 Task: Create a green & black  abstract letterhead template design..
Action: Mouse moved to (338, 101)
Screenshot: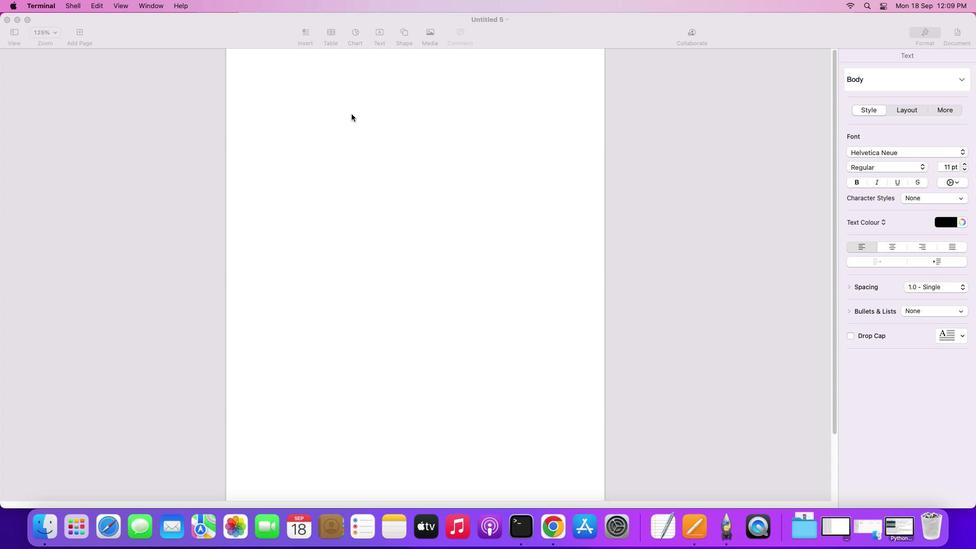 
Action: Mouse pressed left at (338, 101)
Screenshot: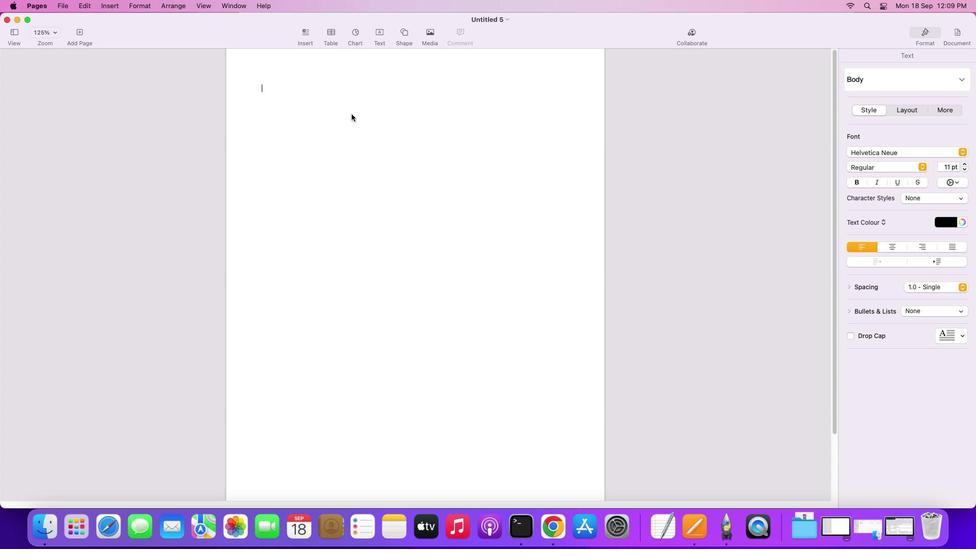
Action: Mouse moved to (389, 19)
Screenshot: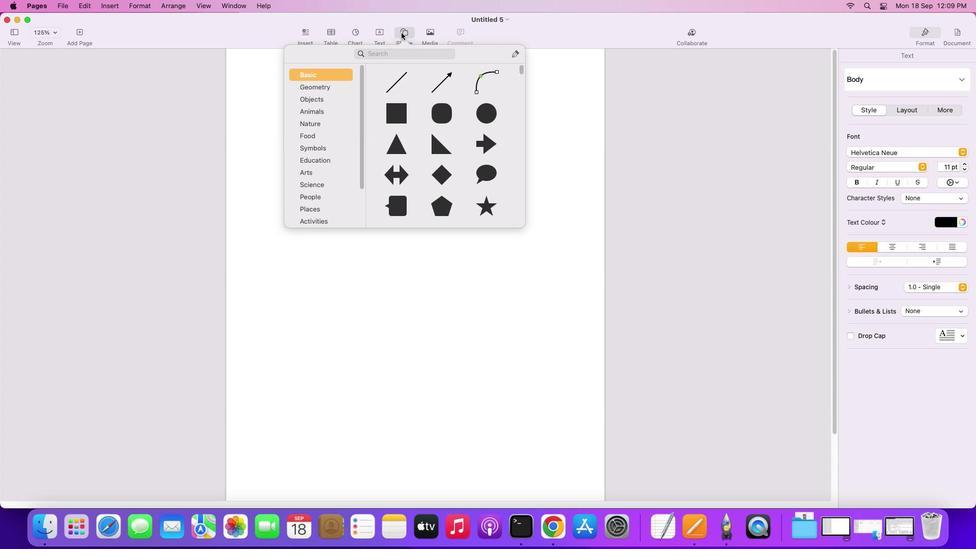 
Action: Mouse pressed left at (389, 19)
Screenshot: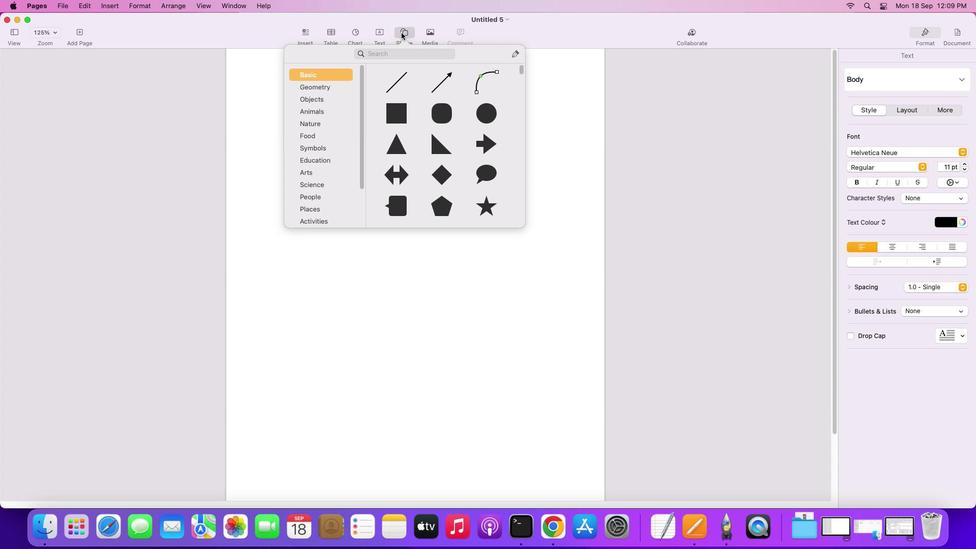 
Action: Mouse moved to (381, 102)
Screenshot: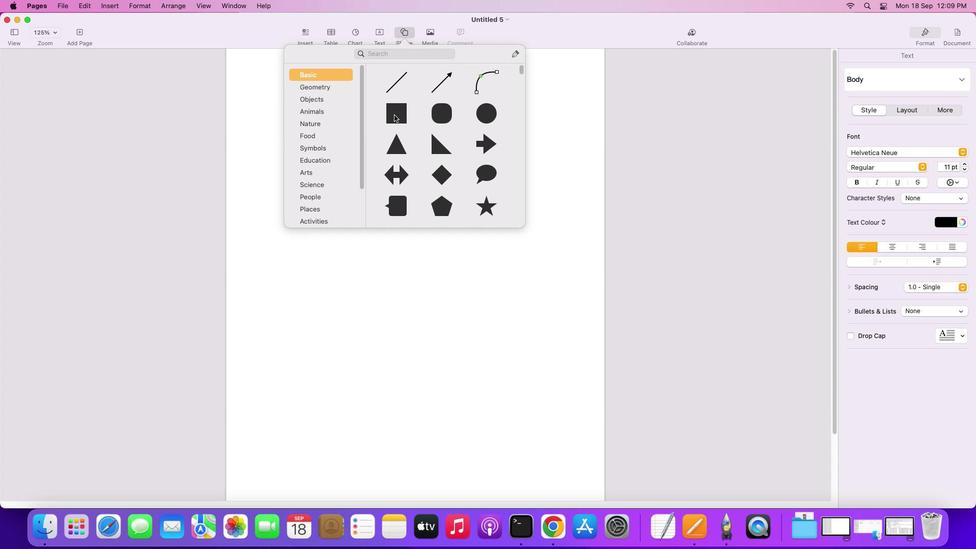 
Action: Mouse pressed left at (381, 102)
Screenshot: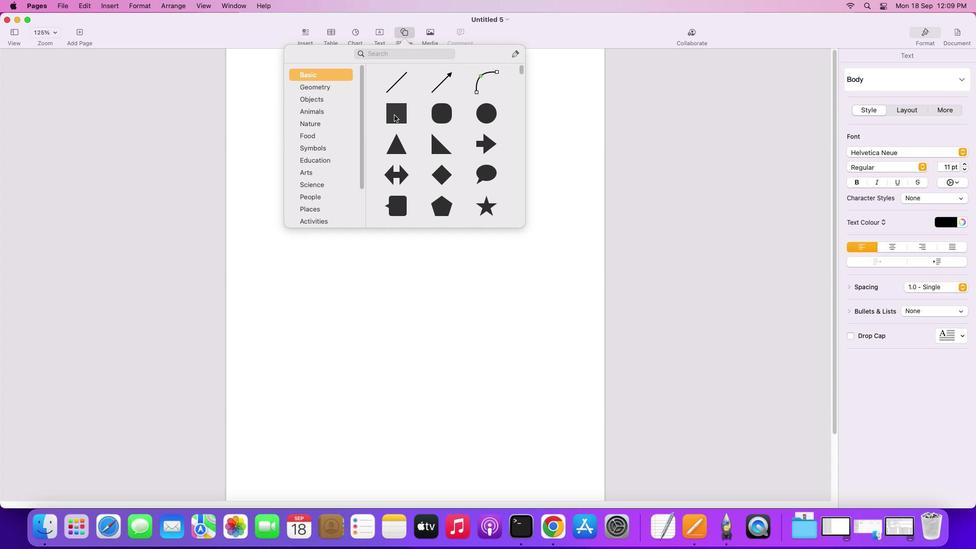 
Action: Mouse moved to (406, 114)
Screenshot: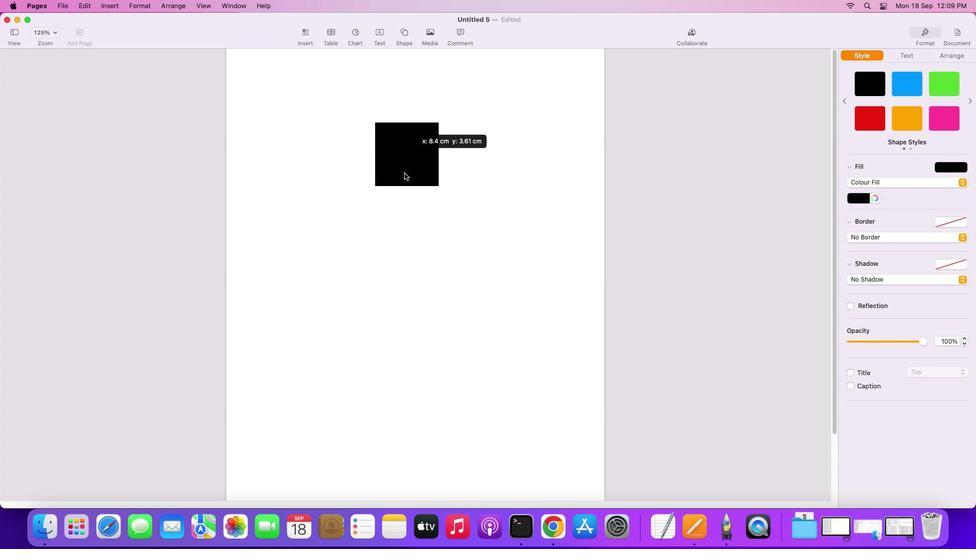 
Action: Mouse pressed left at (406, 114)
Screenshot: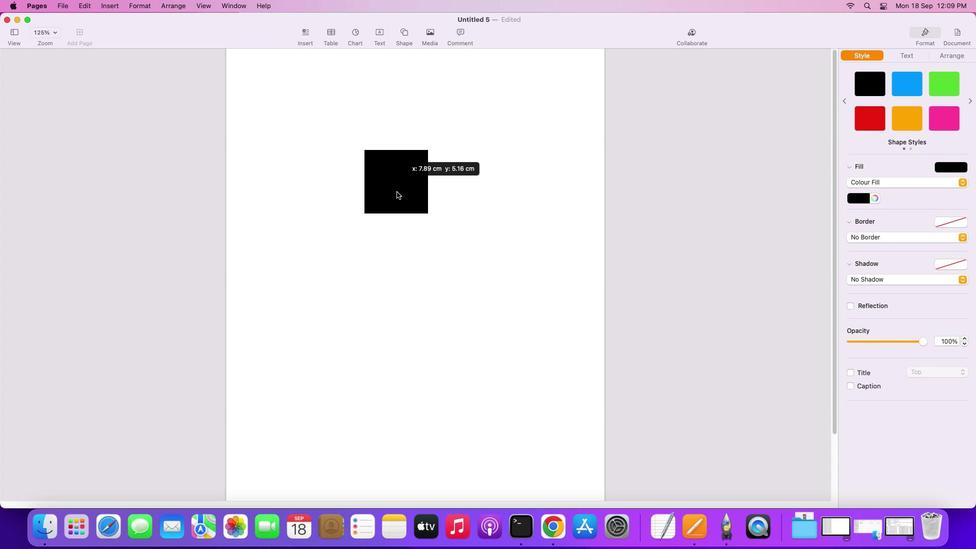 
Action: Mouse moved to (360, 166)
Screenshot: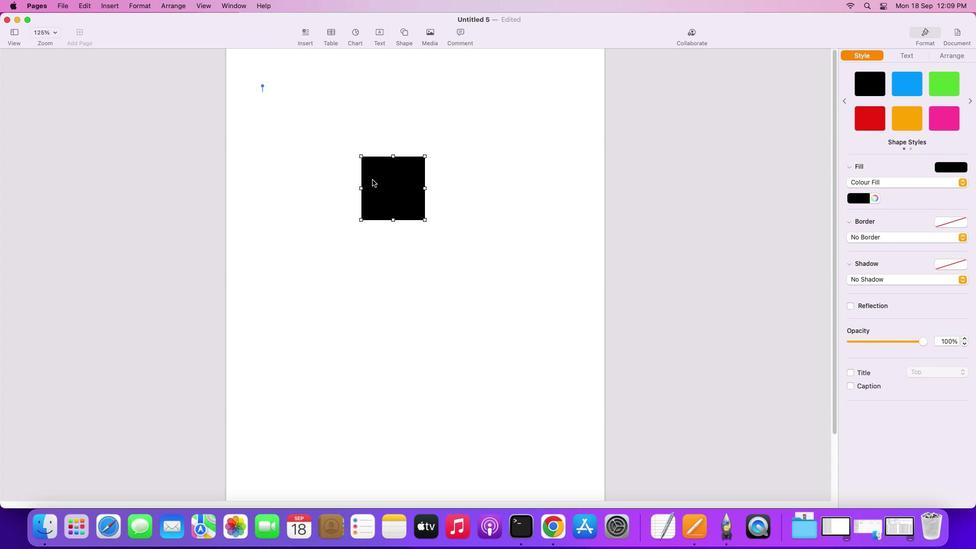 
Action: Mouse scrolled (360, 166) with delta (-12, -11)
Screenshot: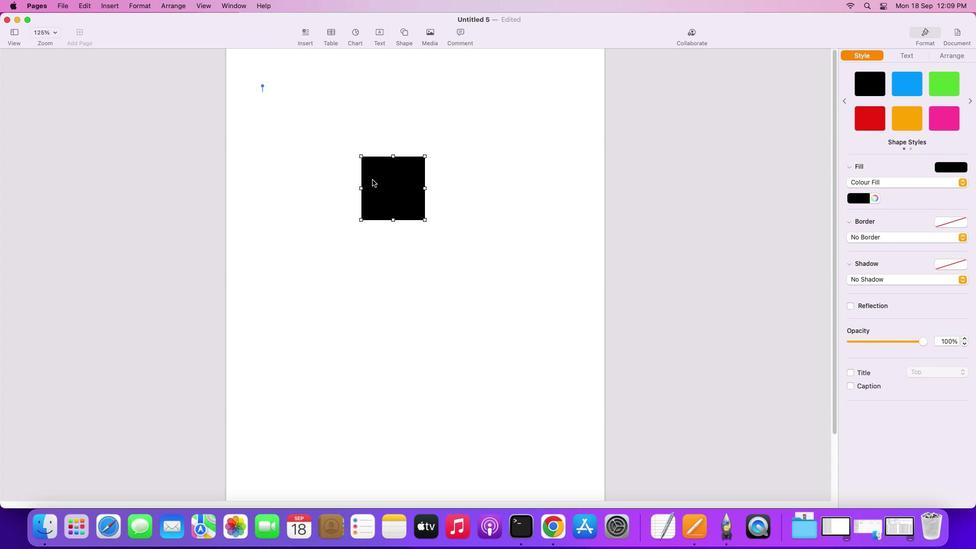 
Action: Mouse moved to (359, 167)
Screenshot: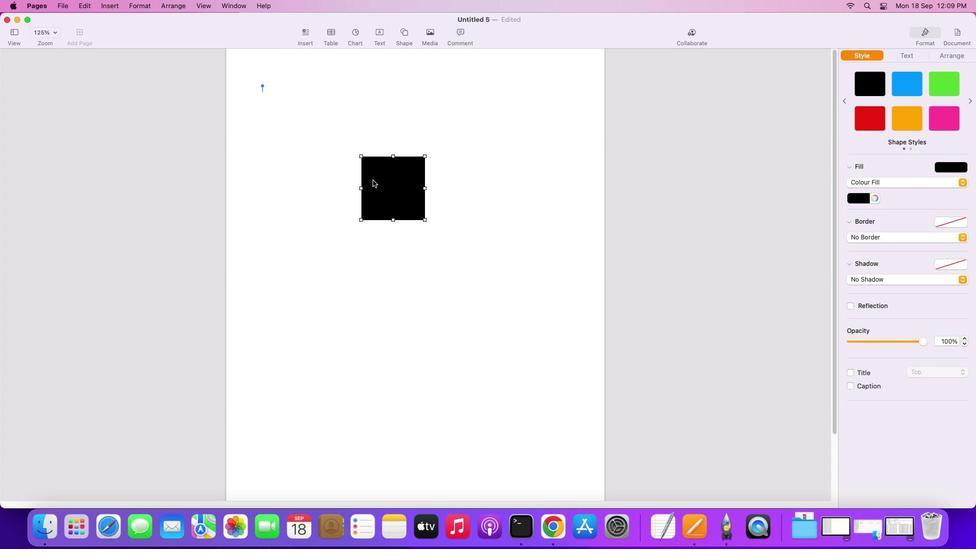 
Action: Mouse scrolled (359, 167) with delta (-12, -11)
Screenshot: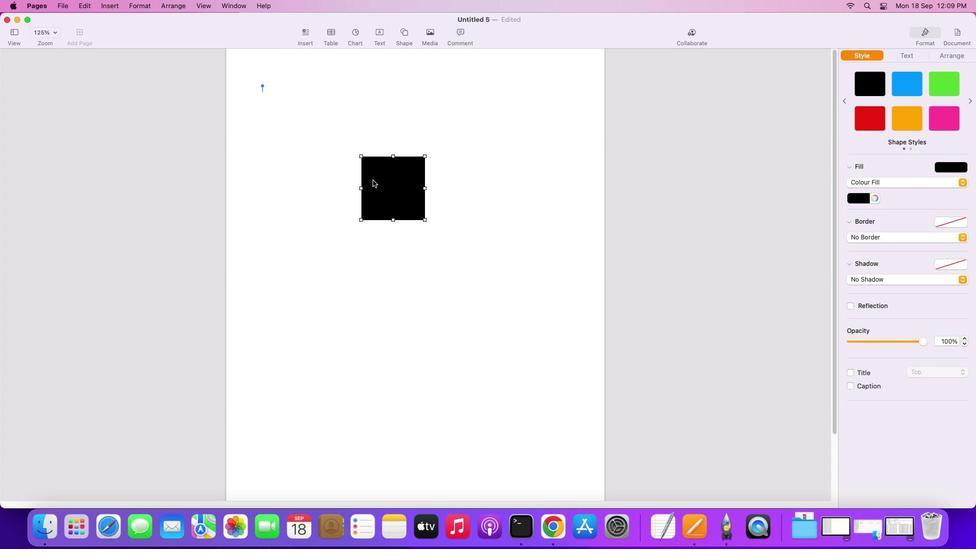 
Action: Mouse scrolled (359, 167) with delta (-12, -10)
Screenshot: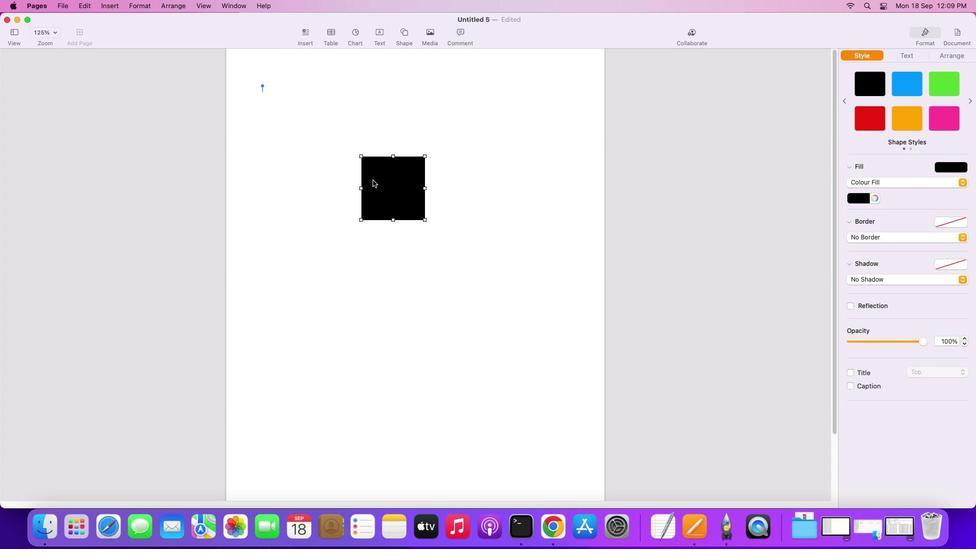 
Action: Mouse scrolled (359, 167) with delta (-12, -9)
Screenshot: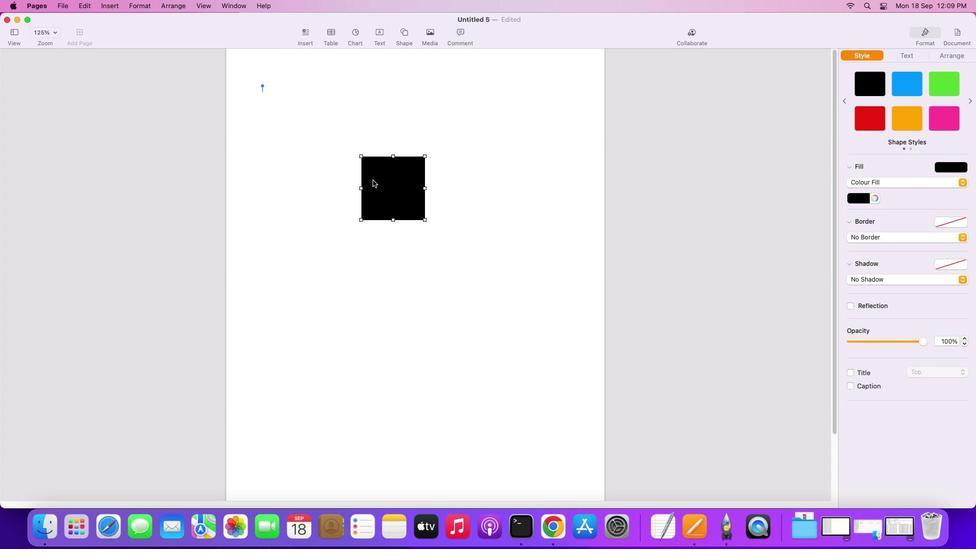 
Action: Mouse scrolled (359, 167) with delta (-12, -9)
Screenshot: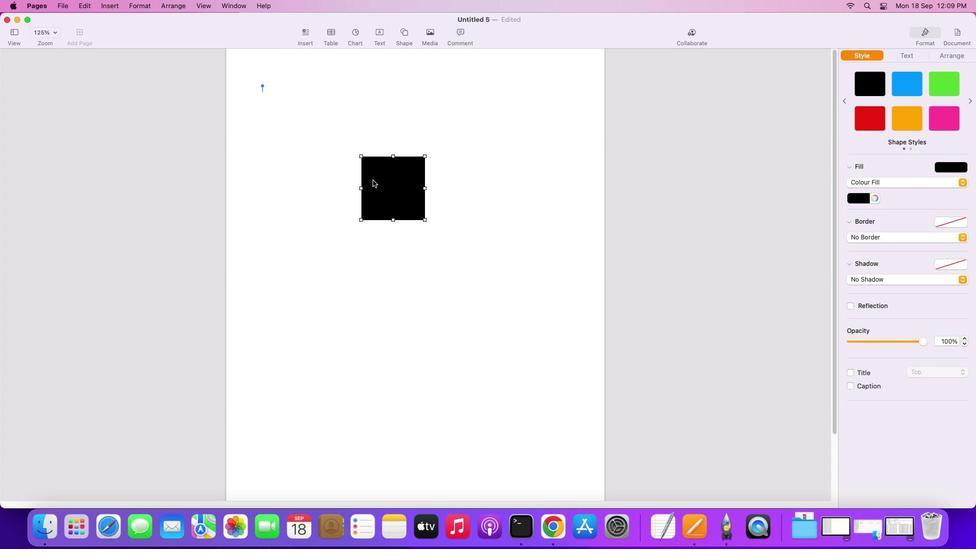 
Action: Mouse scrolled (359, 167) with delta (-12, -8)
Screenshot: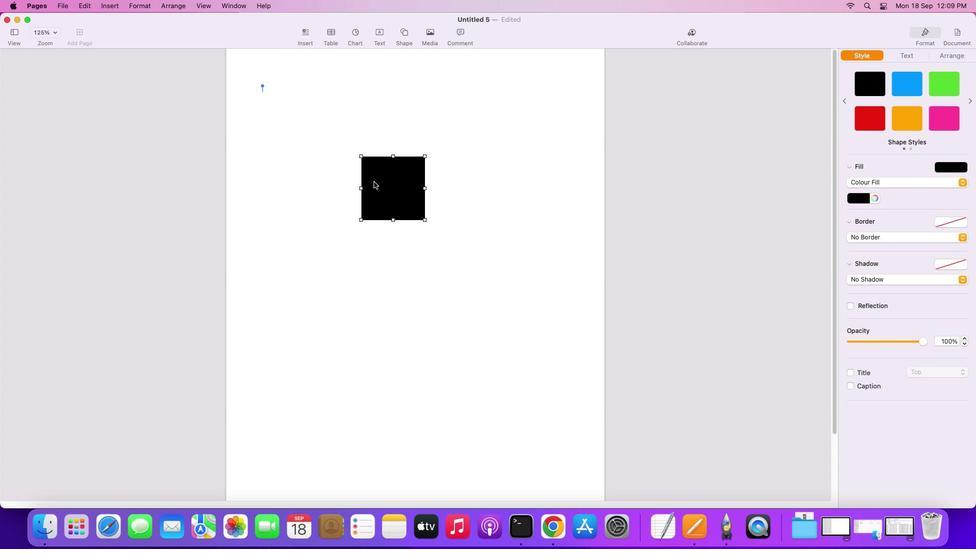 
Action: Mouse moved to (360, 167)
Screenshot: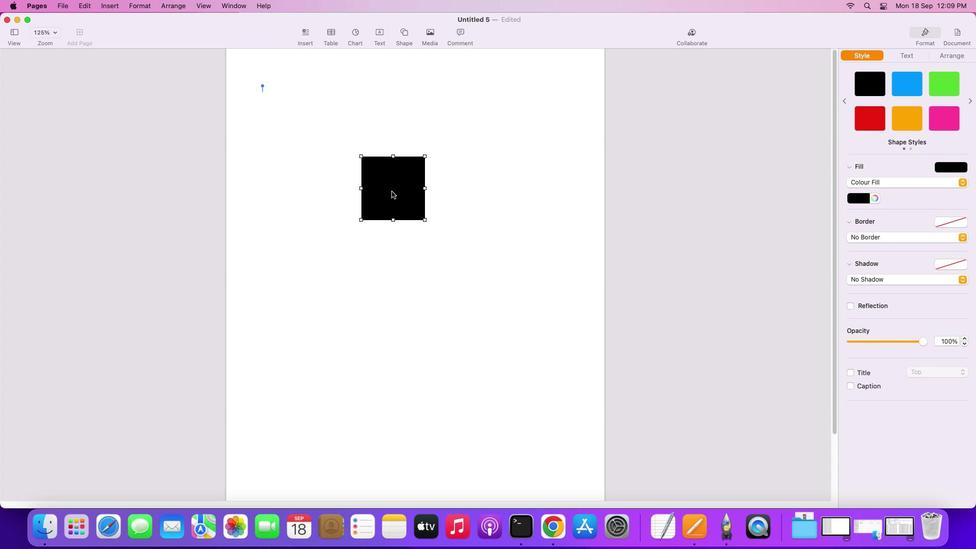 
Action: Mouse scrolled (360, 167) with delta (-12, -11)
Screenshot: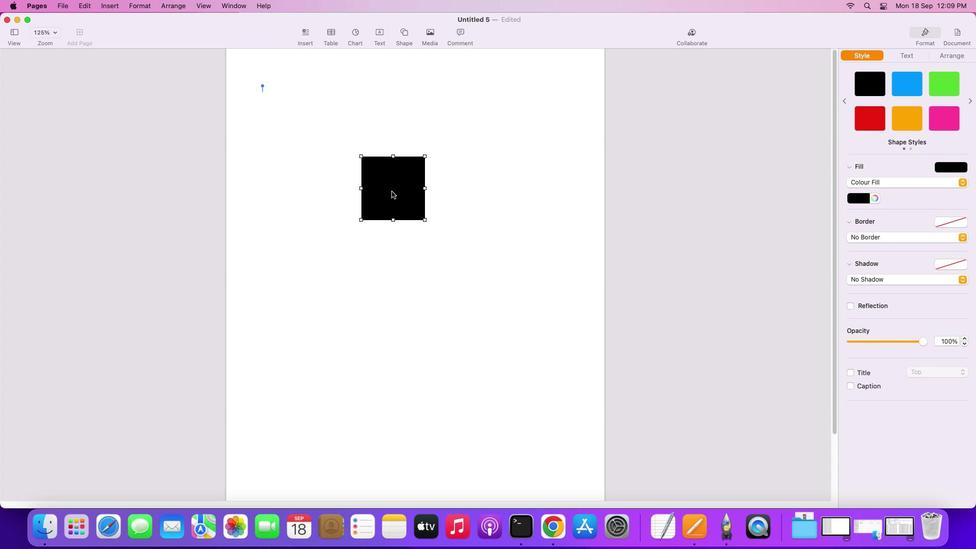 
Action: Mouse moved to (360, 167)
Screenshot: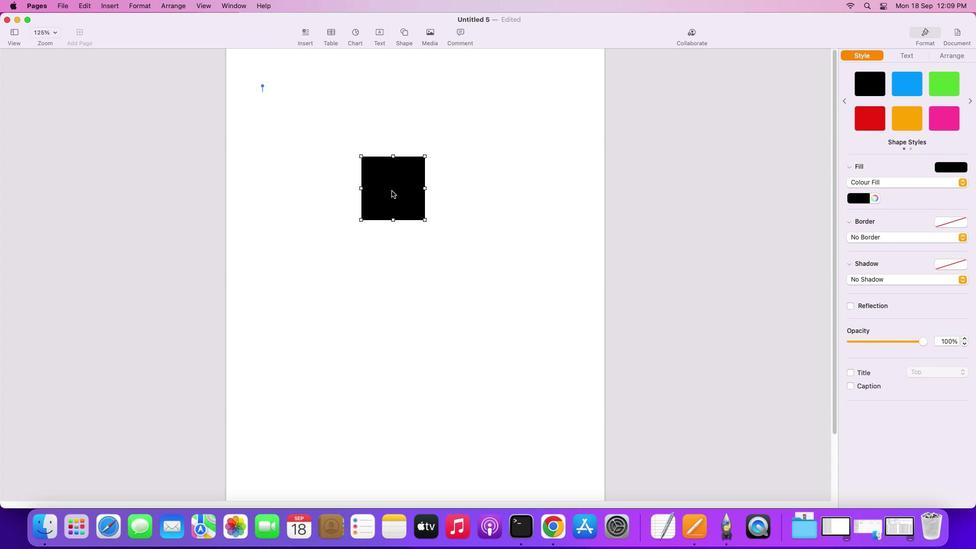 
Action: Mouse scrolled (360, 167) with delta (-12, -11)
Screenshot: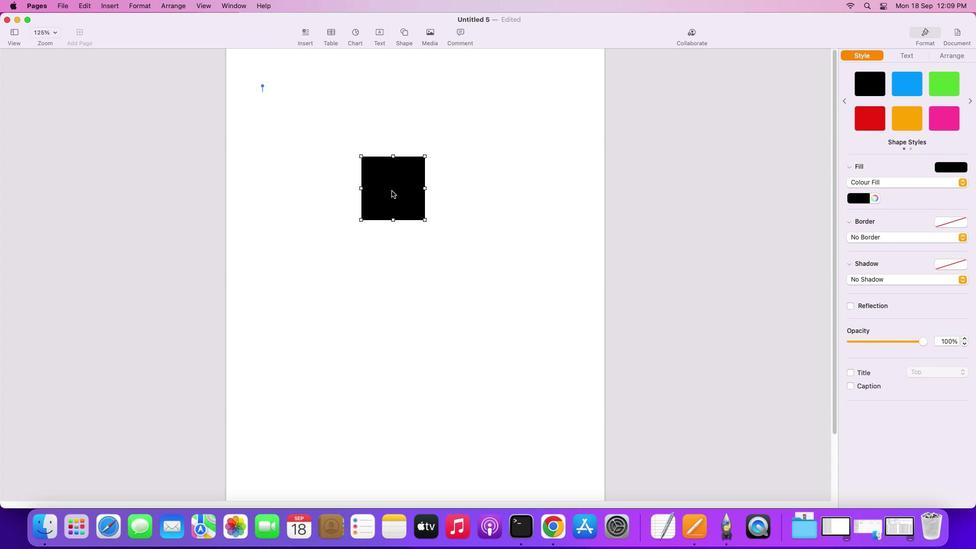 
Action: Mouse moved to (352, 152)
Screenshot: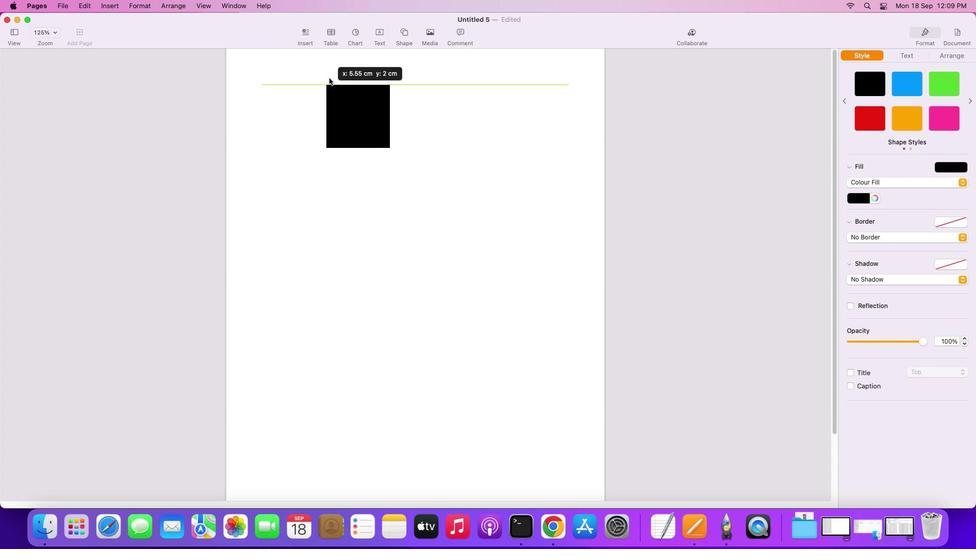
Action: Mouse pressed left at (352, 152)
Screenshot: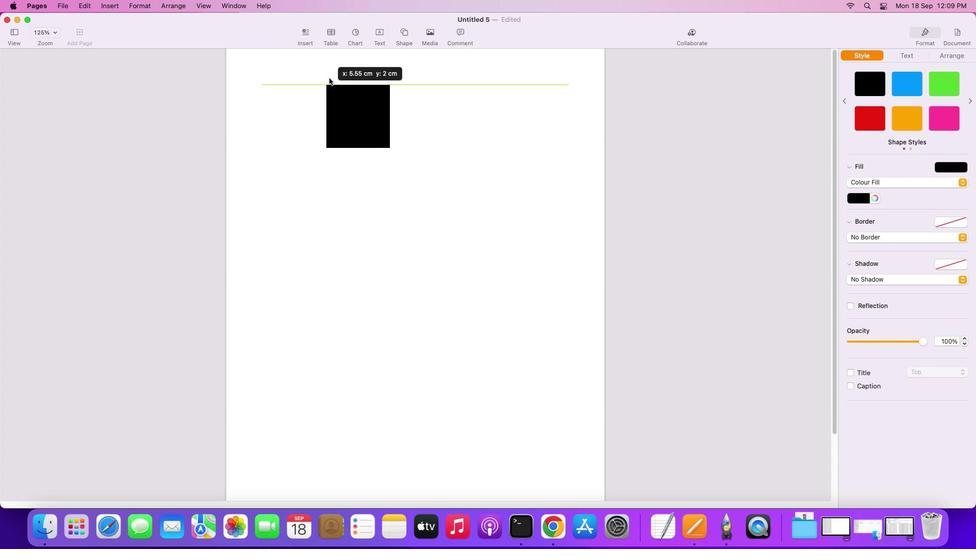 
Action: Mouse moved to (277, 68)
Screenshot: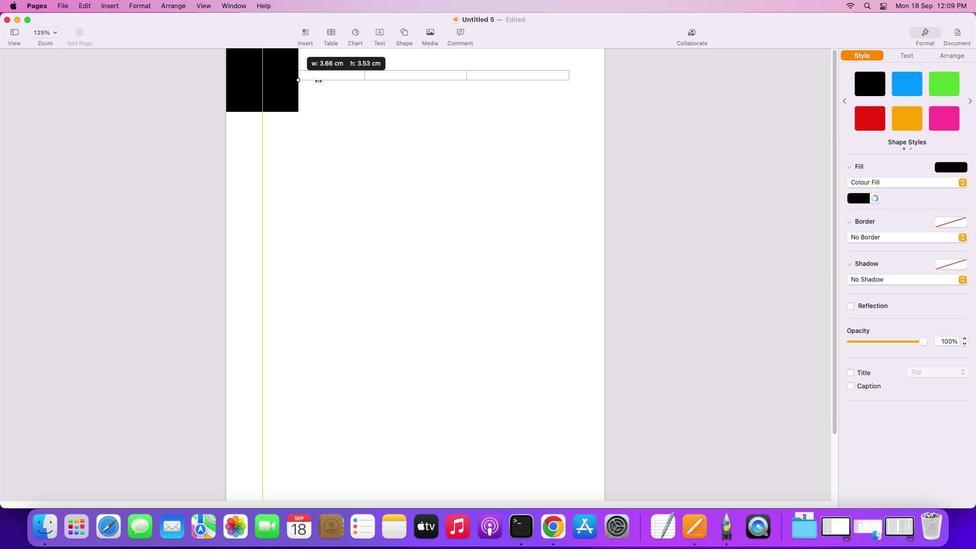 
Action: Mouse pressed left at (277, 68)
Screenshot: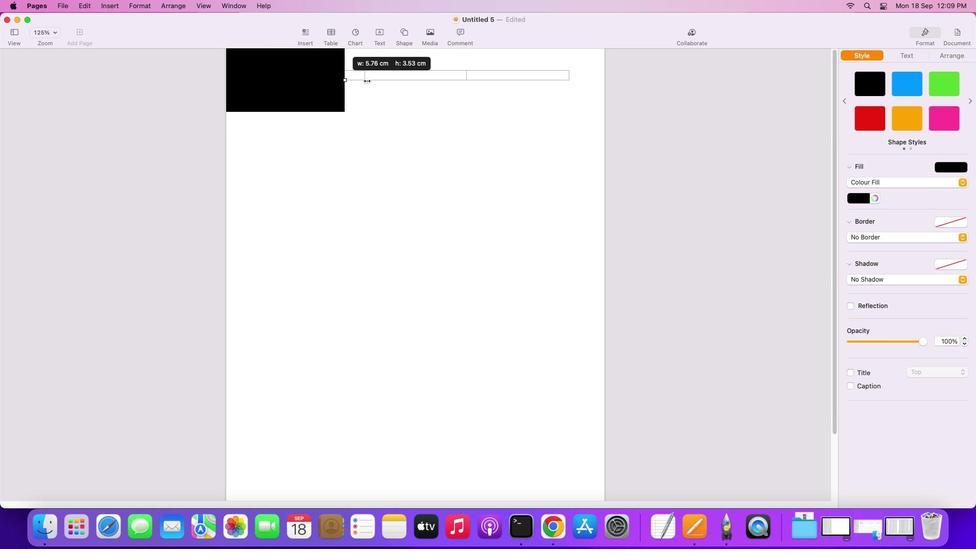 
Action: Mouse moved to (402, 100)
Screenshot: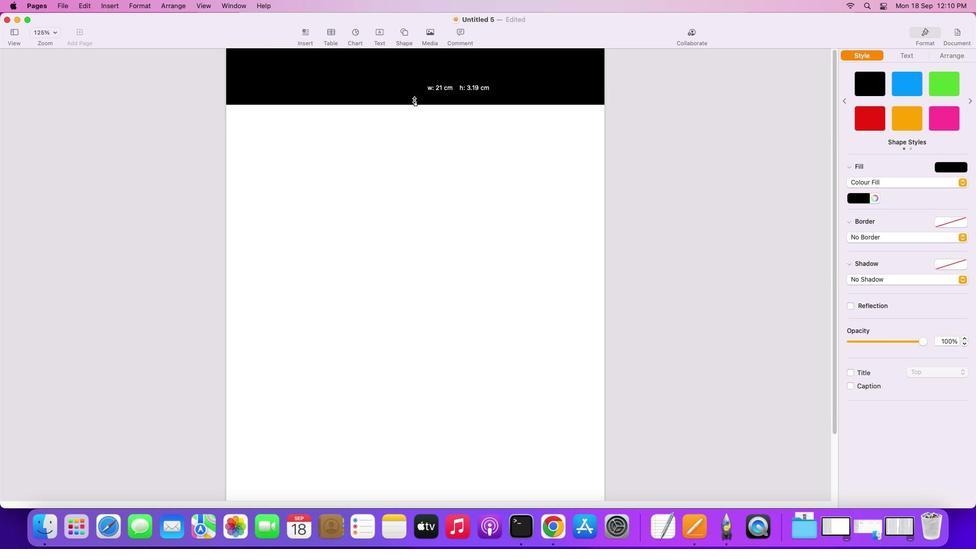 
Action: Mouse pressed left at (402, 100)
Screenshot: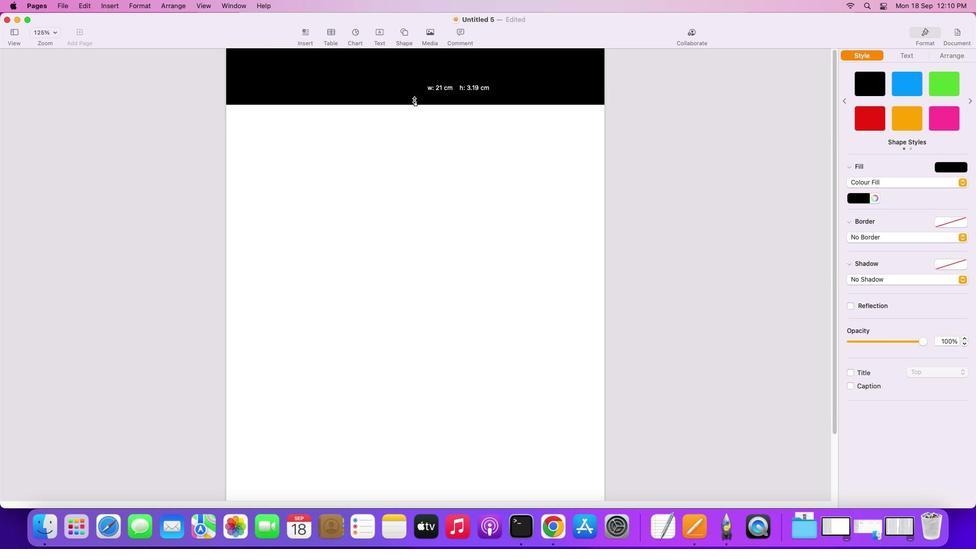 
Action: Mouse moved to (419, 85)
Screenshot: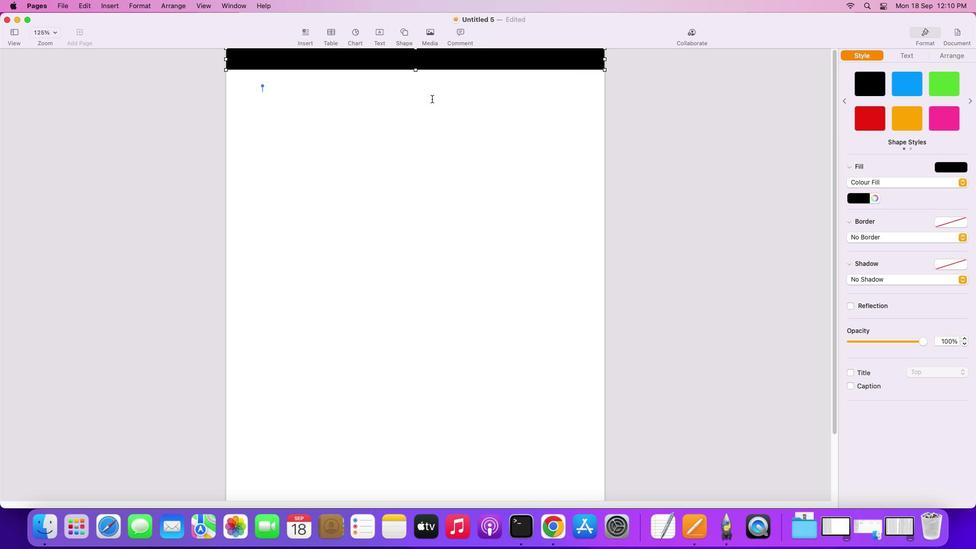 
Action: Mouse pressed left at (419, 85)
Screenshot: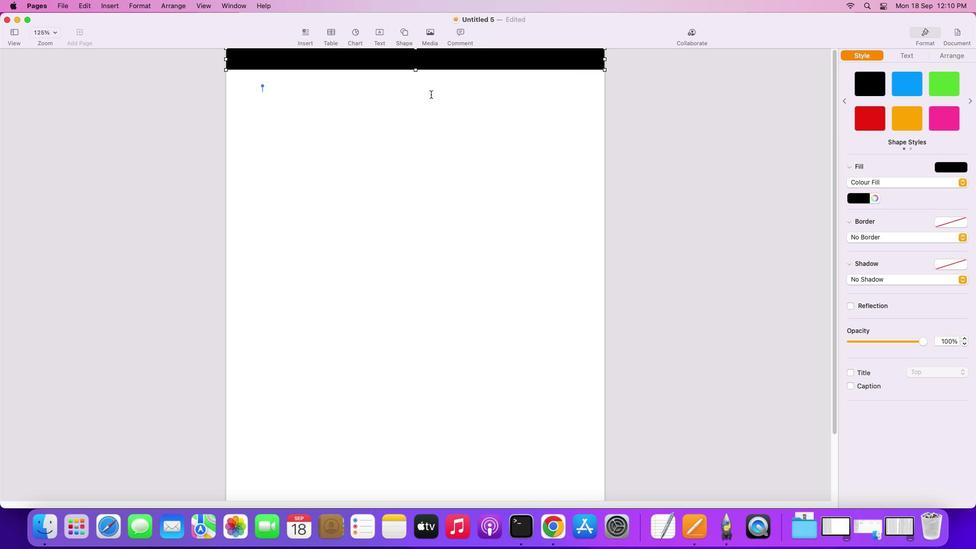 
Action: Mouse moved to (431, 46)
Screenshot: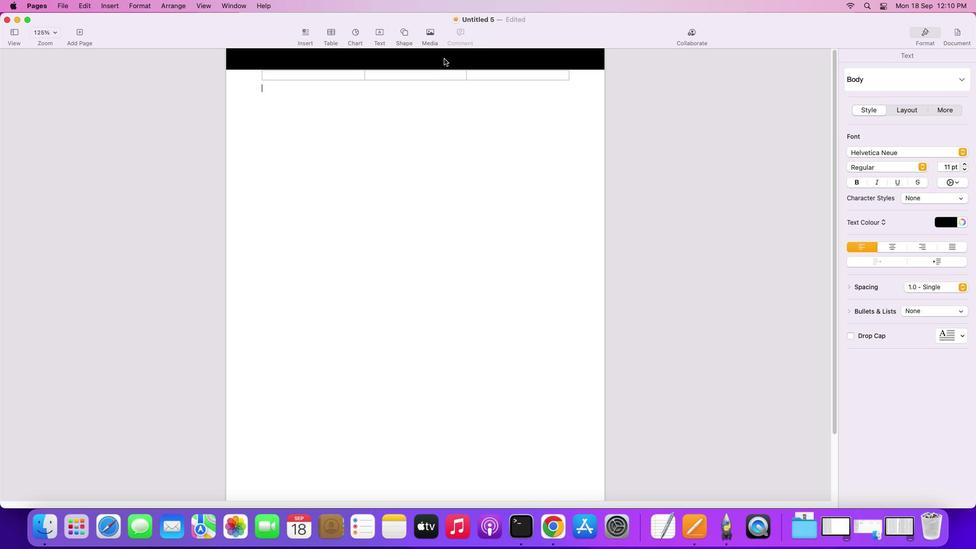 
Action: Mouse pressed left at (431, 46)
Screenshot: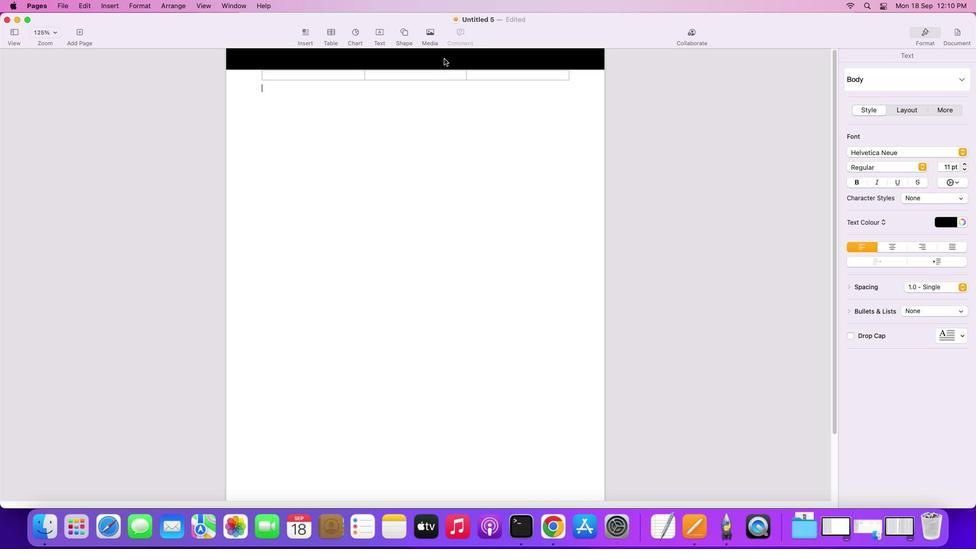 
Action: Mouse moved to (431, 45)
Screenshot: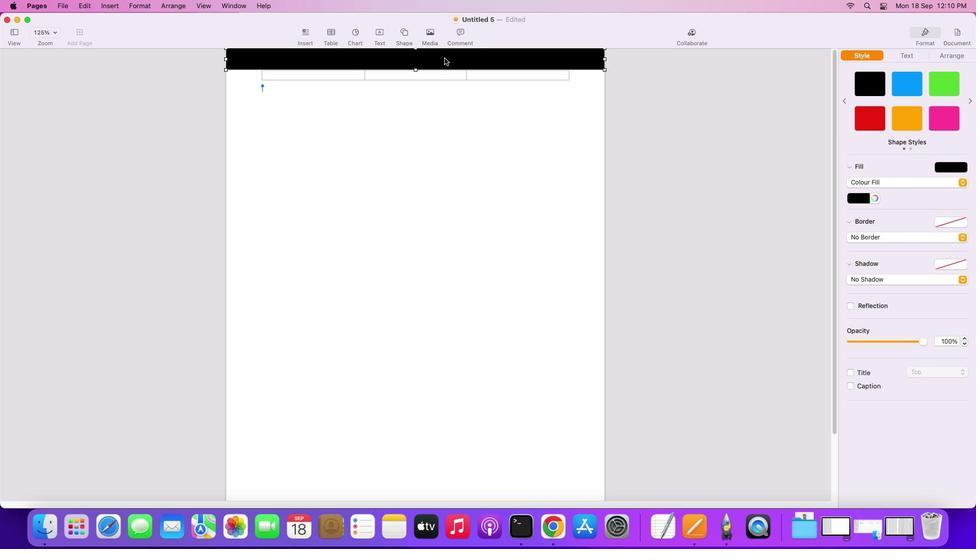 
Action: Key pressed Key.alt
Screenshot: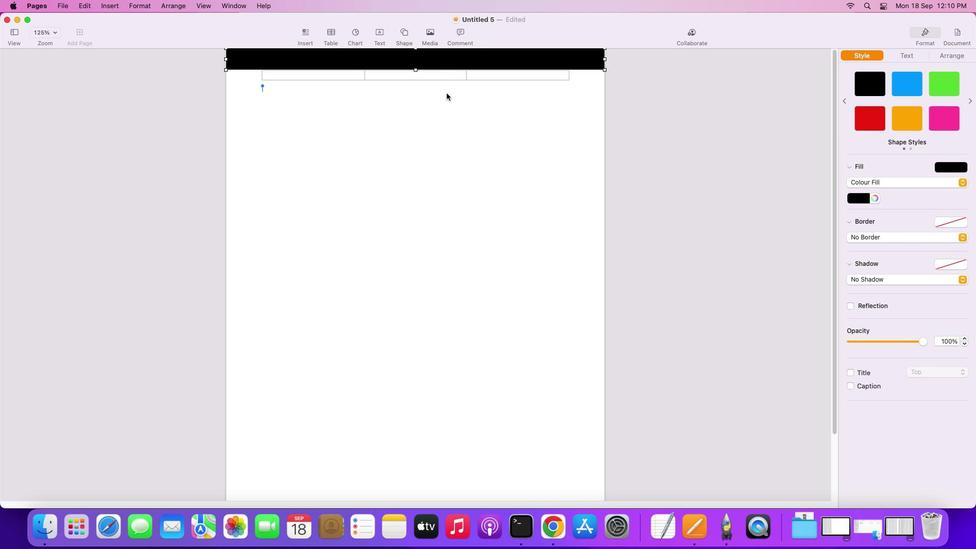 
Action: Mouse pressed left at (431, 45)
Screenshot: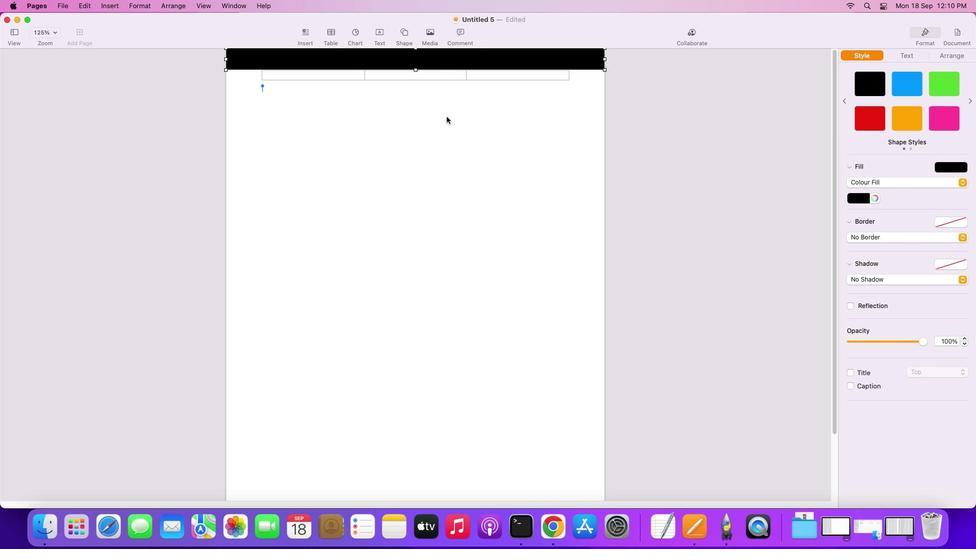 
Action: Mouse moved to (431, 449)
Screenshot: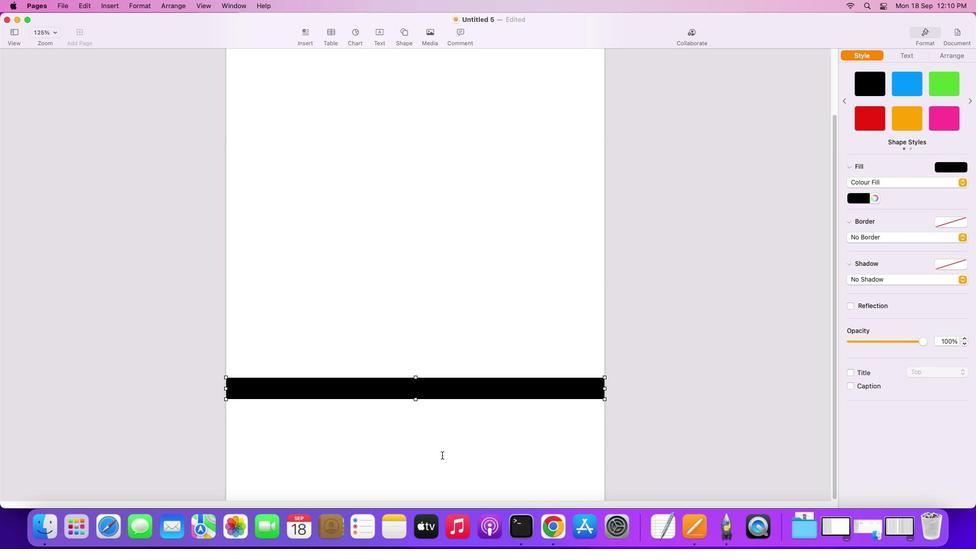 
Action: Mouse scrolled (431, 449) with delta (-12, -12)
Screenshot: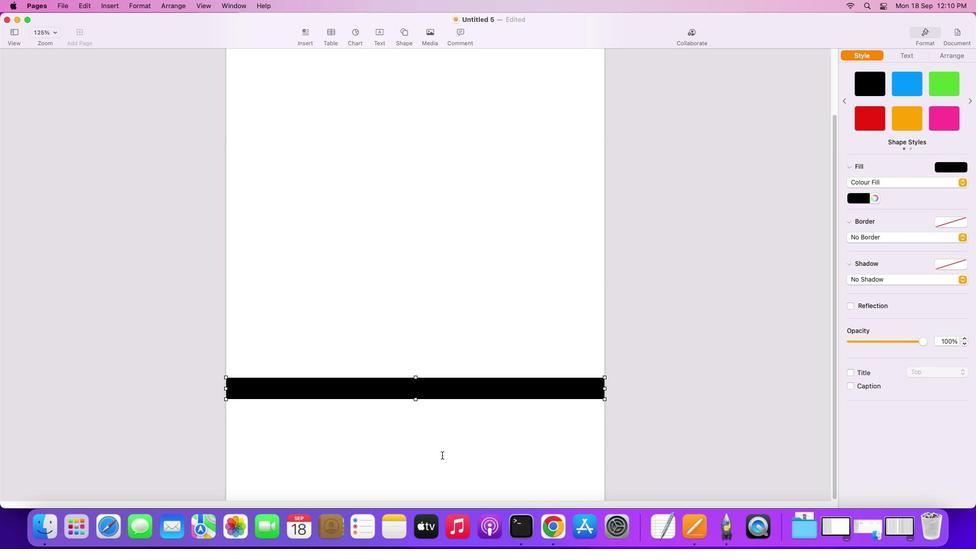 
Action: Mouse scrolled (431, 449) with delta (-12, -12)
Screenshot: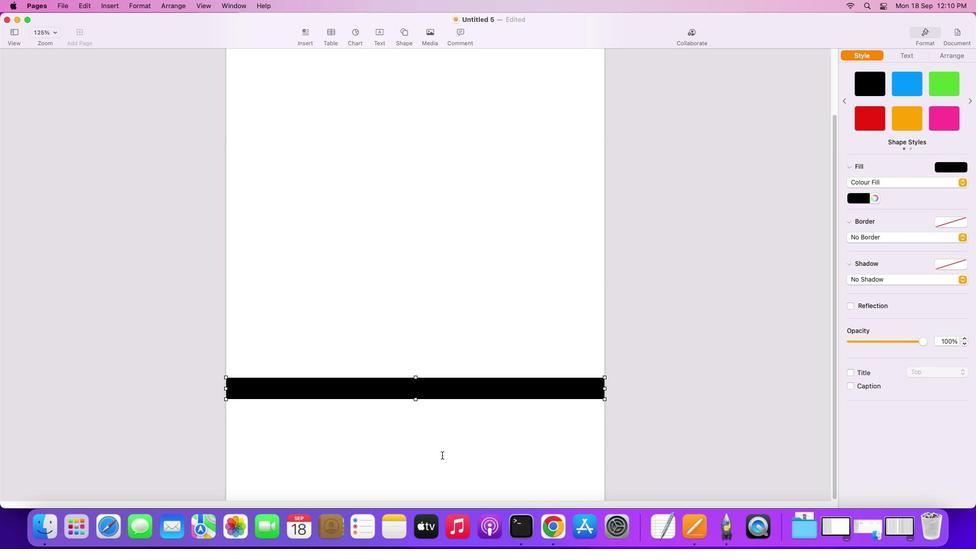 
Action: Mouse moved to (431, 448)
Screenshot: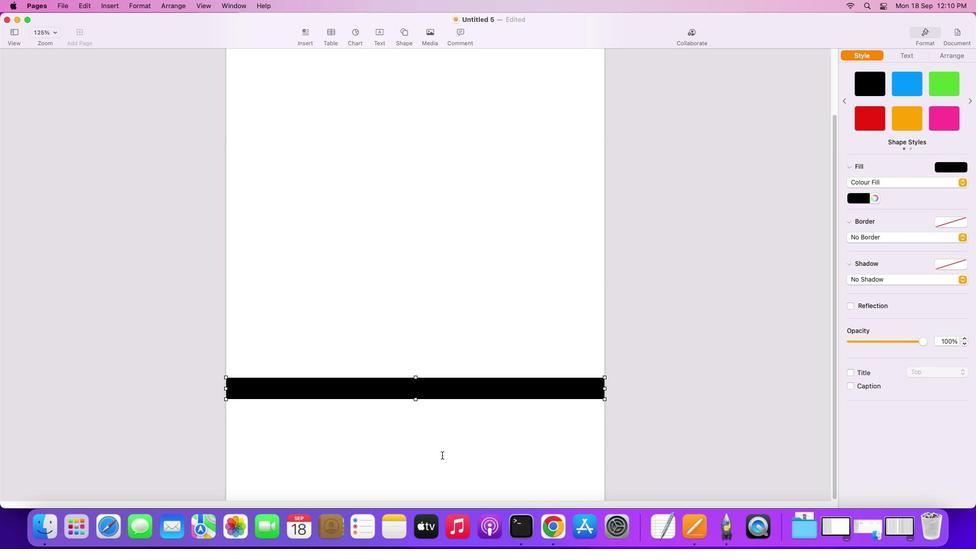 
Action: Mouse scrolled (431, 448) with delta (-12, -14)
Screenshot: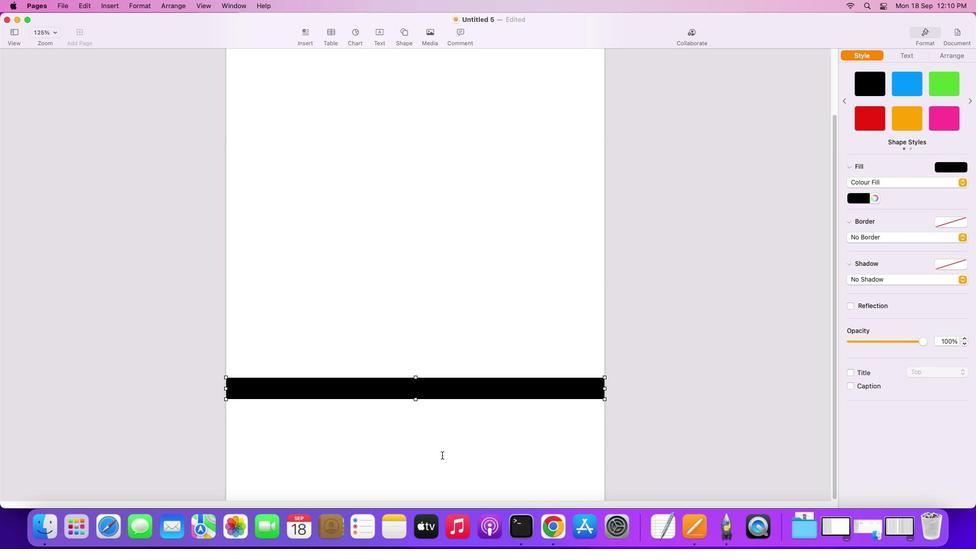 
Action: Mouse moved to (431, 448)
Screenshot: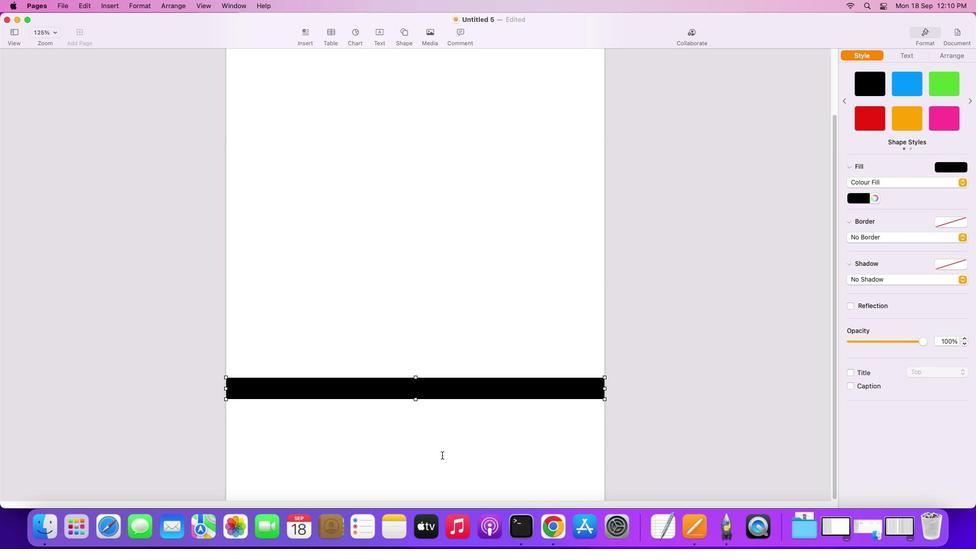 
Action: Mouse scrolled (431, 448) with delta (-12, -14)
Screenshot: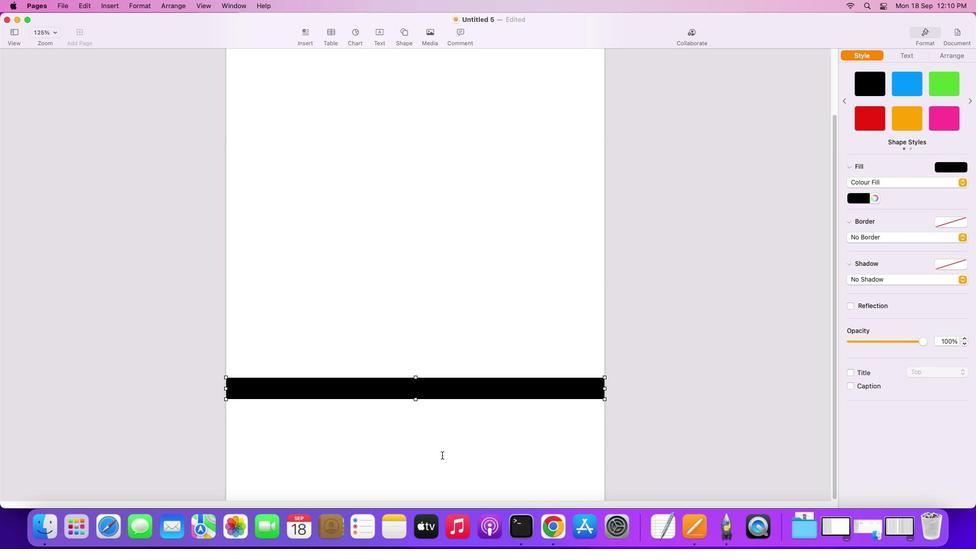 
Action: Mouse moved to (431, 448)
Screenshot: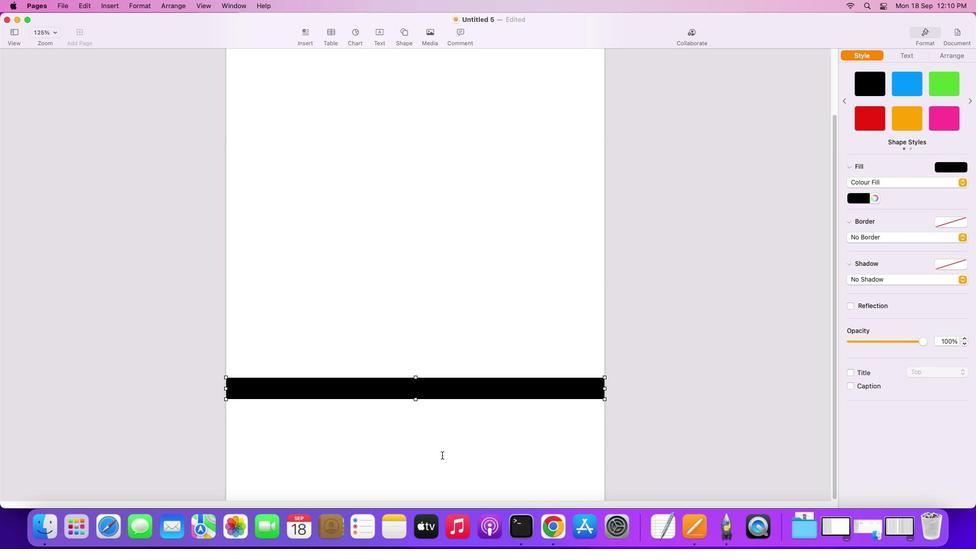 
Action: Mouse scrolled (431, 448) with delta (-12, -15)
Screenshot: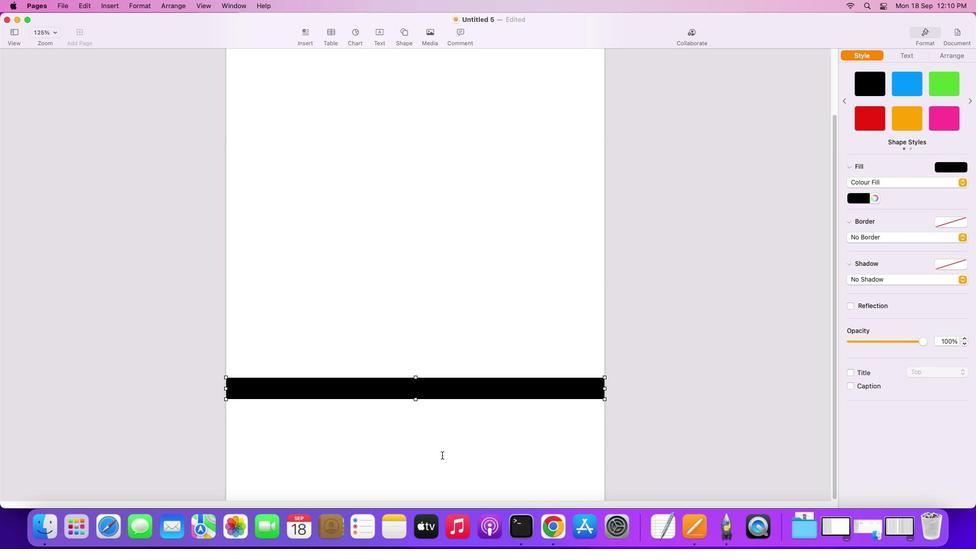
Action: Mouse moved to (431, 448)
Screenshot: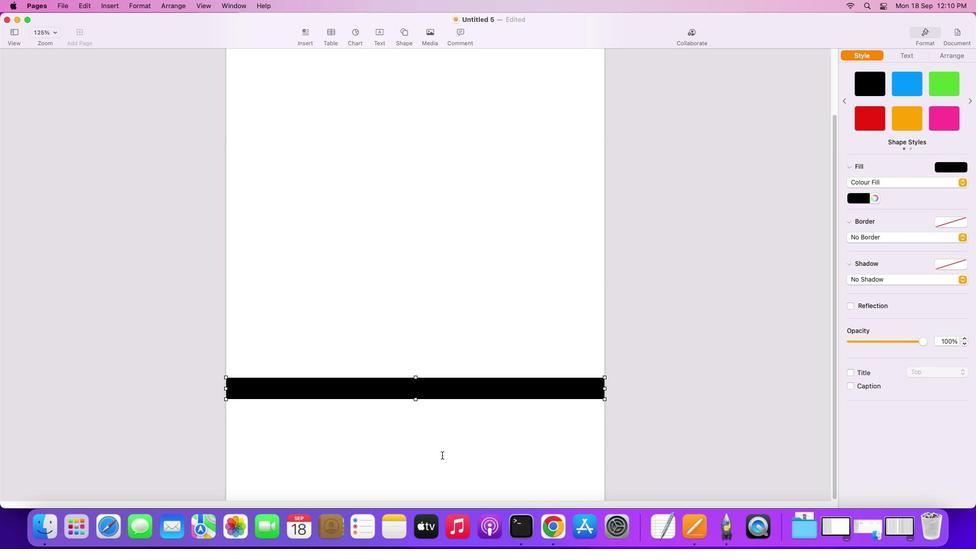 
Action: Mouse scrolled (431, 448) with delta (-12, -15)
Screenshot: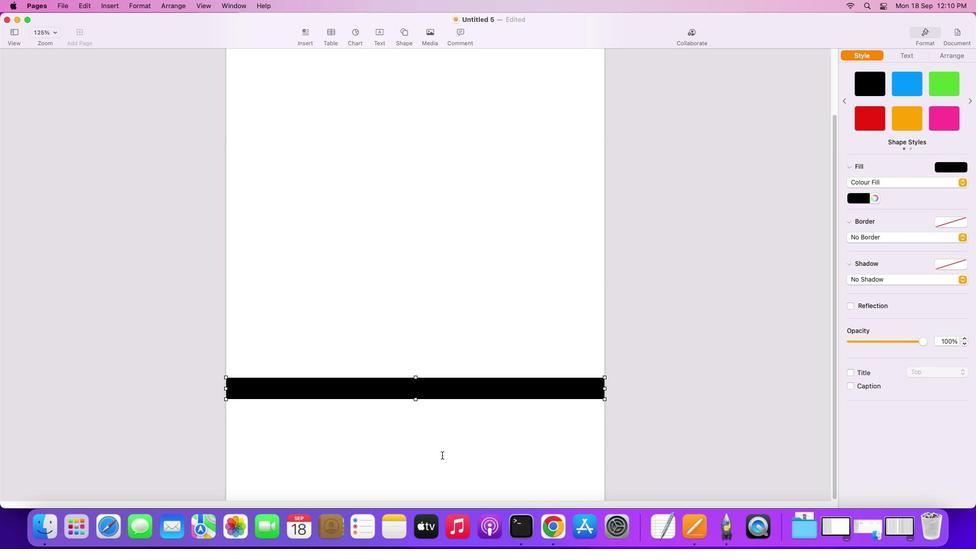 
Action: Mouse moved to (429, 443)
Screenshot: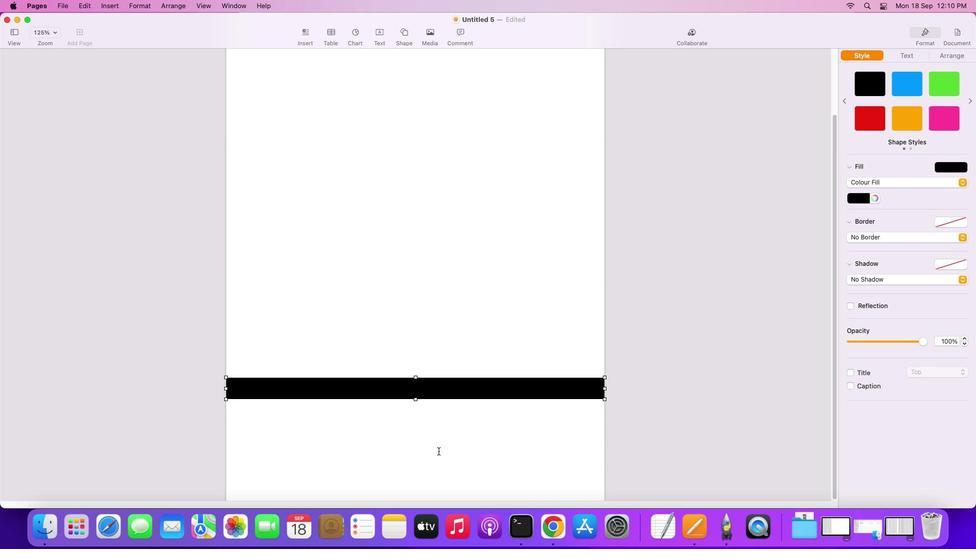 
Action: Mouse scrolled (429, 443) with delta (-12, -12)
Screenshot: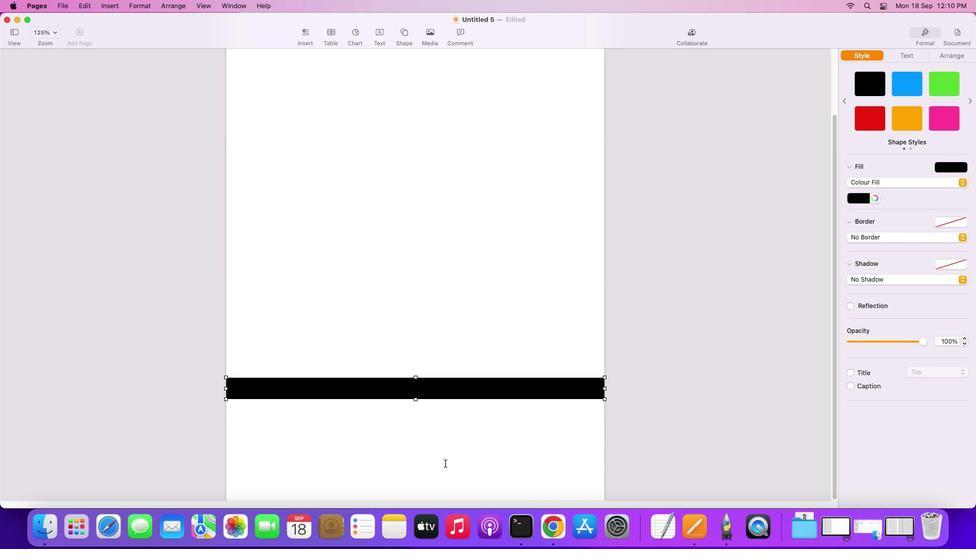 
Action: Mouse moved to (429, 442)
Screenshot: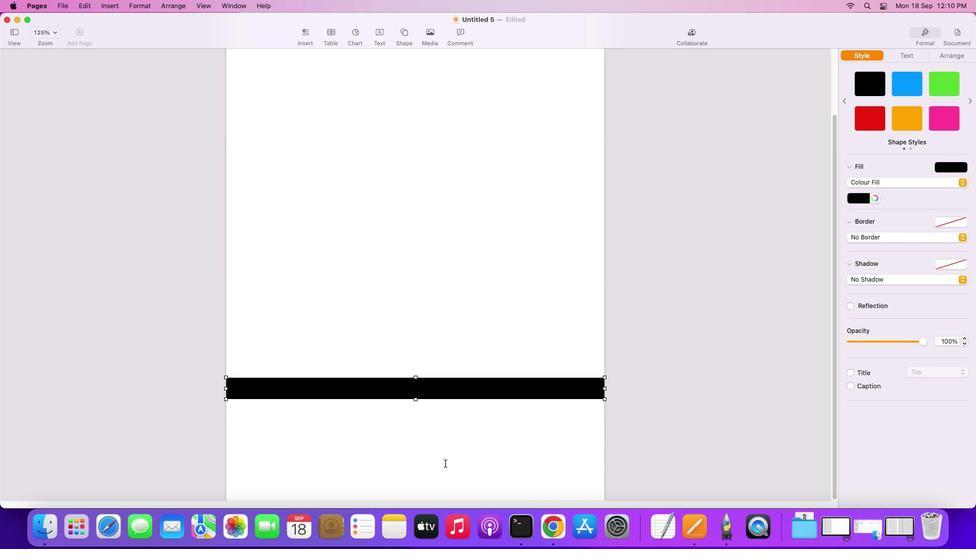 
Action: Mouse scrolled (429, 442) with delta (-12, -12)
Screenshot: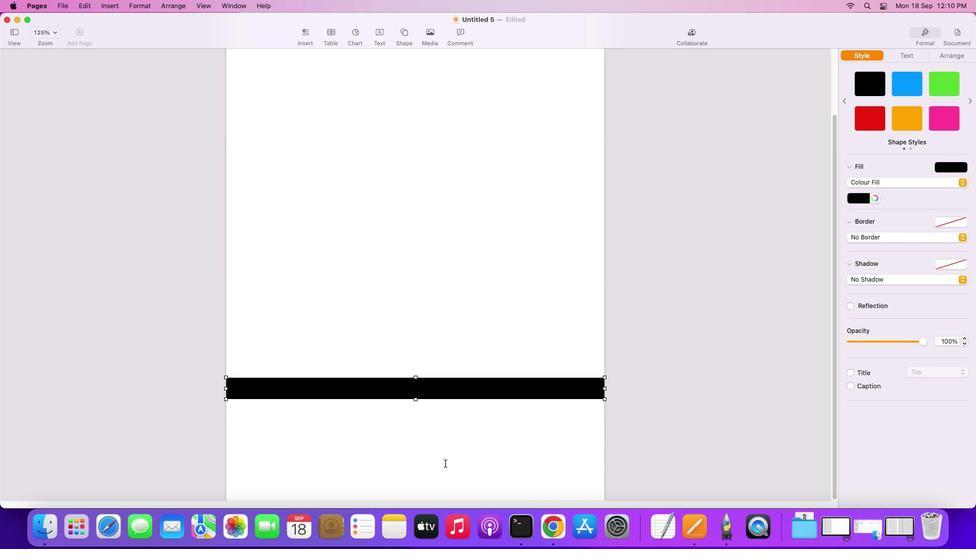 
Action: Mouse scrolled (429, 442) with delta (-12, -14)
Screenshot: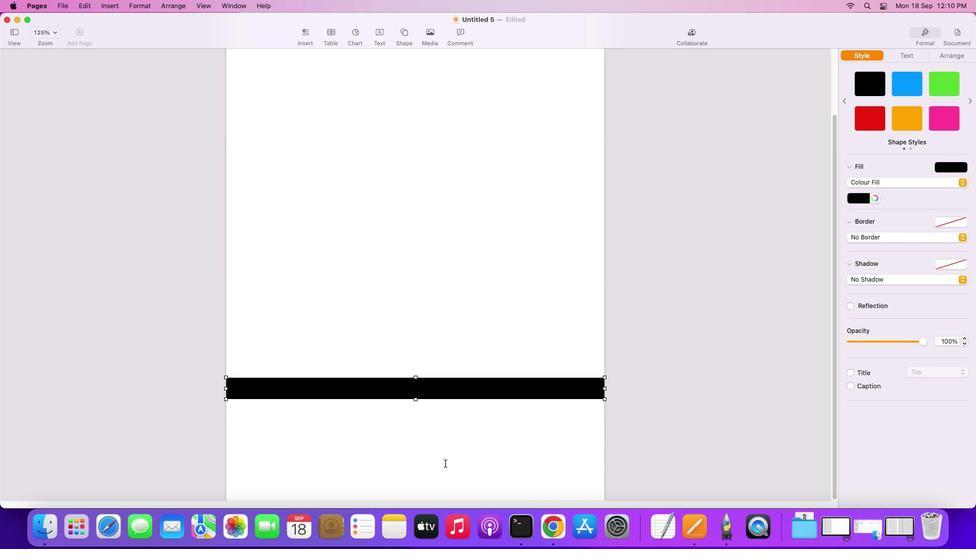 
Action: Mouse scrolled (429, 442) with delta (-12, -14)
Screenshot: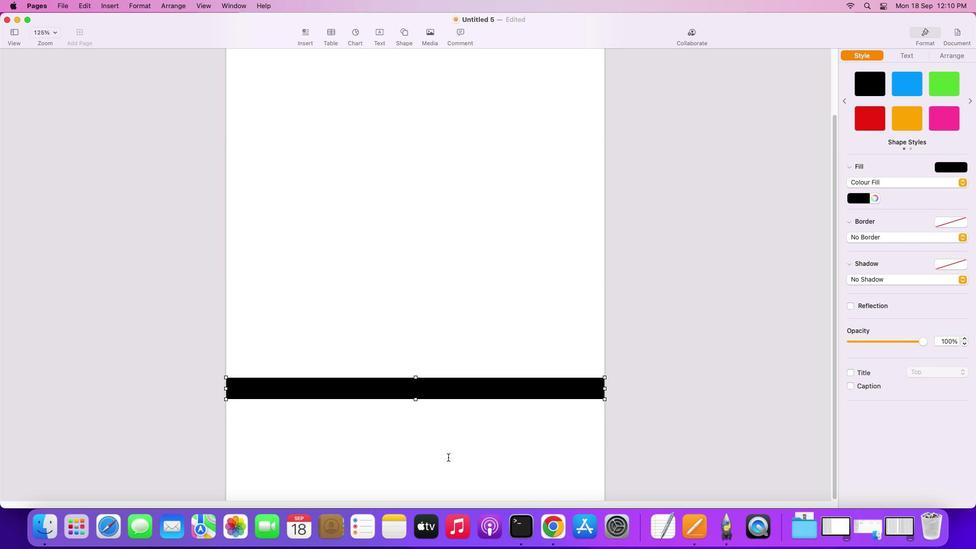 
Action: Mouse scrolled (429, 442) with delta (-12, -15)
Screenshot: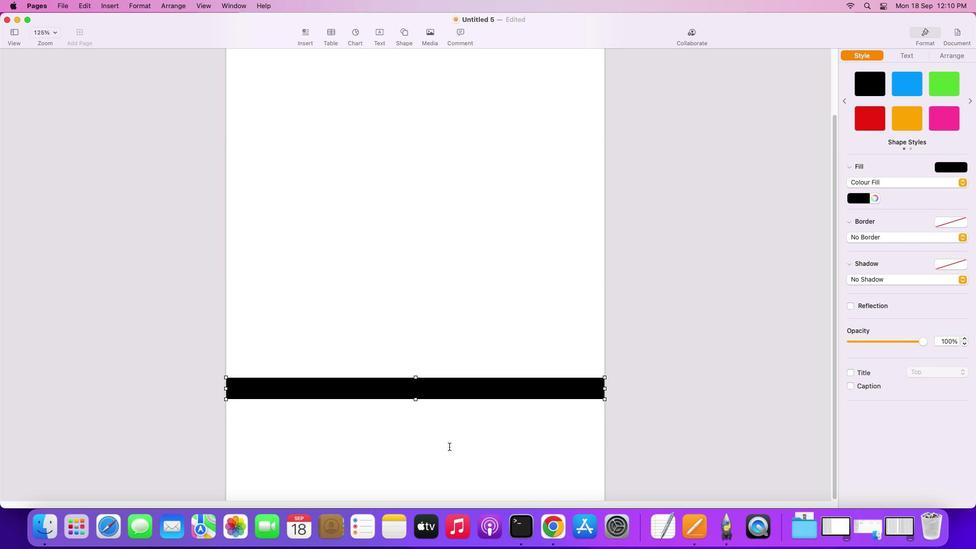 
Action: Mouse moved to (441, 384)
Screenshot: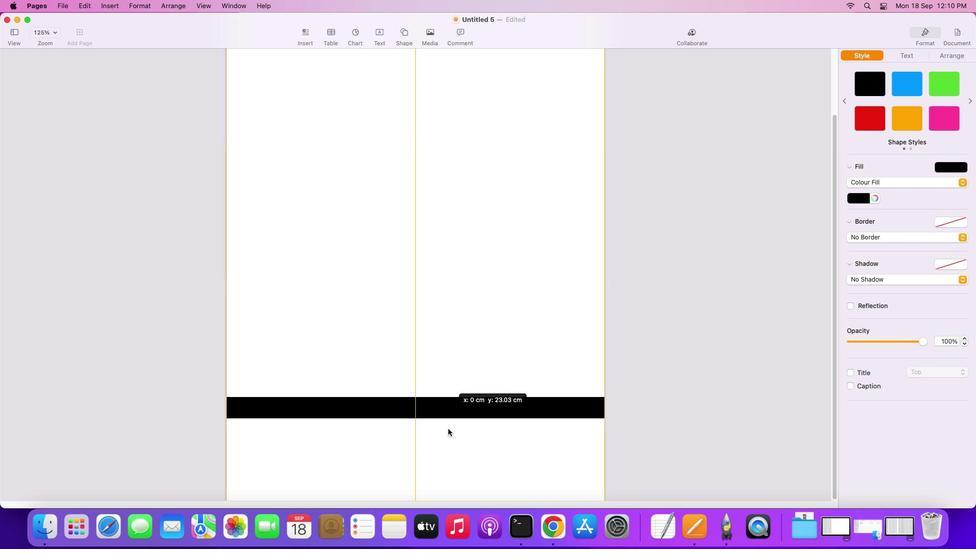 
Action: Mouse pressed left at (441, 384)
Screenshot: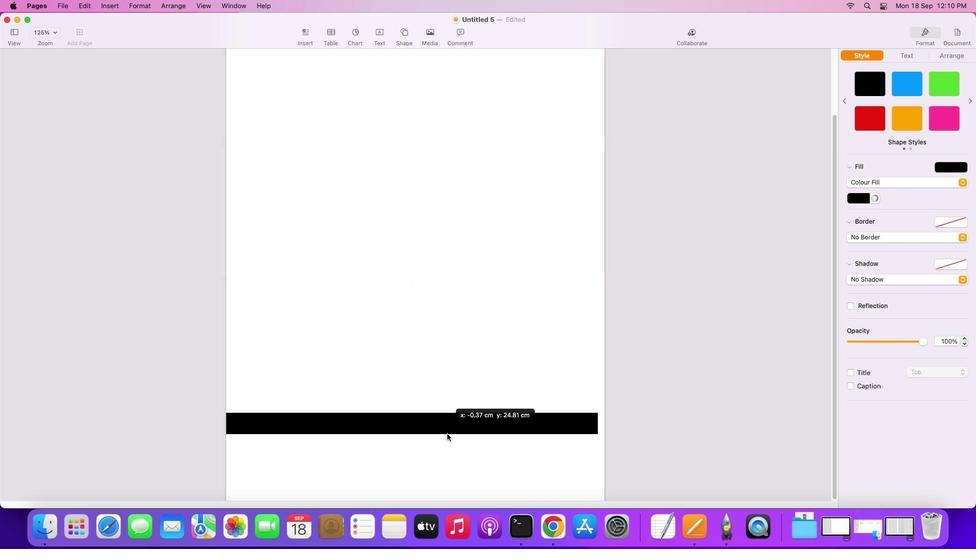 
Action: Mouse moved to (445, 350)
Screenshot: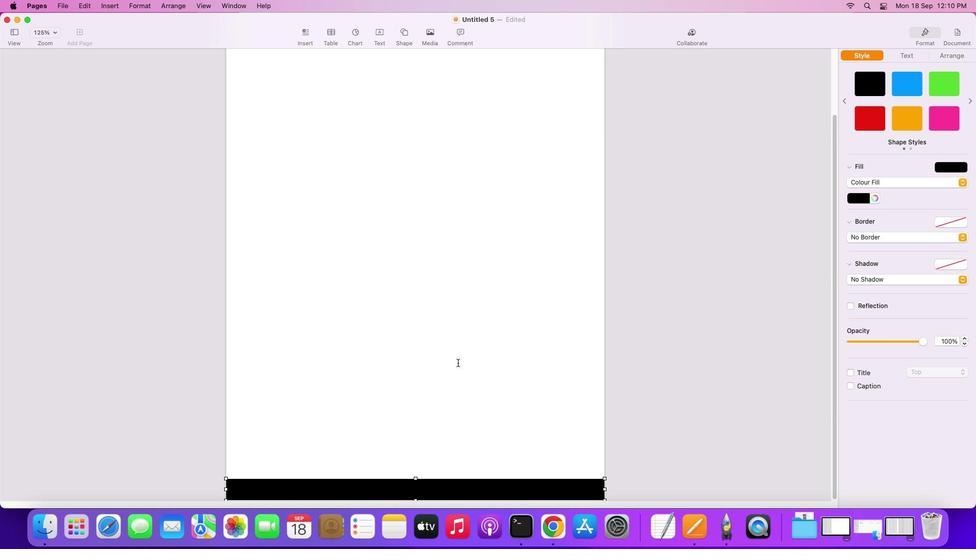 
Action: Mouse pressed left at (445, 350)
Screenshot: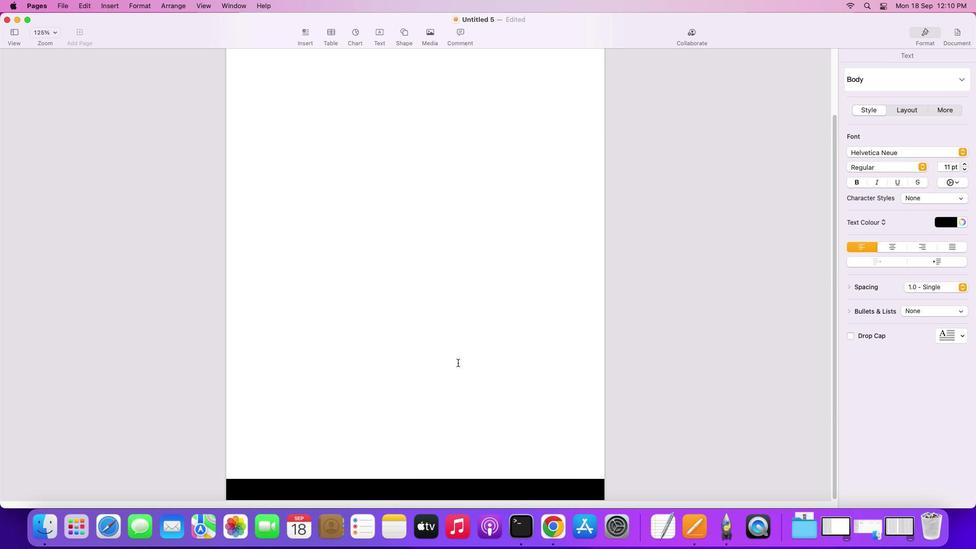 
Action: Mouse moved to (395, 123)
Screenshot: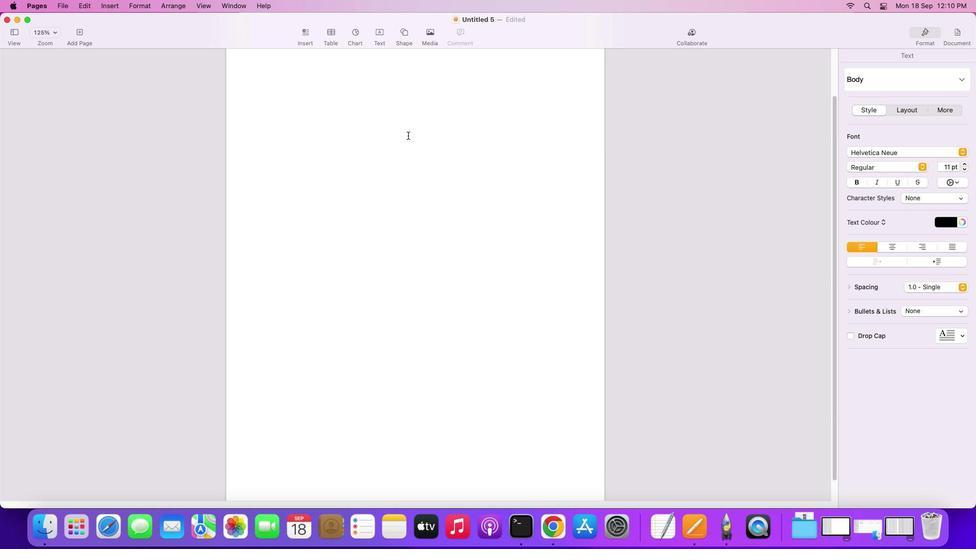 
Action: Mouse scrolled (395, 123) with delta (-12, -11)
Screenshot: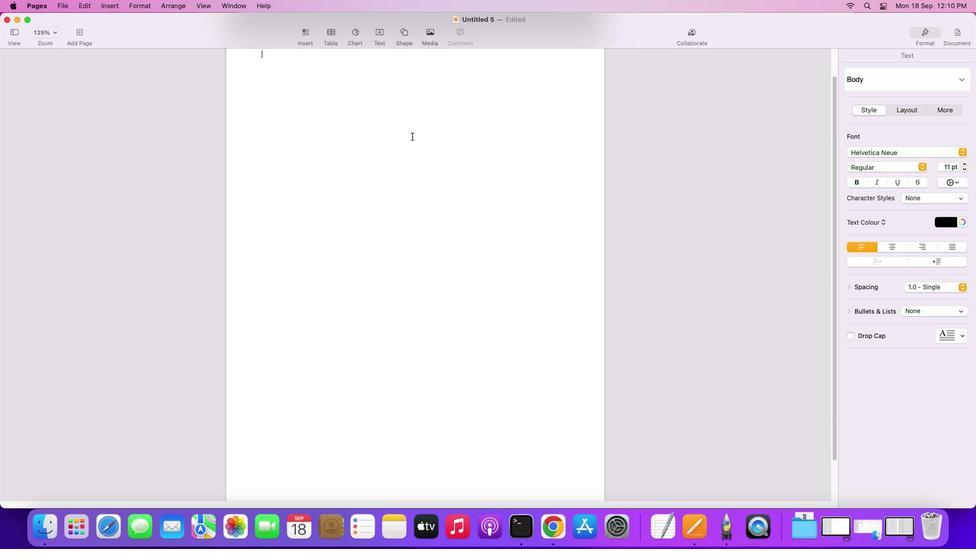 
Action: Mouse scrolled (395, 123) with delta (-12, -11)
Screenshot: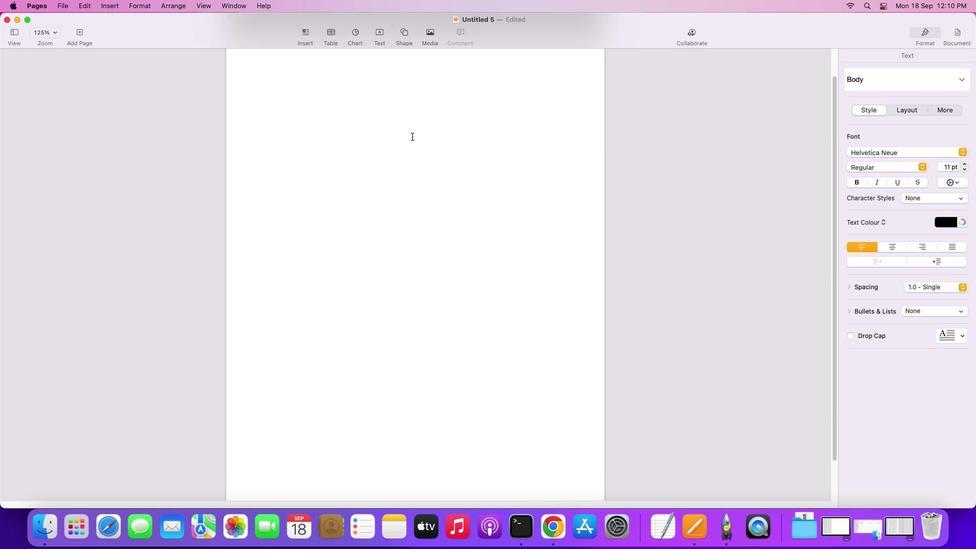 
Action: Mouse scrolled (395, 123) with delta (-12, -10)
Screenshot: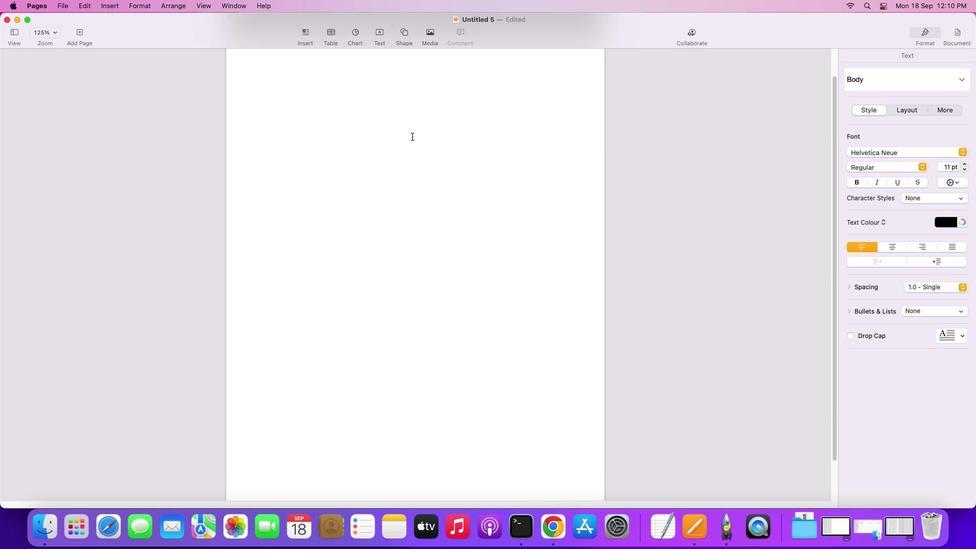 
Action: Mouse scrolled (395, 123) with delta (-12, -10)
Screenshot: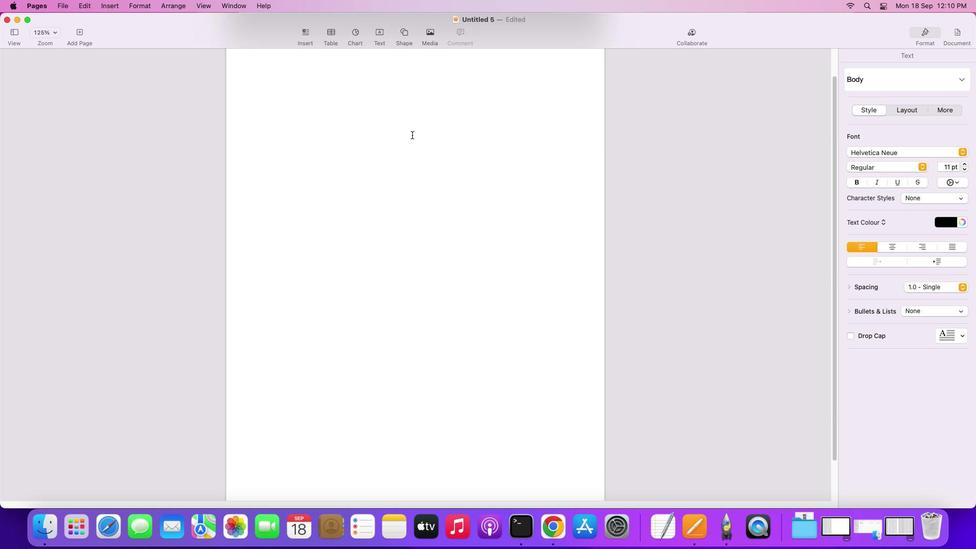
Action: Mouse moved to (393, 20)
Screenshot: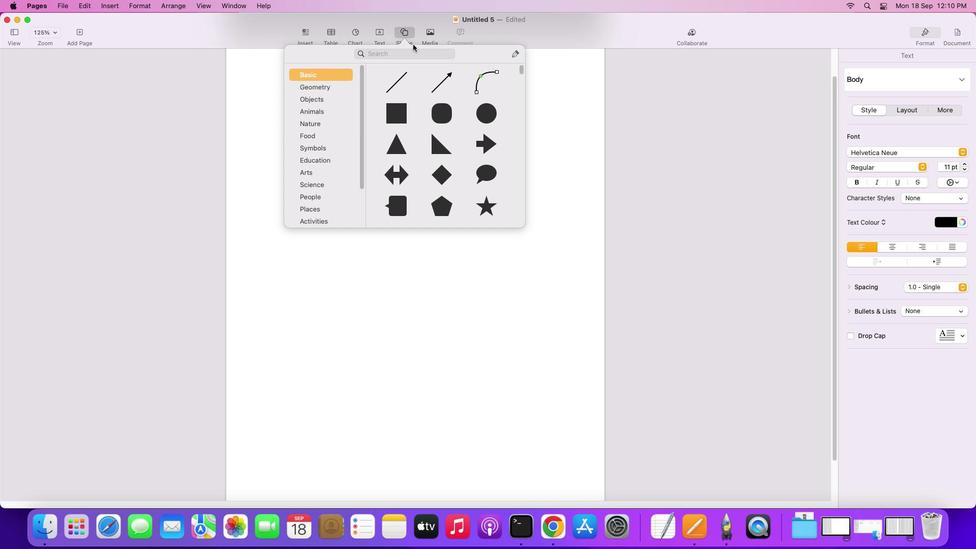 
Action: Mouse pressed left at (393, 20)
Screenshot: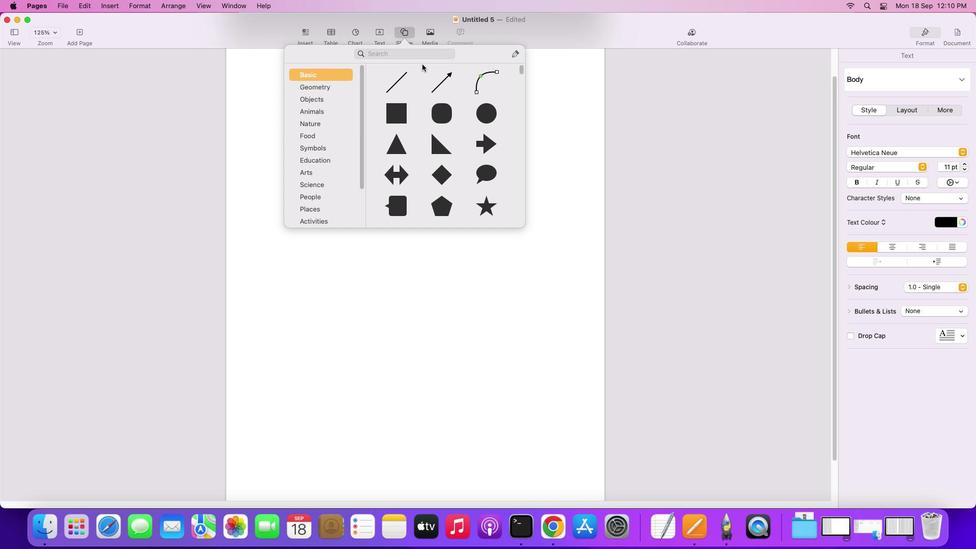 
Action: Mouse moved to (425, 130)
Screenshot: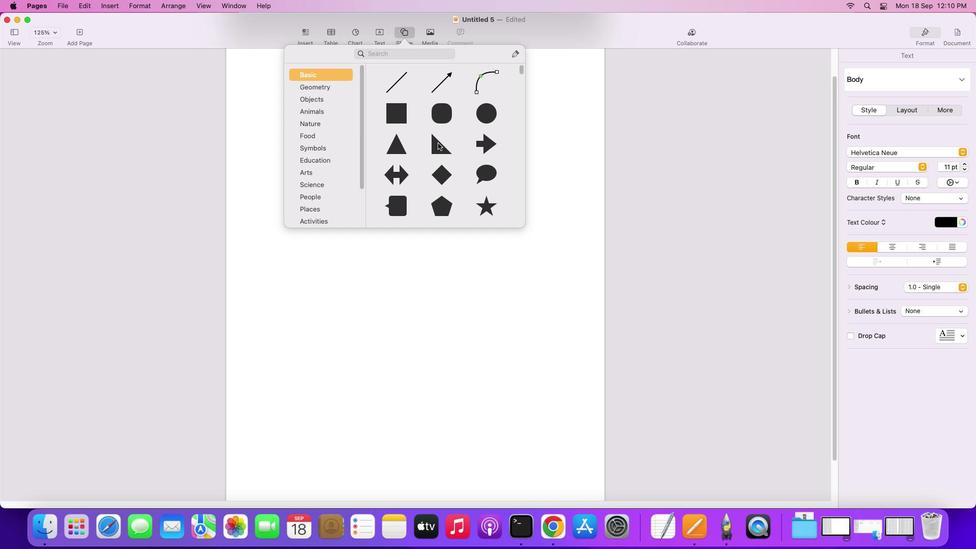 
Action: Mouse pressed left at (425, 130)
Screenshot: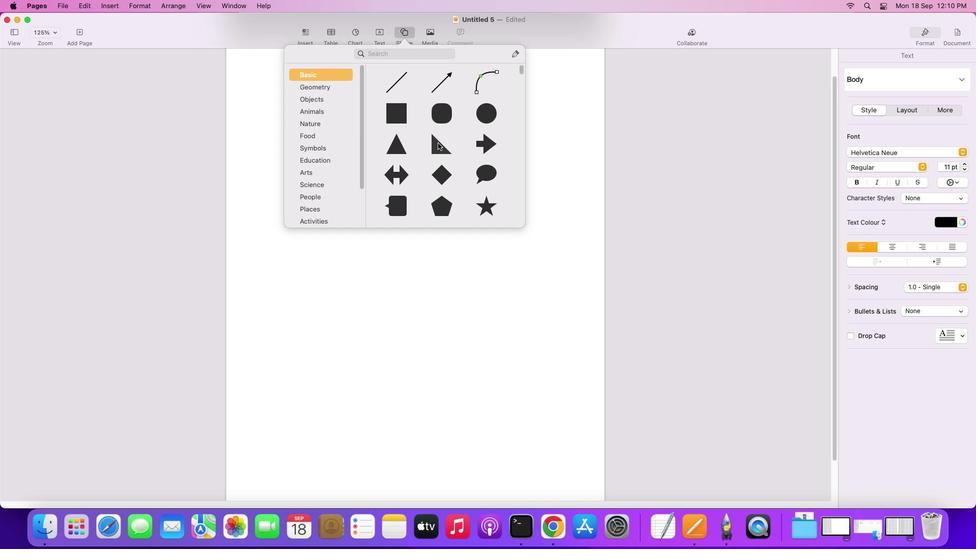 
Action: Mouse moved to (384, 101)
Screenshot: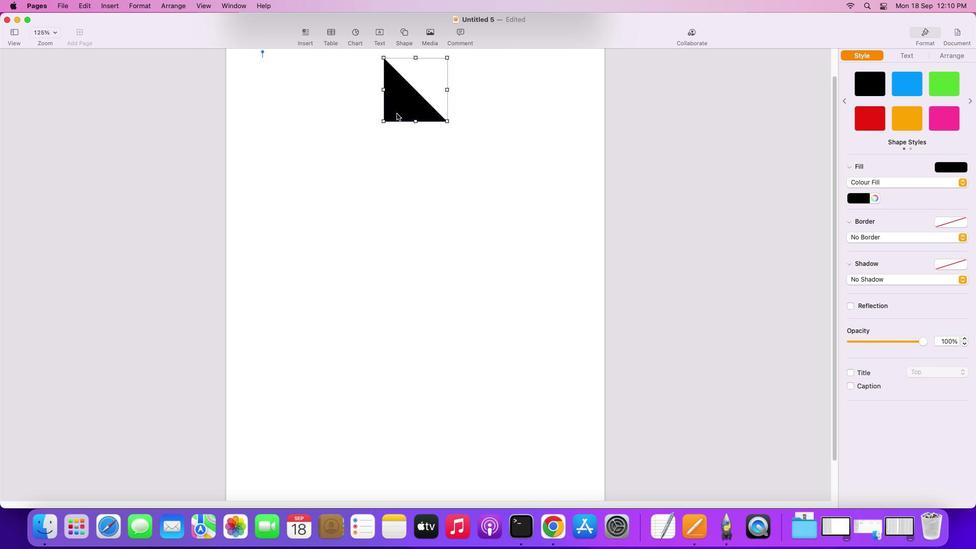 
Action: Mouse pressed left at (384, 101)
Screenshot: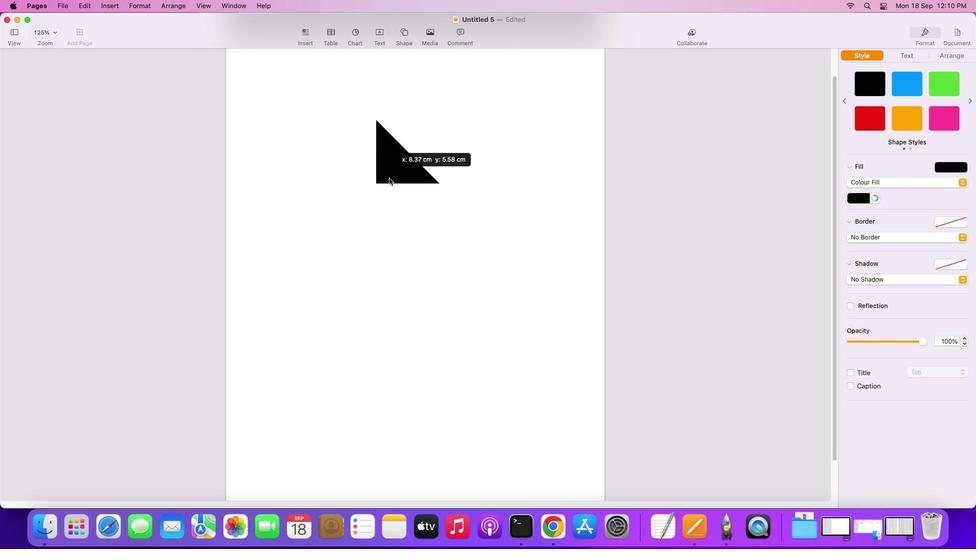 
Action: Mouse moved to (945, 42)
Screenshot: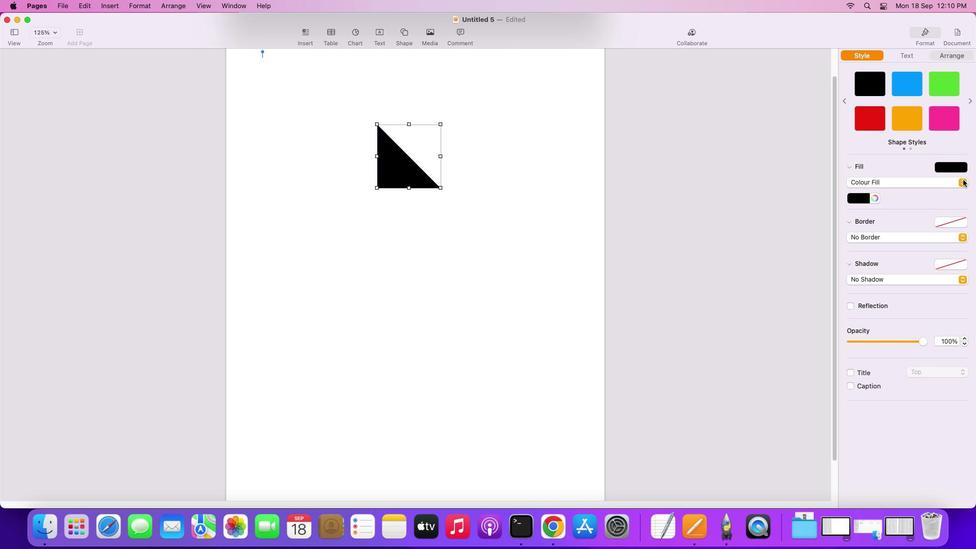 
Action: Mouse pressed left at (945, 42)
Screenshot: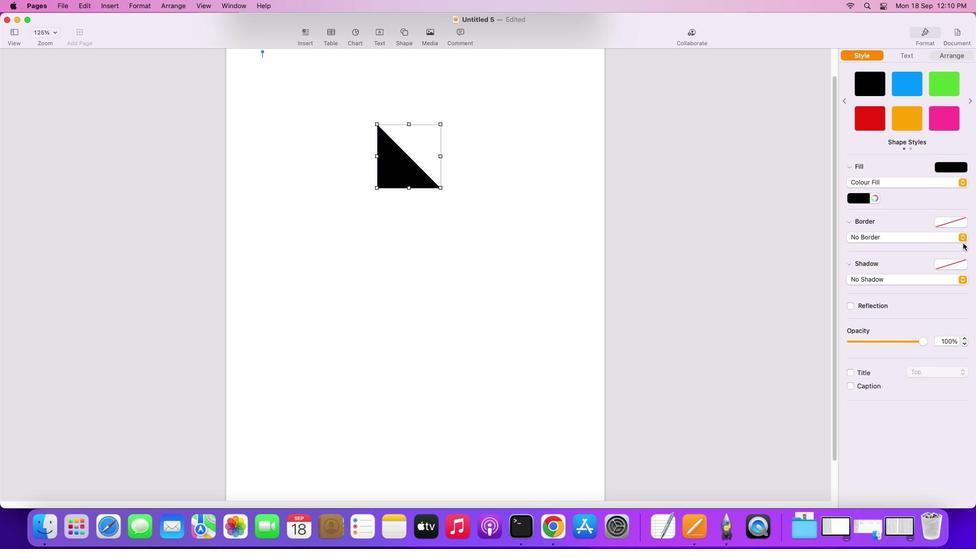 
Action: Mouse moved to (944, 304)
Screenshot: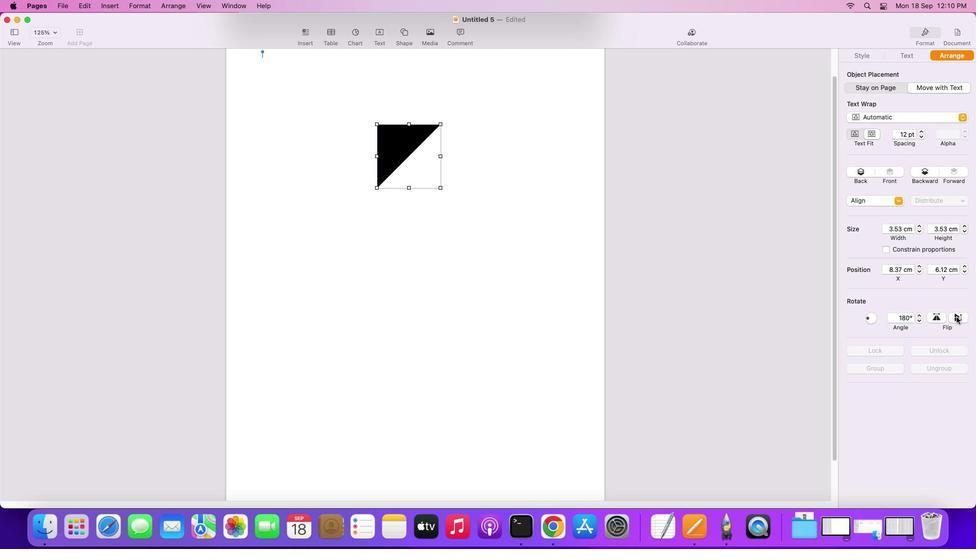 
Action: Mouse pressed left at (944, 304)
Screenshot: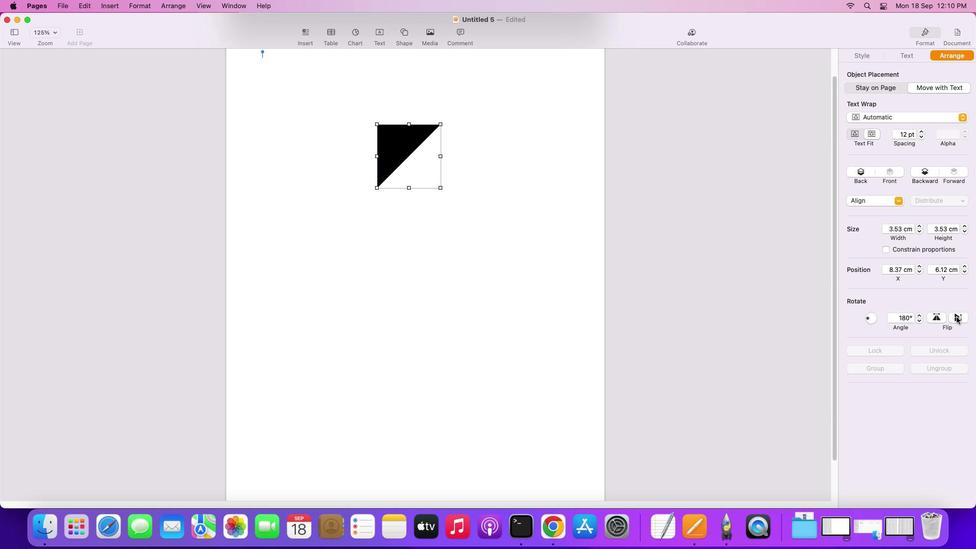 
Action: Mouse moved to (923, 307)
Screenshot: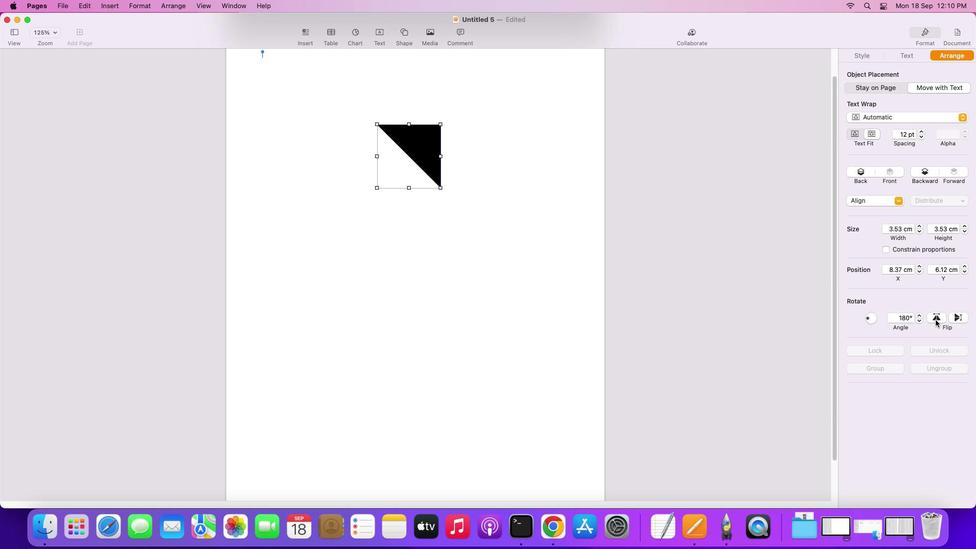 
Action: Mouse pressed left at (923, 307)
Screenshot: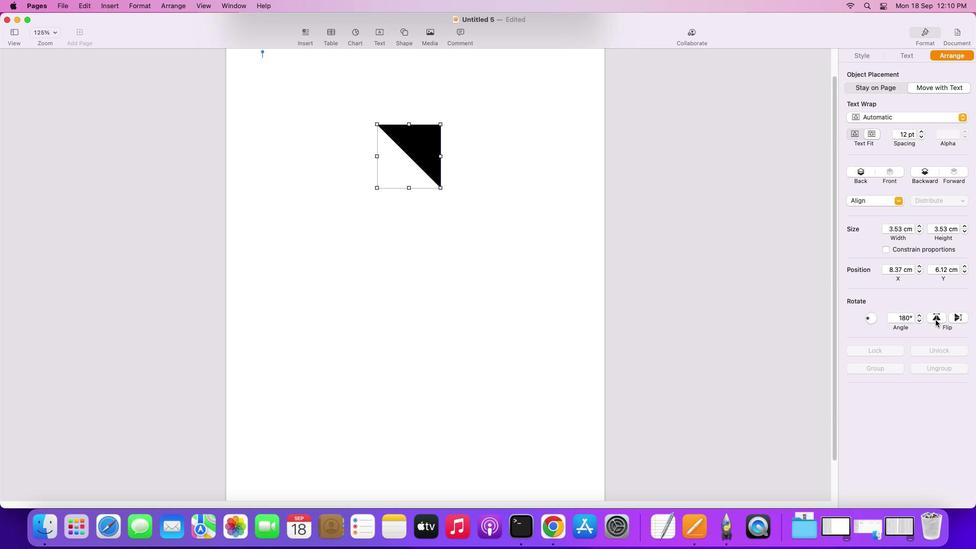 
Action: Mouse moved to (949, 303)
Screenshot: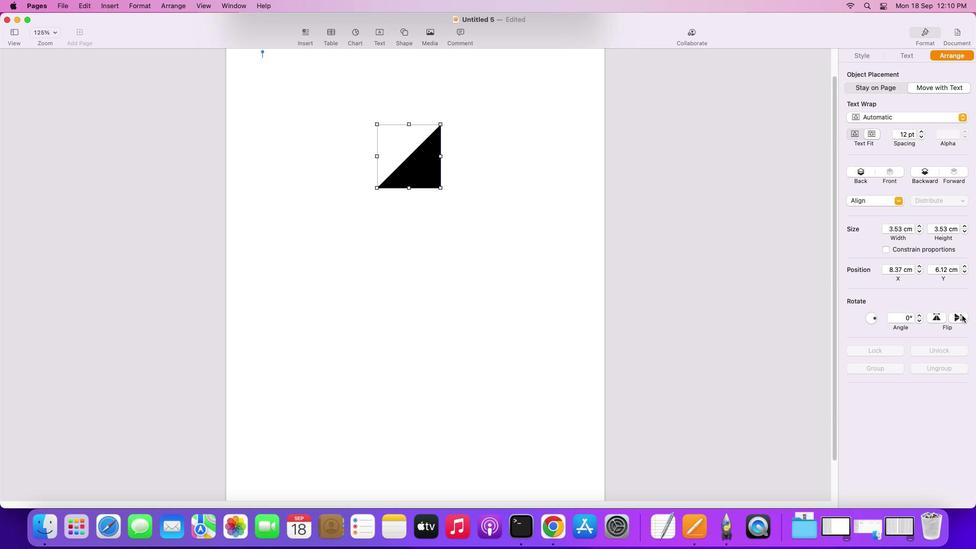 
Action: Mouse pressed left at (949, 303)
Screenshot: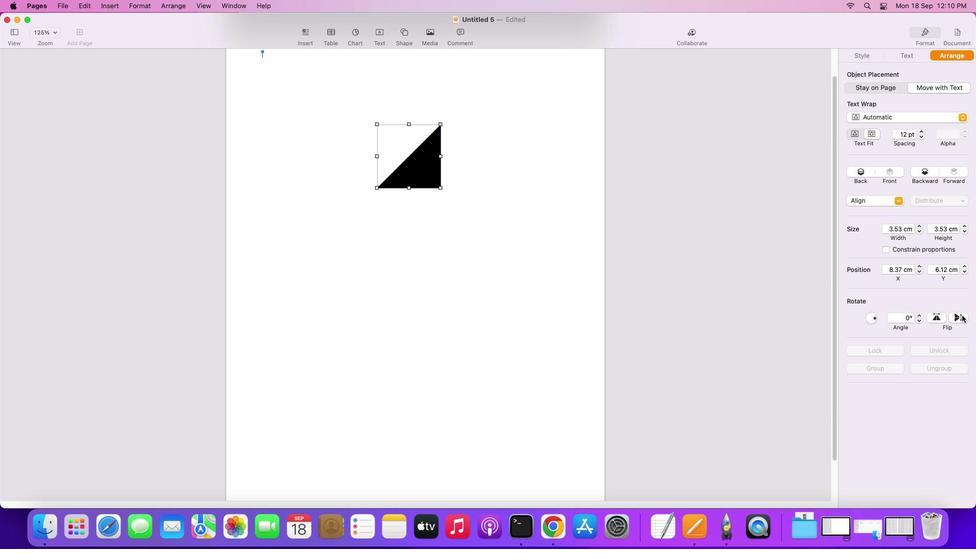 
Action: Mouse moved to (406, 161)
Screenshot: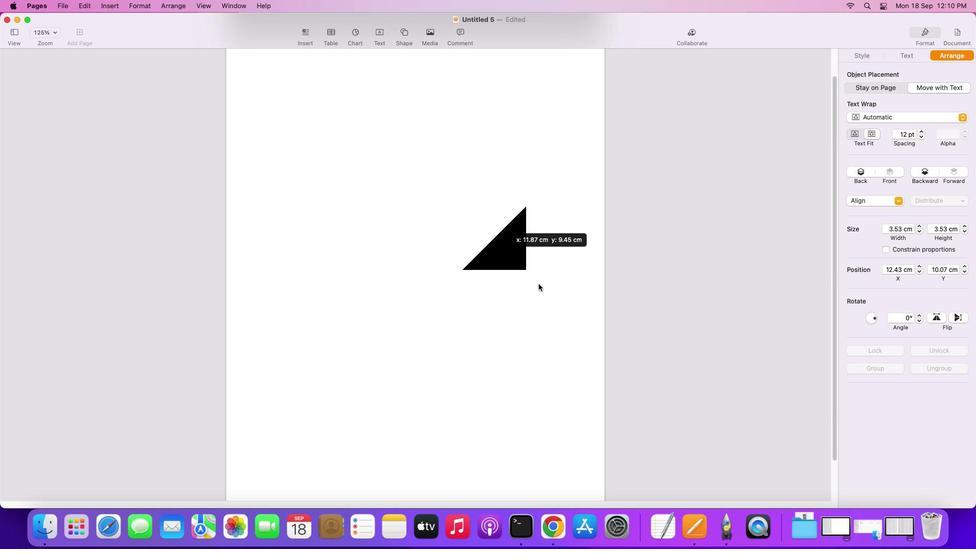
Action: Mouse pressed left at (406, 161)
Screenshot: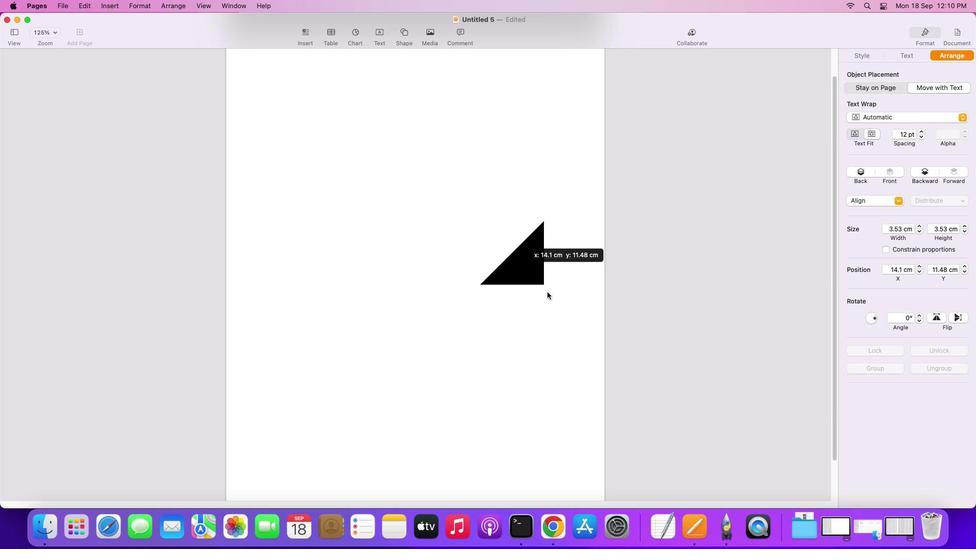 
Action: Mouse moved to (538, 324)
Screenshot: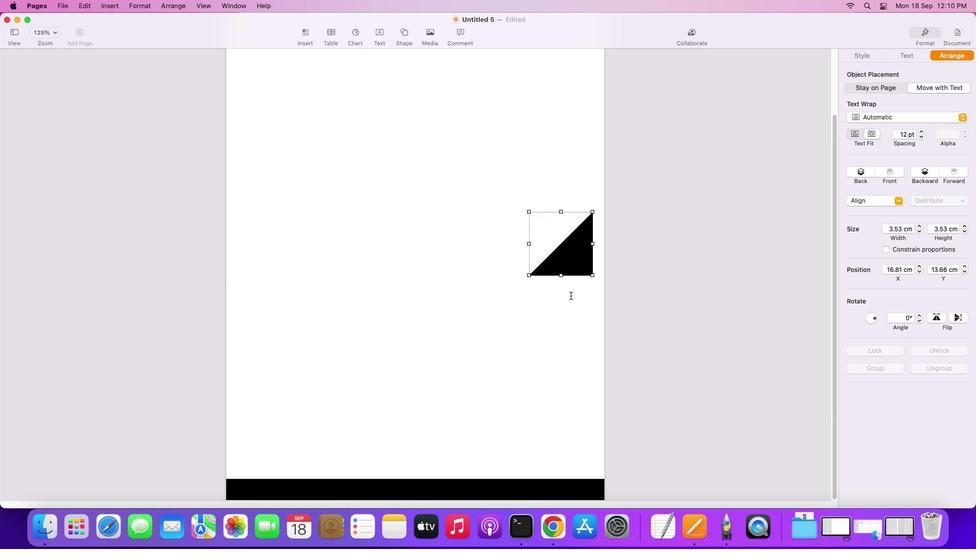 
Action: Mouse scrolled (538, 324) with delta (-12, -12)
Screenshot: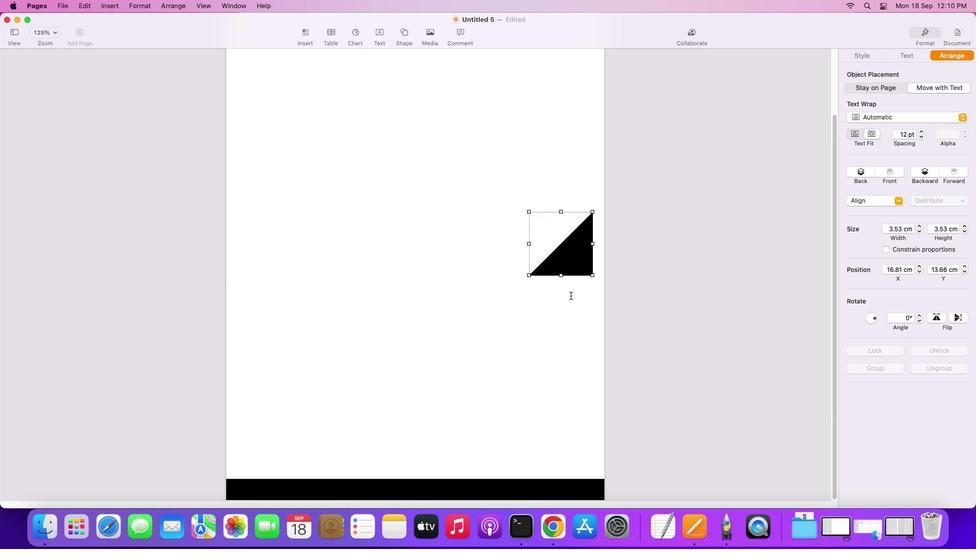 
Action: Mouse scrolled (538, 324) with delta (-12, -12)
Screenshot: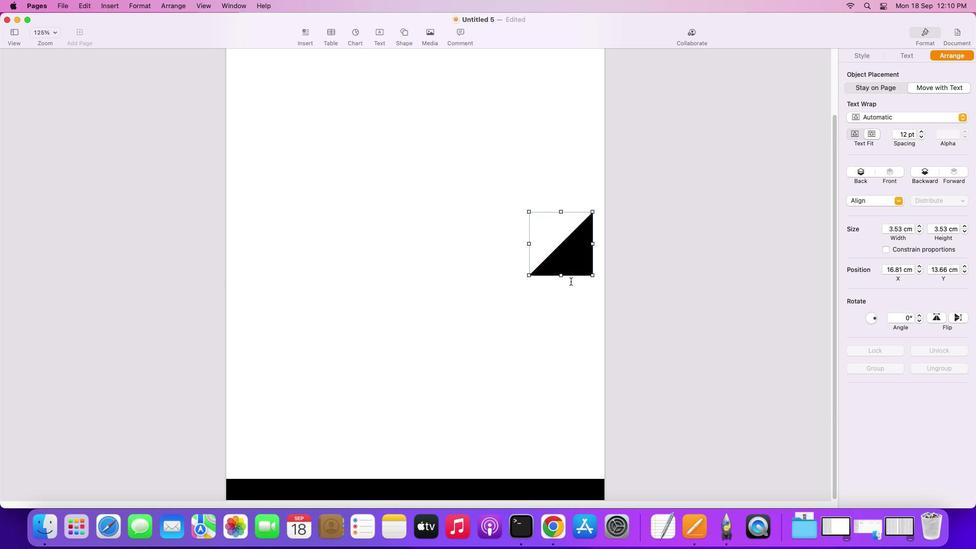 
Action: Mouse scrolled (538, 324) with delta (-12, -14)
Screenshot: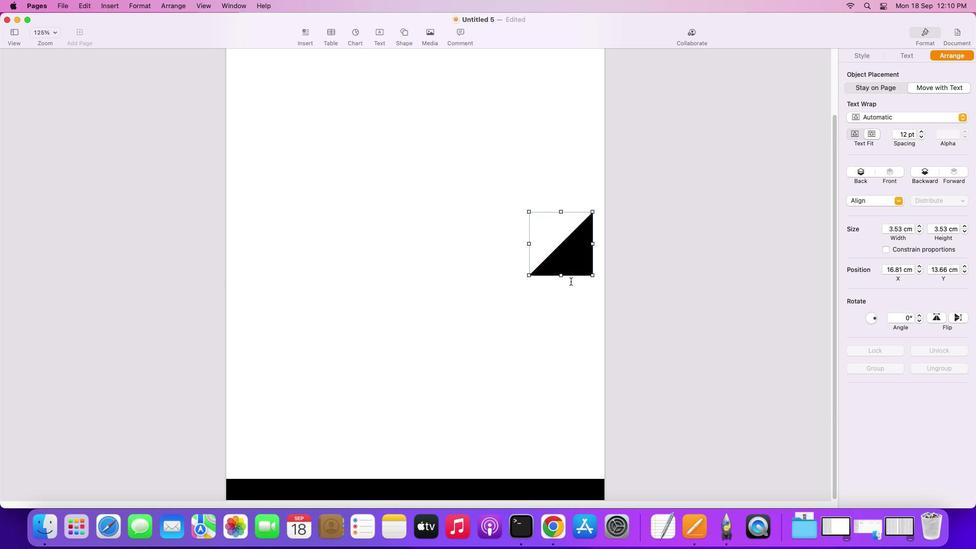 
Action: Mouse scrolled (538, 324) with delta (-12, -14)
Screenshot: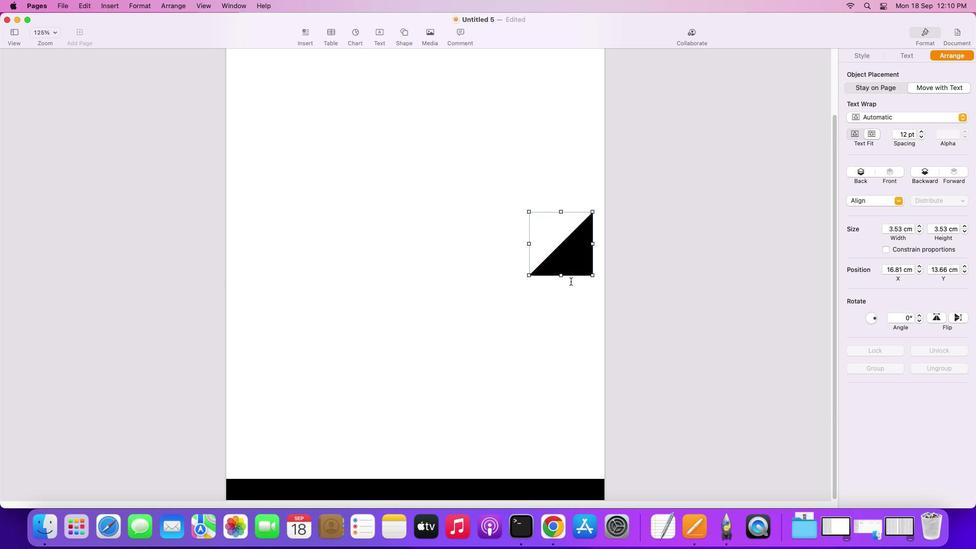 
Action: Mouse moved to (538, 324)
Screenshot: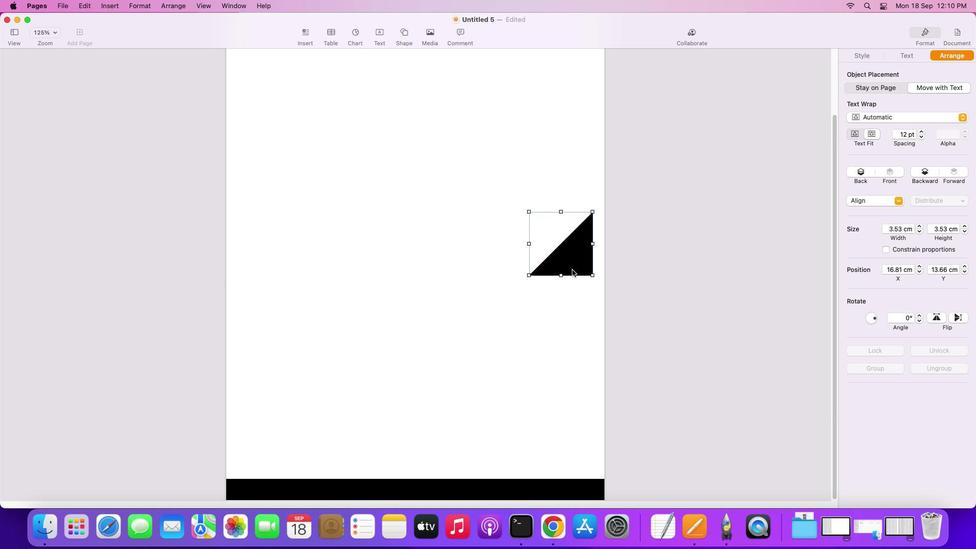 
Action: Mouse scrolled (538, 324) with delta (-12, -15)
Screenshot: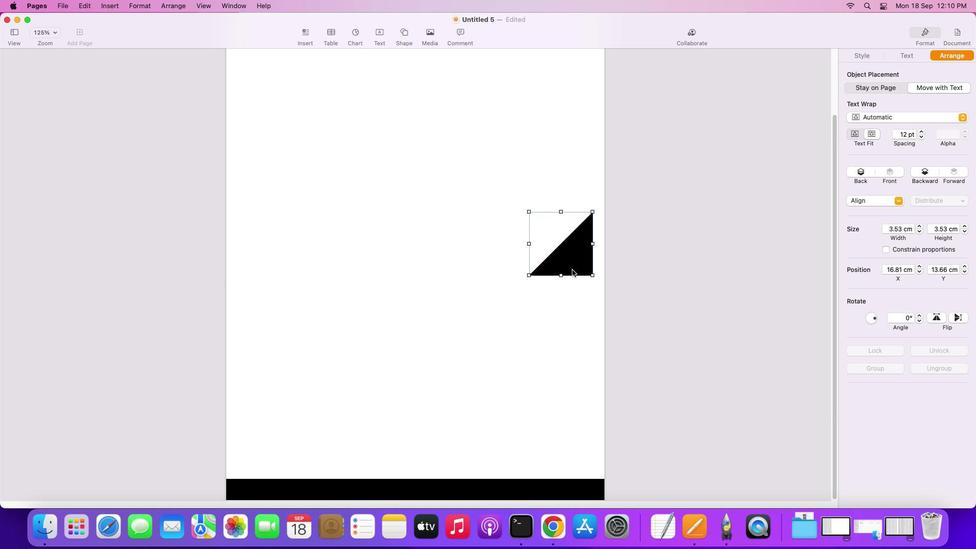 
Action: Mouse moved to (537, 324)
Screenshot: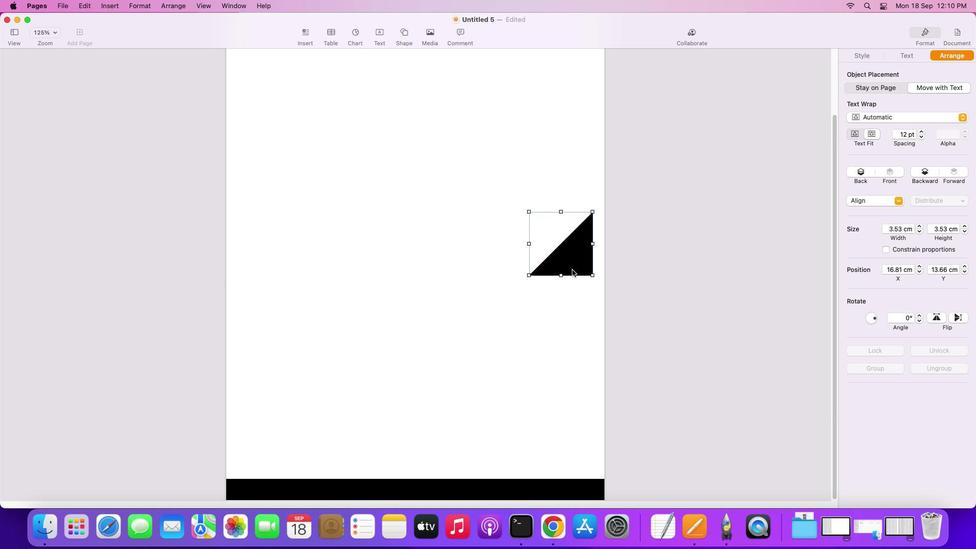 
Action: Mouse scrolled (537, 324) with delta (-12, -15)
Screenshot: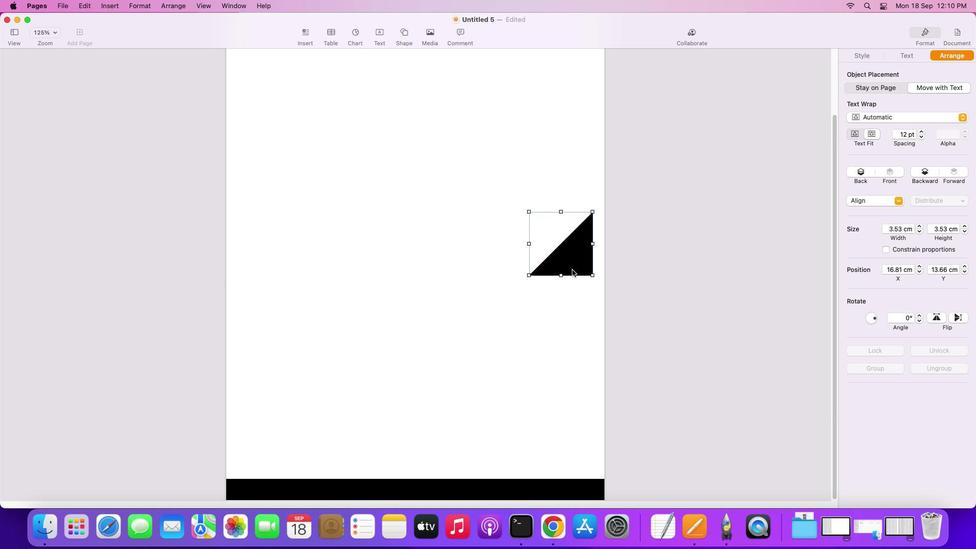 
Action: Mouse moved to (561, 247)
Screenshot: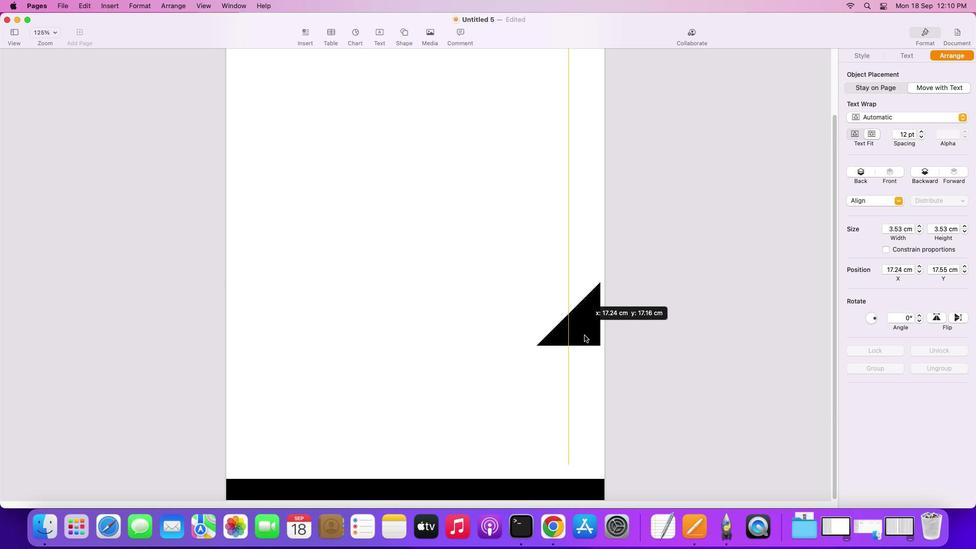 
Action: Mouse pressed left at (561, 247)
Screenshot: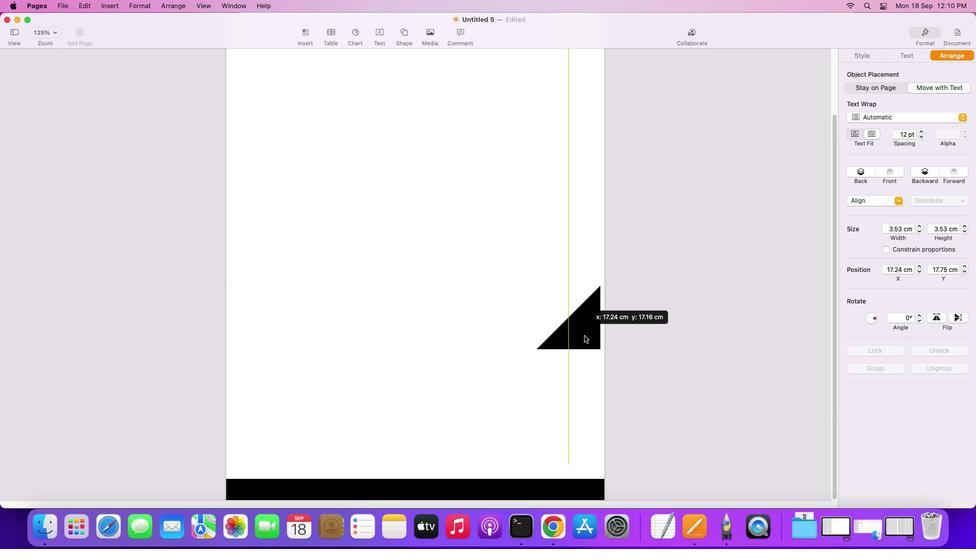 
Action: Mouse moved to (519, 360)
Screenshot: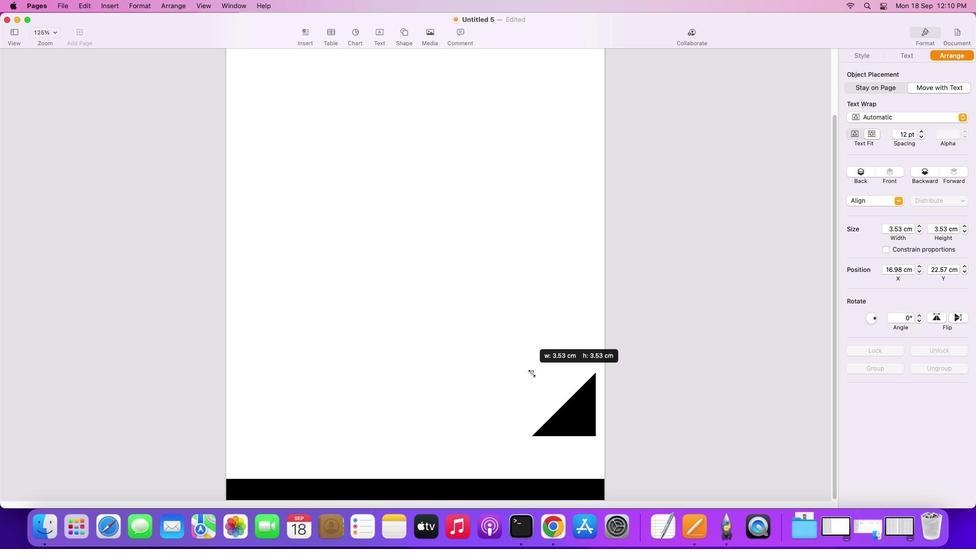 
Action: Mouse pressed left at (519, 360)
Screenshot: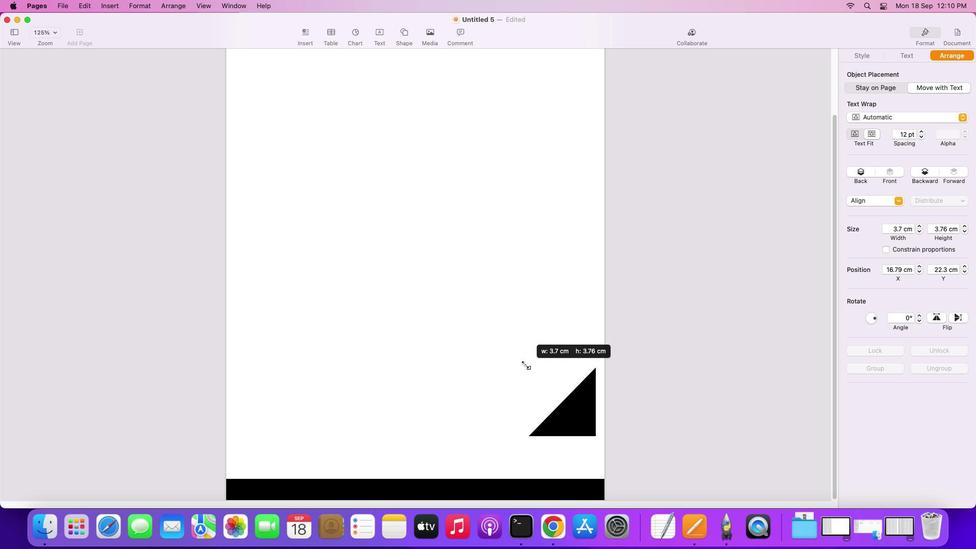 
Action: Mouse moved to (569, 373)
Screenshot: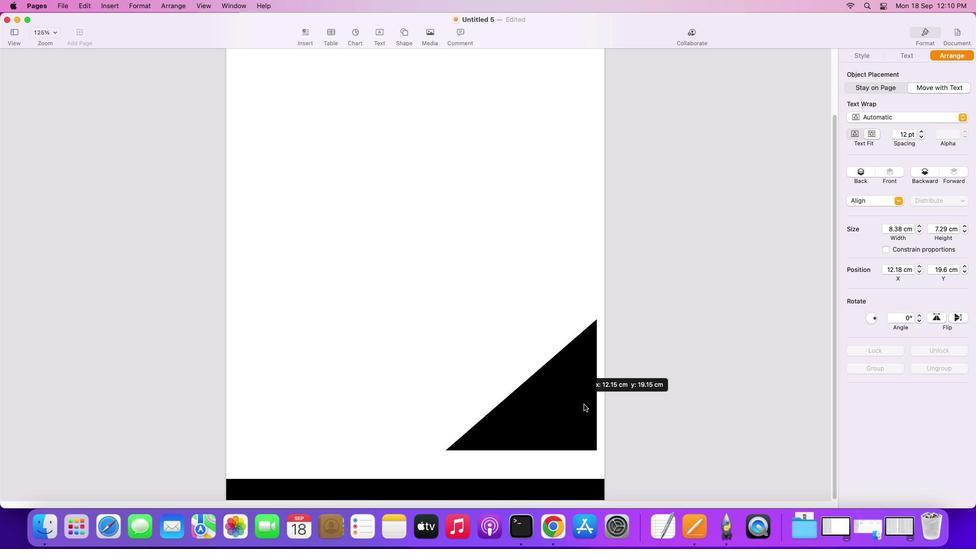 
Action: Mouse pressed left at (569, 373)
Screenshot: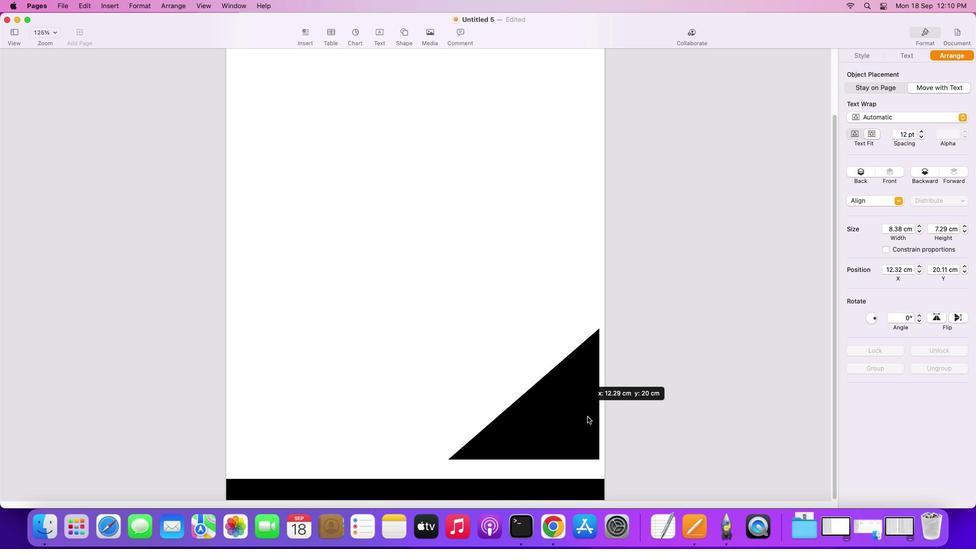 
Action: Mouse moved to (412, 472)
Screenshot: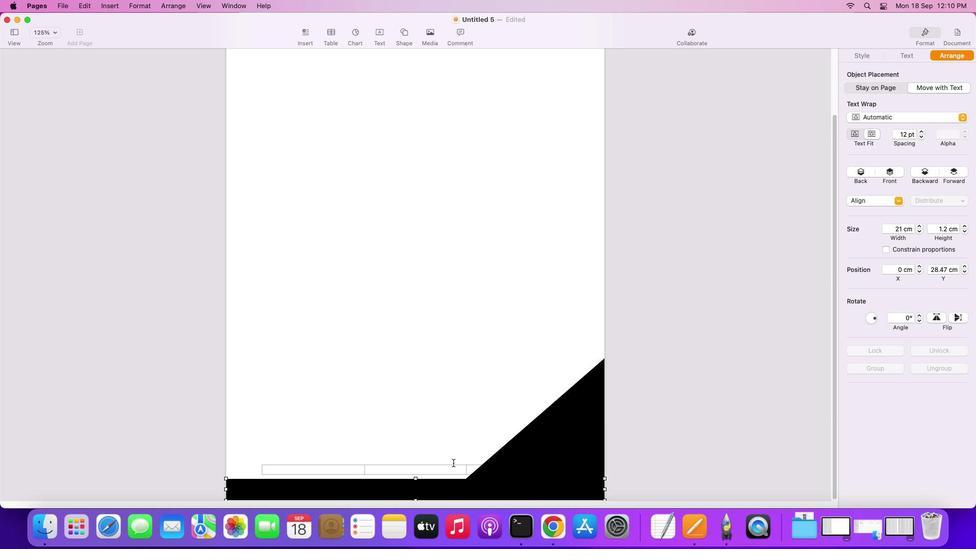 
Action: Mouse pressed left at (412, 472)
Screenshot: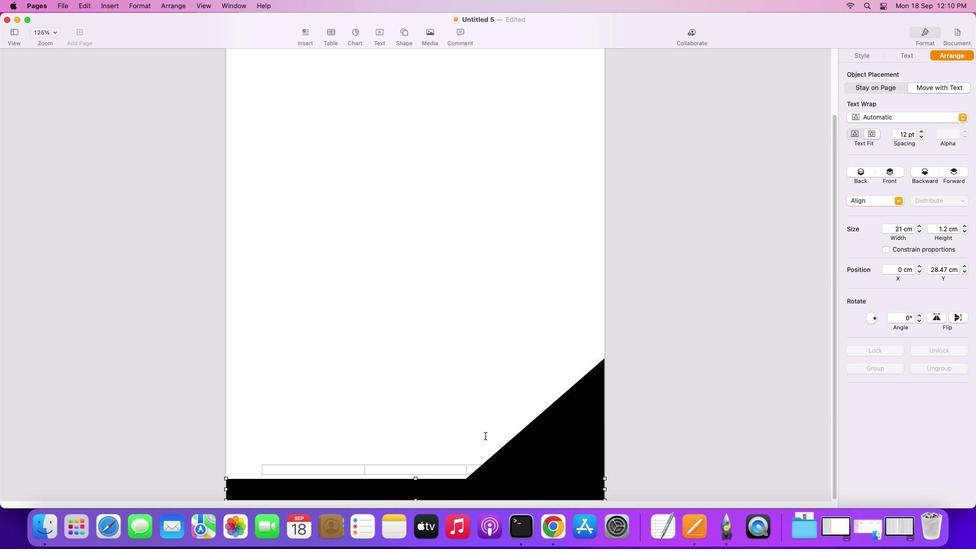 
Action: Mouse moved to (849, 42)
Screenshot: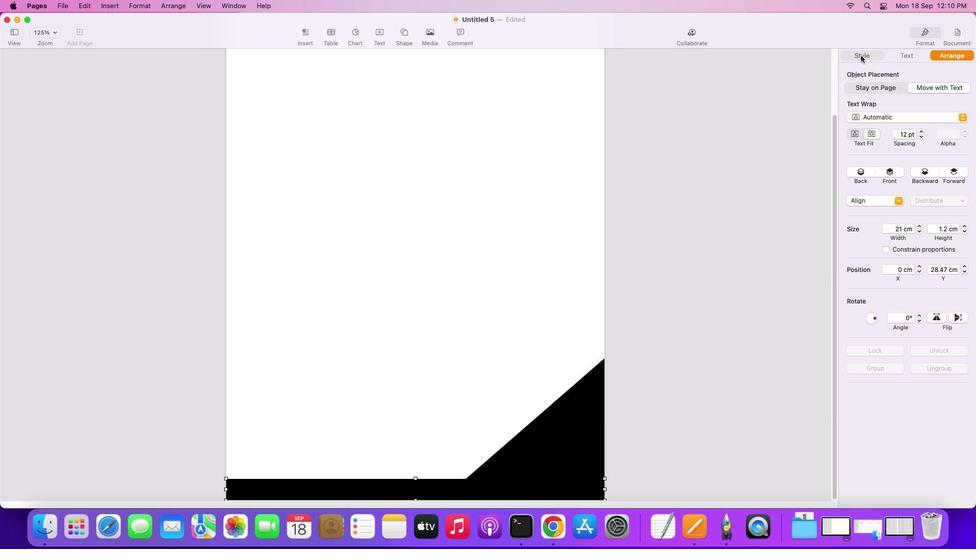 
Action: Mouse pressed left at (849, 42)
Screenshot: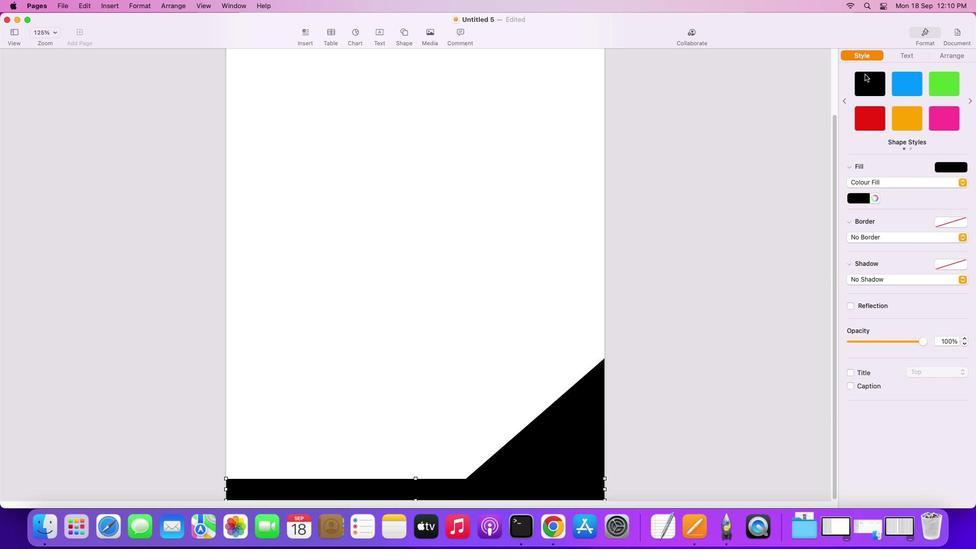 
Action: Mouse moved to (890, 70)
Screenshot: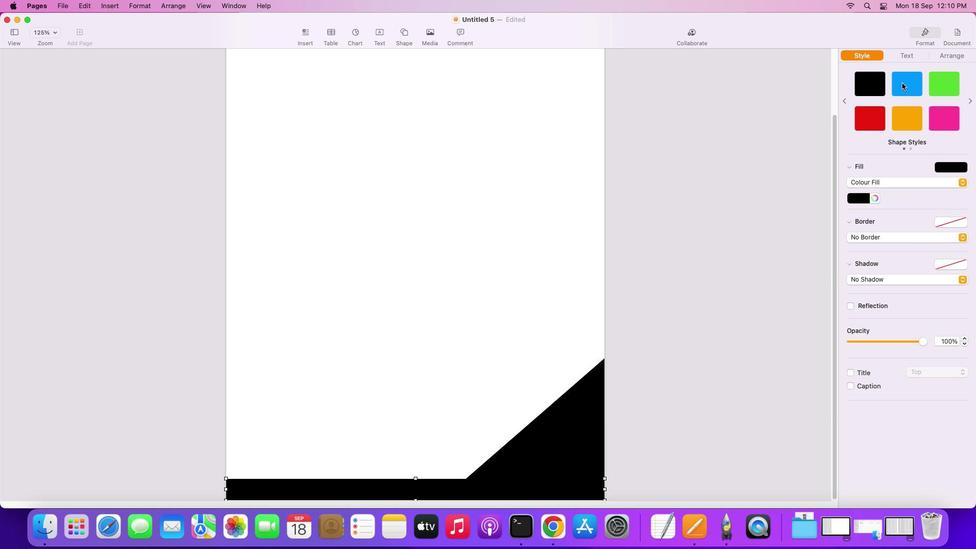 
Action: Mouse pressed left at (890, 70)
Screenshot: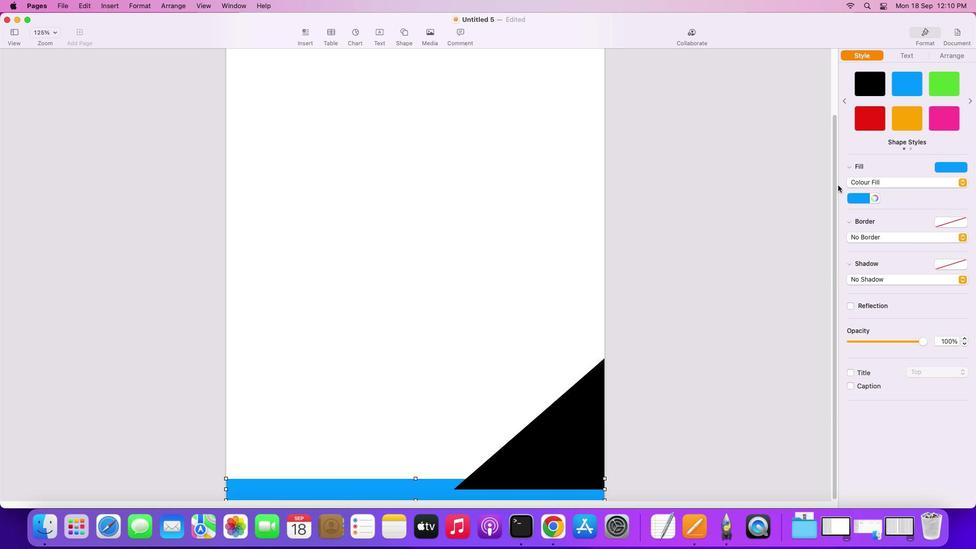 
Action: Mouse moved to (543, 438)
Screenshot: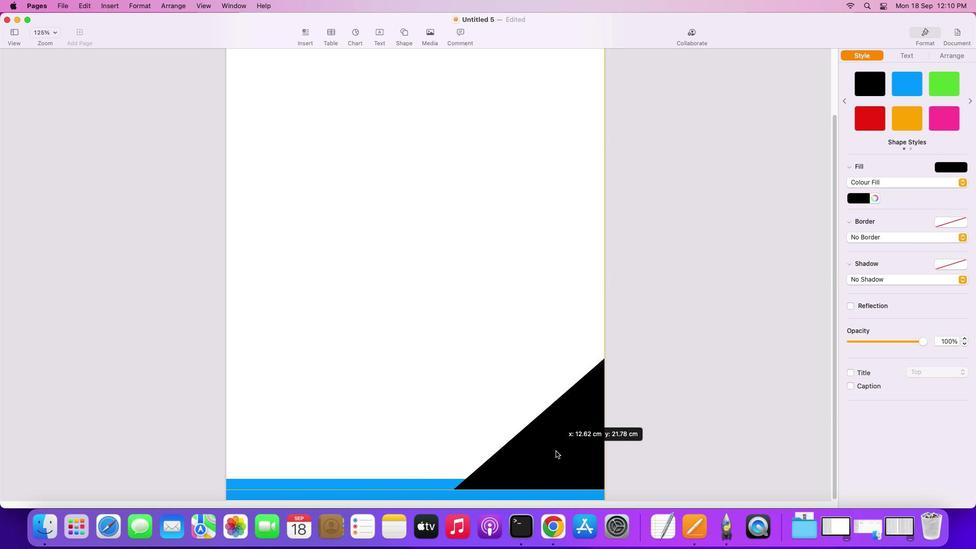 
Action: Mouse pressed left at (543, 438)
Screenshot: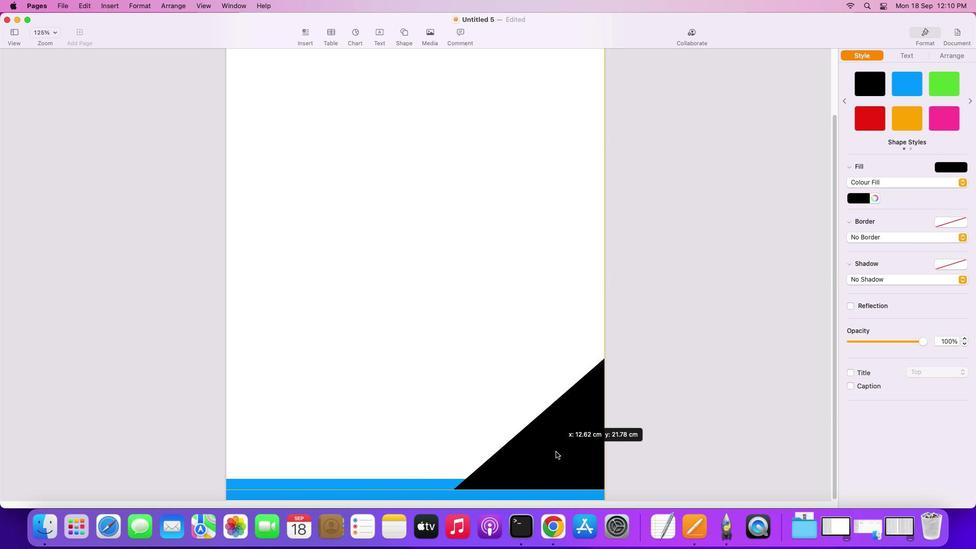
Action: Mouse moved to (527, 329)
Screenshot: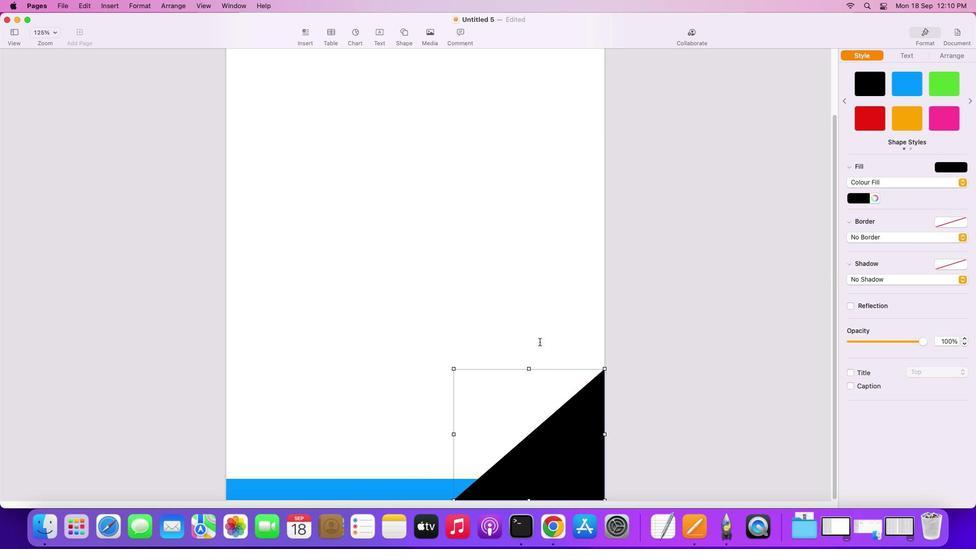 
Action: Mouse pressed left at (527, 329)
Screenshot: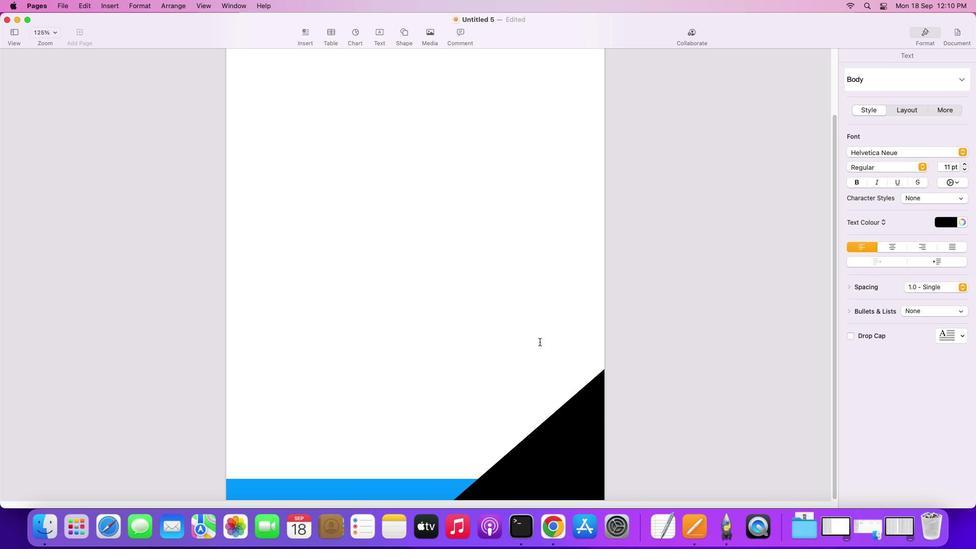 
Action: Mouse moved to (549, 418)
Screenshot: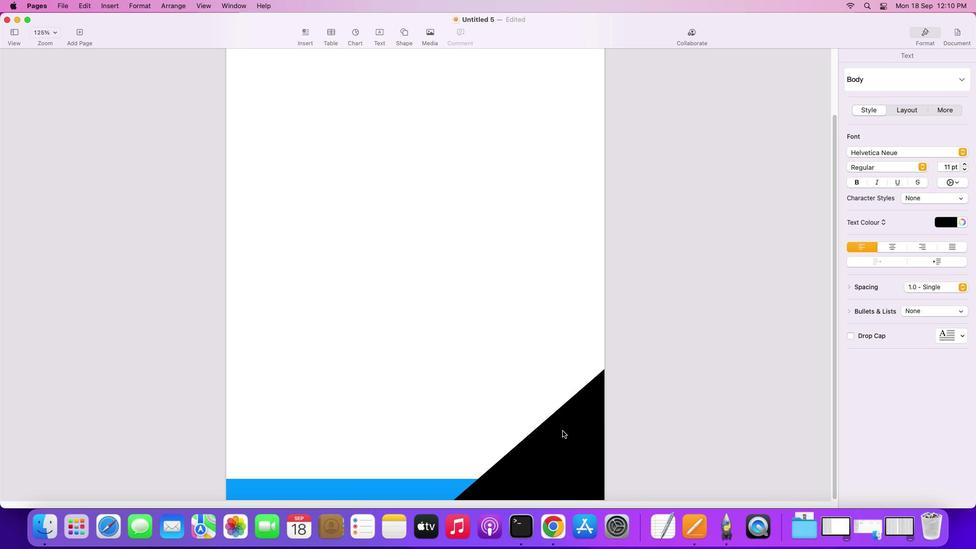 
Action: Mouse pressed left at (549, 418)
Screenshot: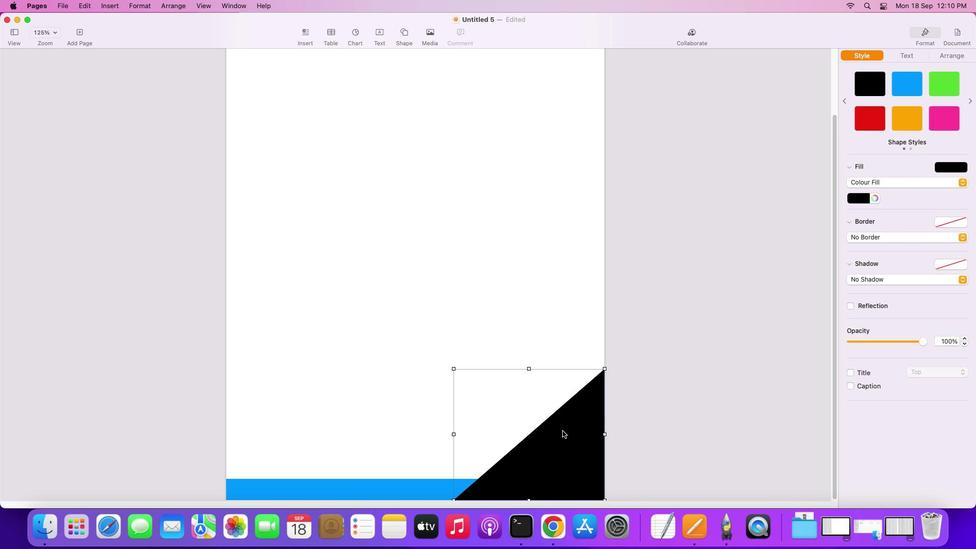 
Action: Mouse moved to (550, 418)
Screenshot: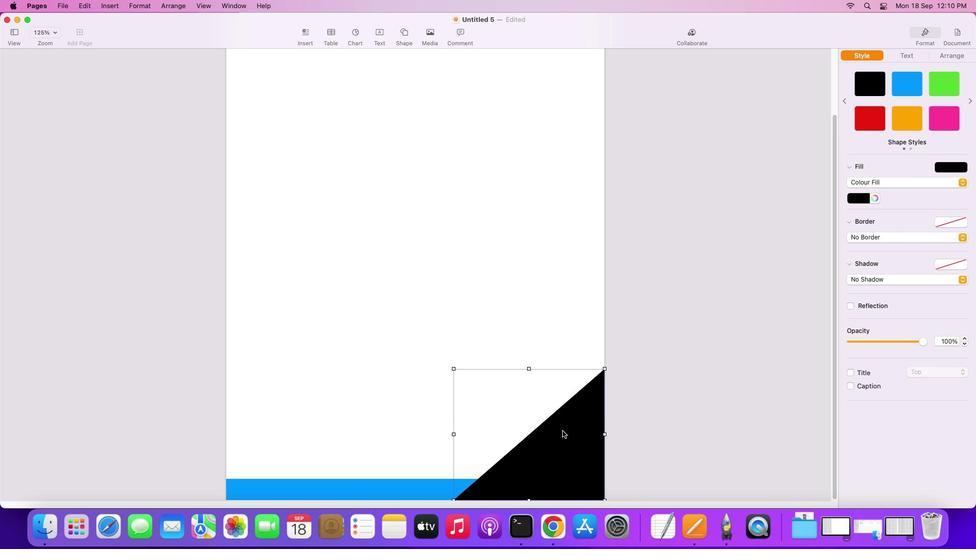 
Action: Key pressed Key.alt
Screenshot: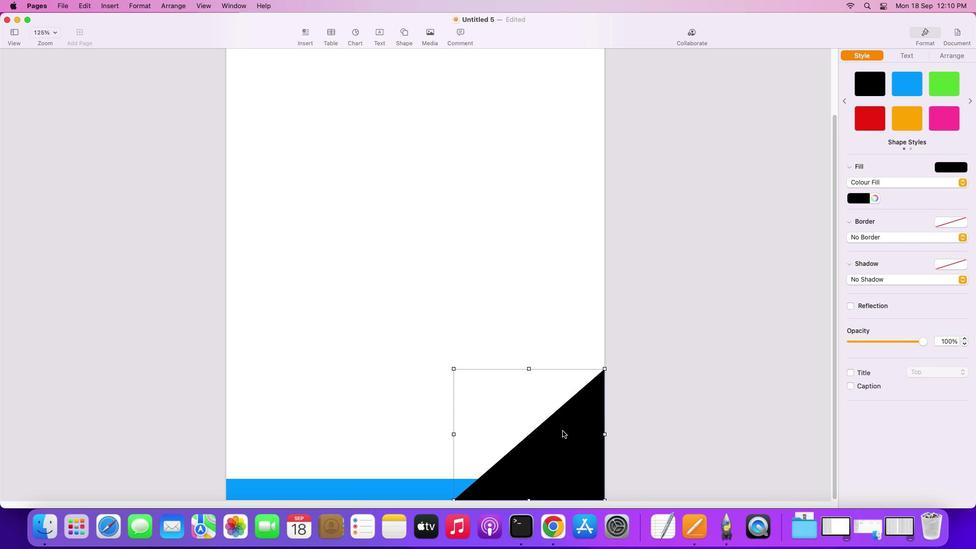 
Action: Mouse pressed left at (550, 418)
Screenshot: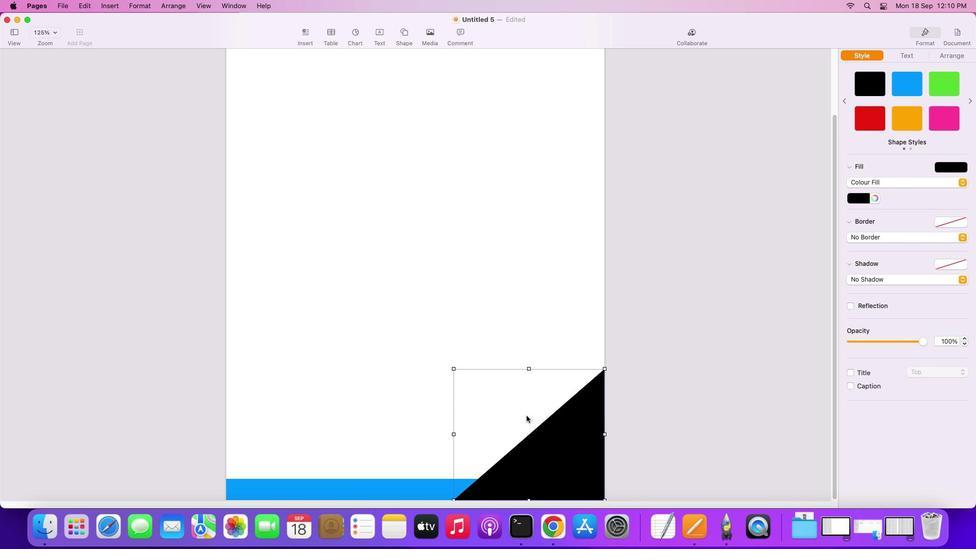 
Action: Mouse moved to (294, 239)
Screenshot: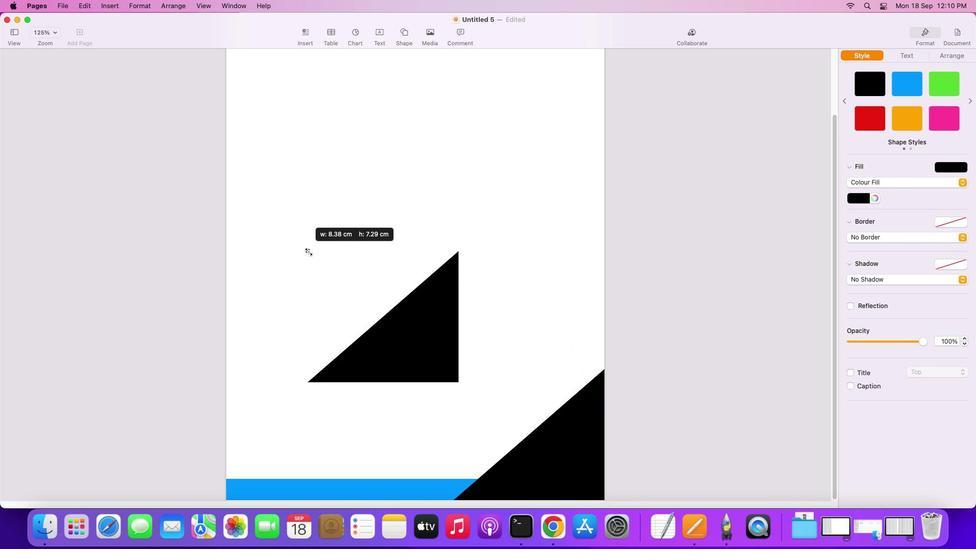 
Action: Mouse pressed left at (294, 239)
Screenshot: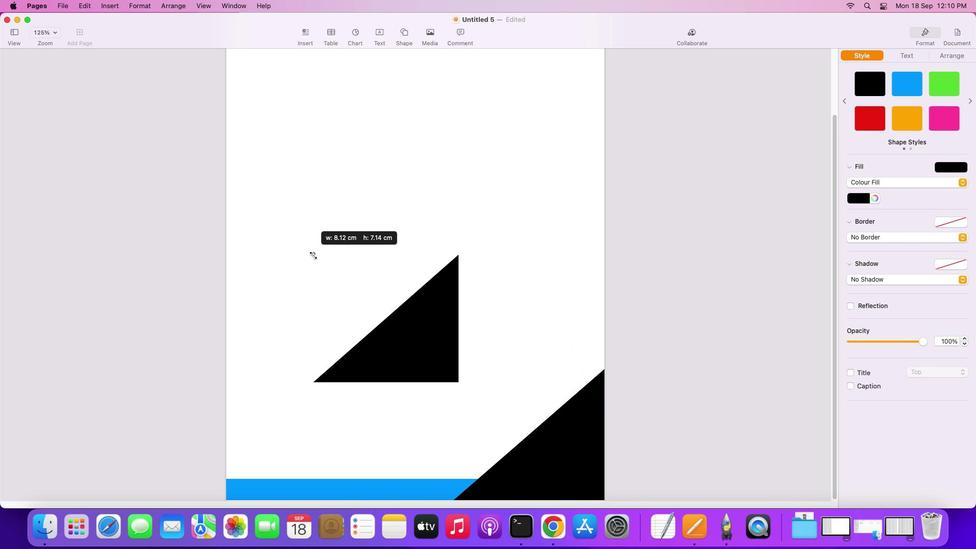 
Action: Mouse moved to (553, 281)
Screenshot: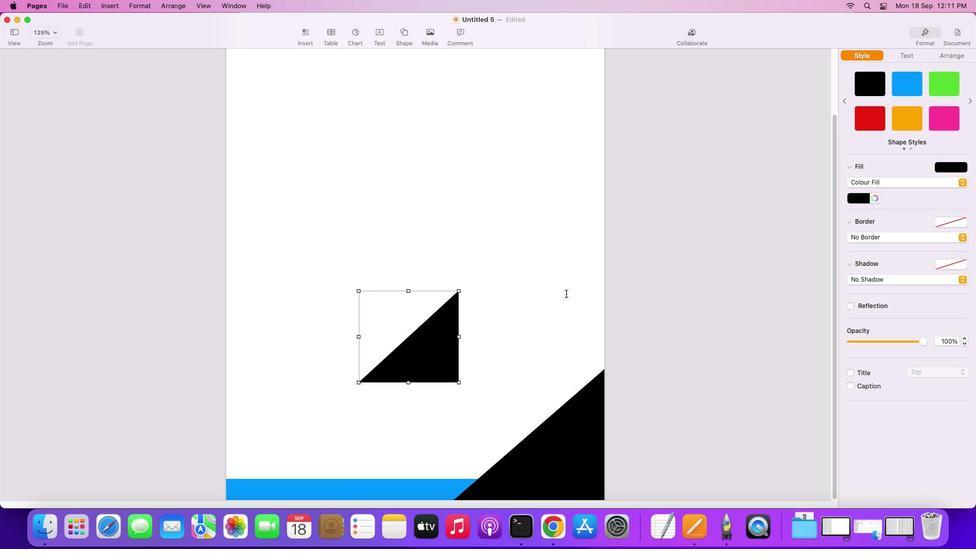 
Action: Mouse pressed left at (553, 281)
Screenshot: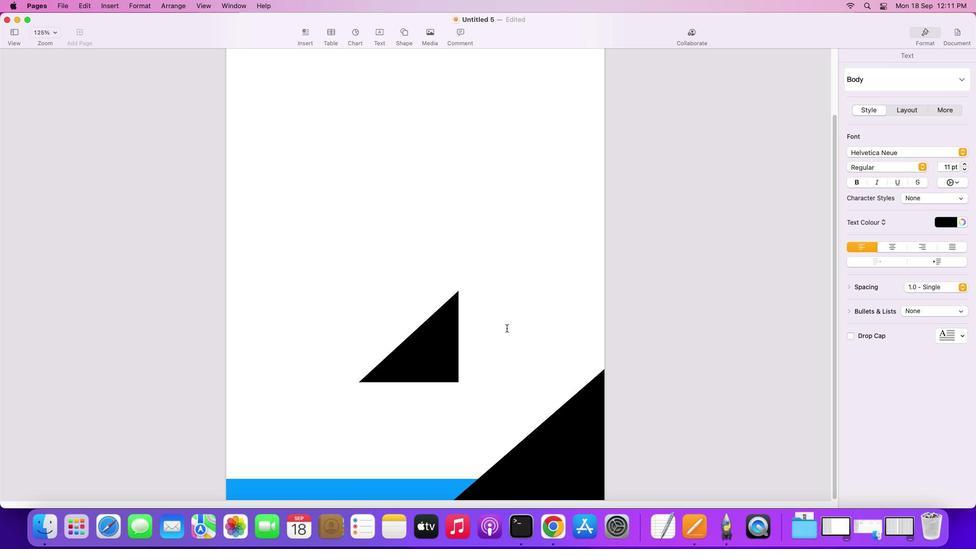 
Action: Mouse moved to (424, 340)
Screenshot: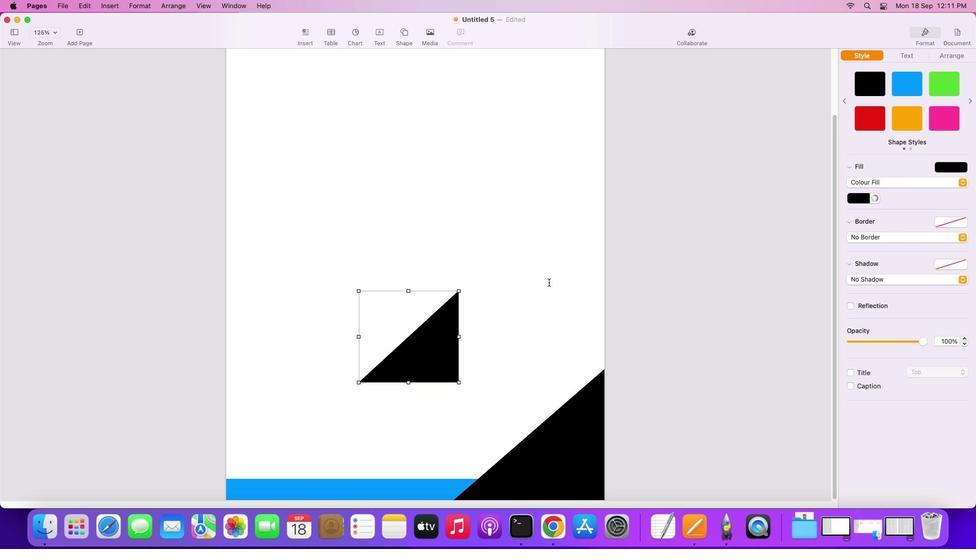 
Action: Mouse pressed left at (424, 340)
Screenshot: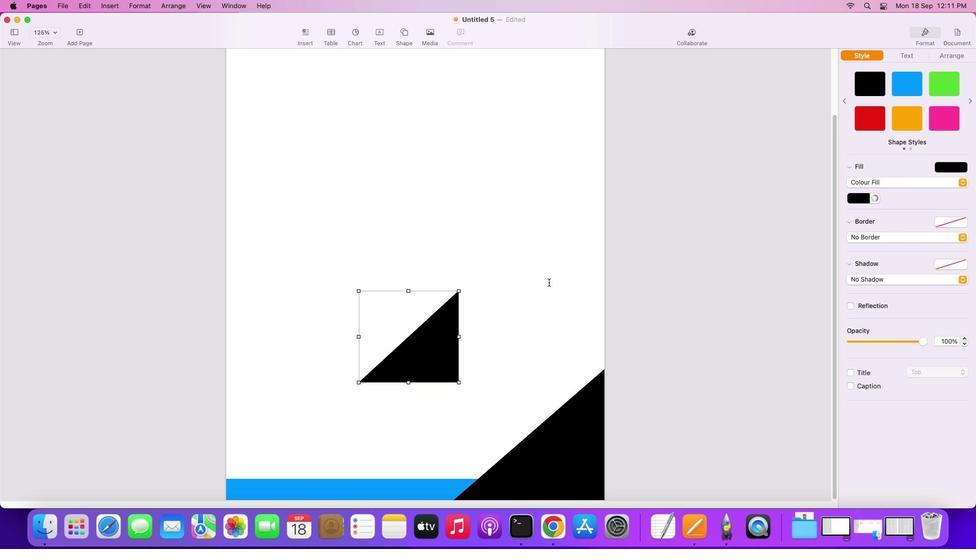 
Action: Mouse moved to (937, 73)
Screenshot: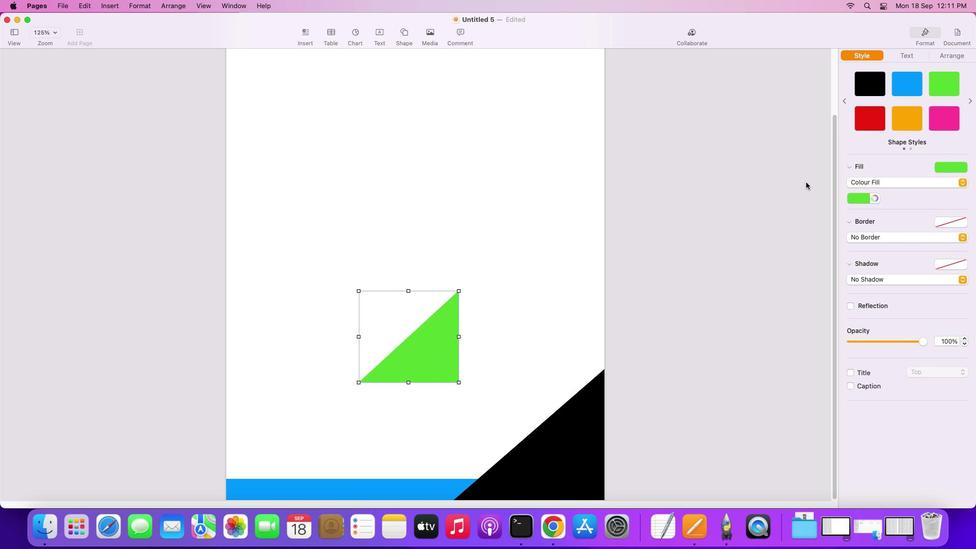 
Action: Mouse pressed left at (937, 73)
Screenshot: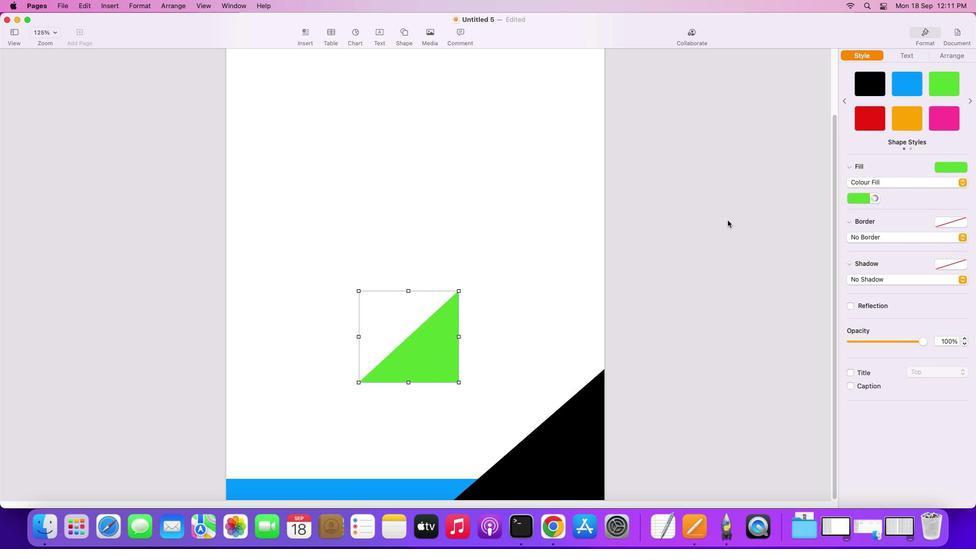 
Action: Mouse moved to (425, 337)
Screenshot: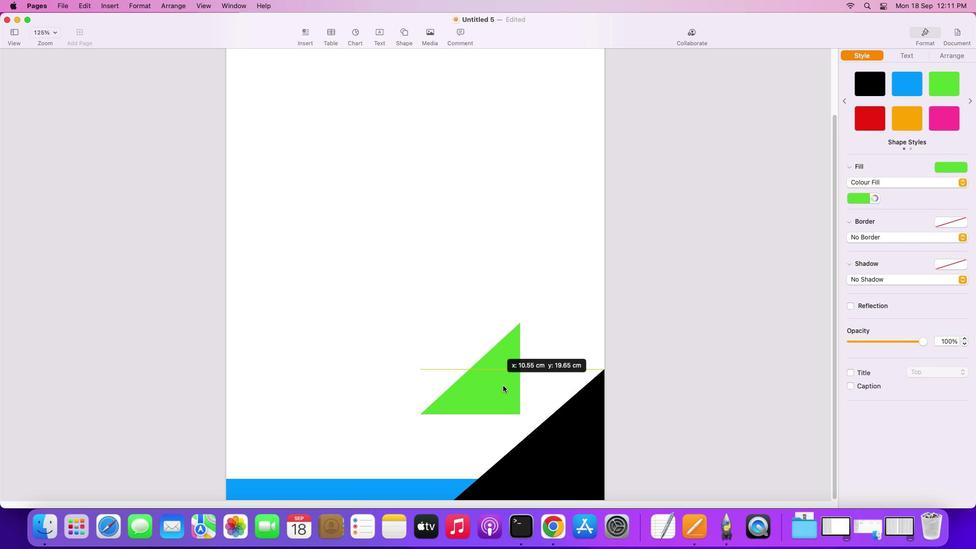 
Action: Mouse pressed left at (425, 337)
Screenshot: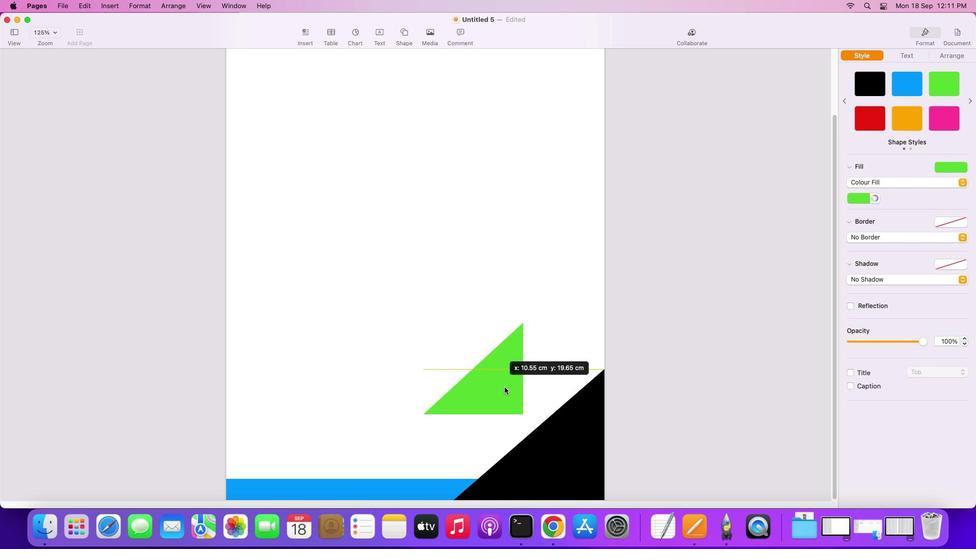 
Action: Mouse moved to (444, 256)
Screenshot: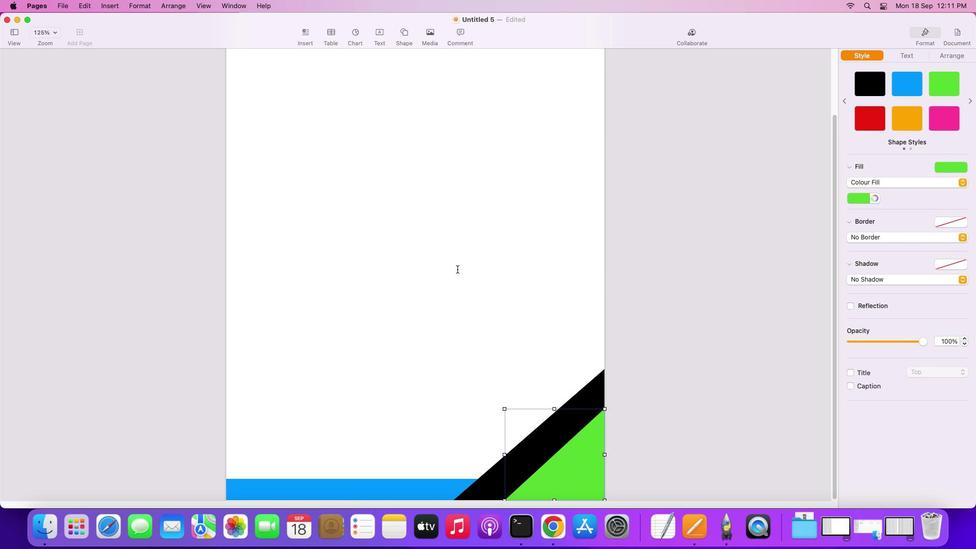 
Action: Mouse pressed left at (444, 256)
Screenshot: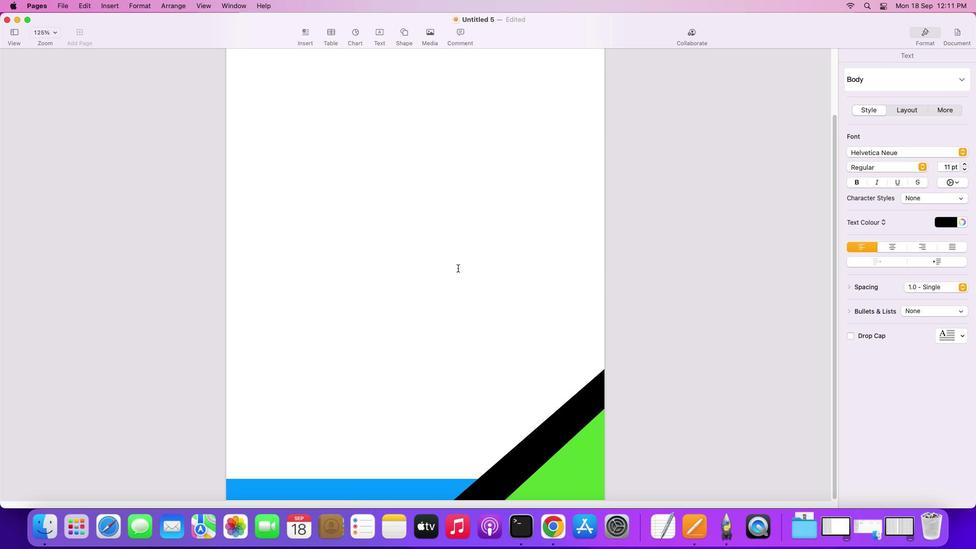 
Action: Mouse moved to (390, 22)
Screenshot: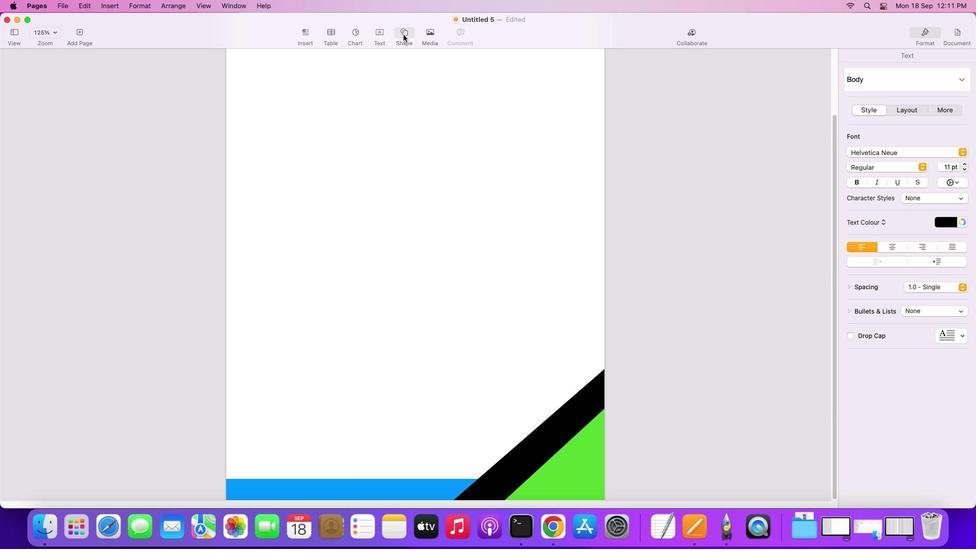 
Action: Mouse pressed left at (390, 22)
Screenshot: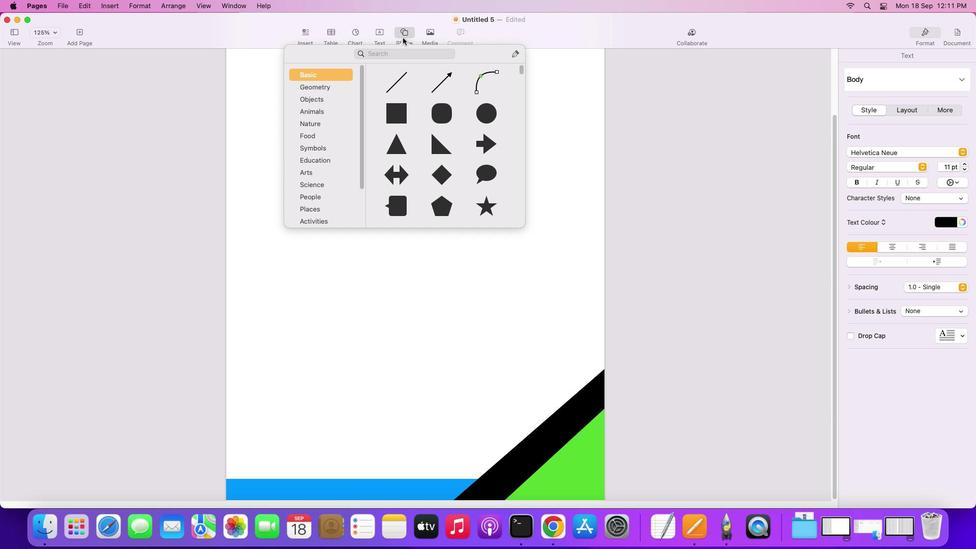
Action: Mouse moved to (387, 99)
Screenshot: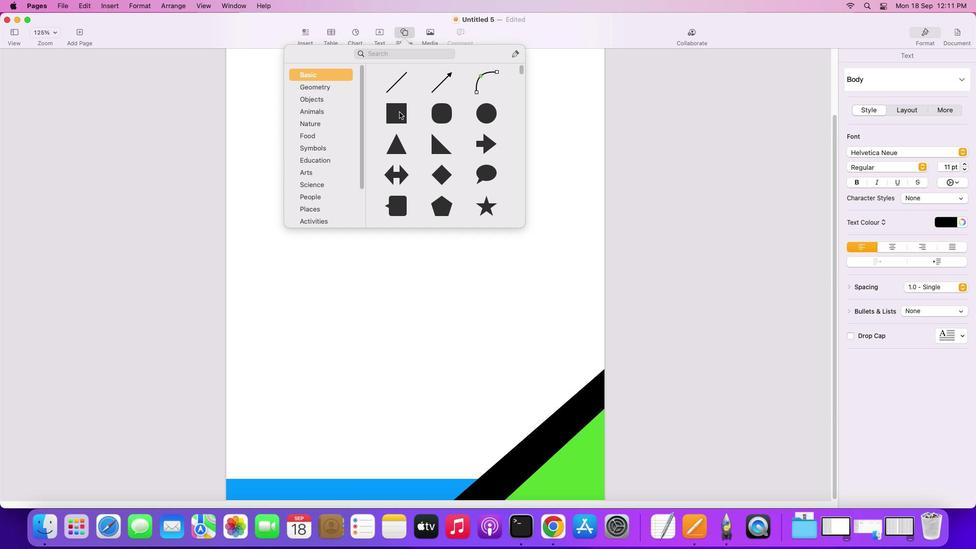 
Action: Mouse pressed left at (387, 99)
Screenshot: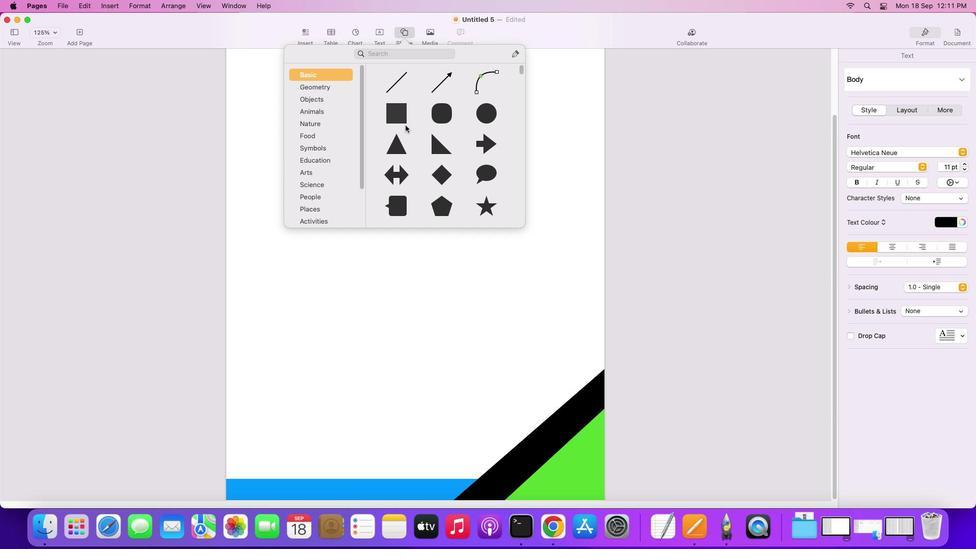 
Action: Mouse moved to (416, 268)
Screenshot: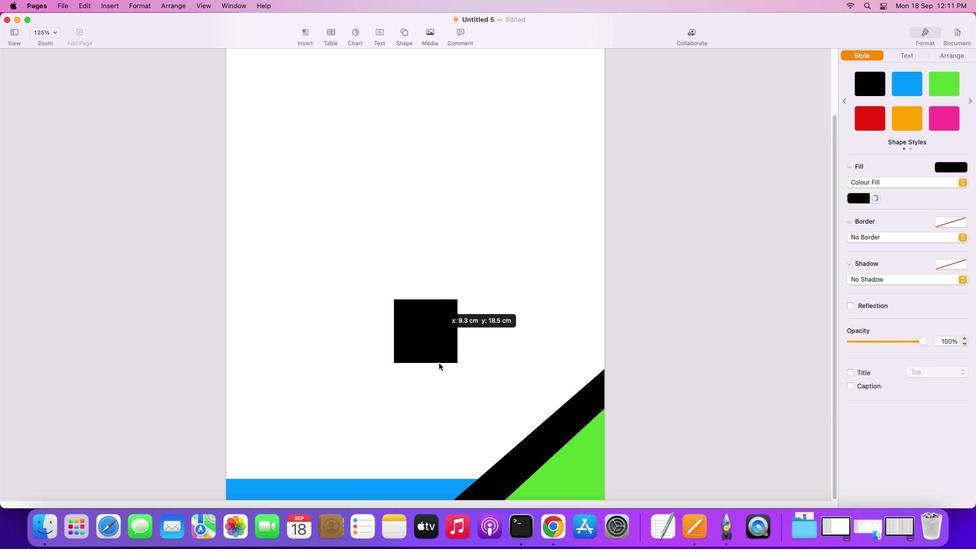 
Action: Mouse pressed left at (416, 268)
Screenshot: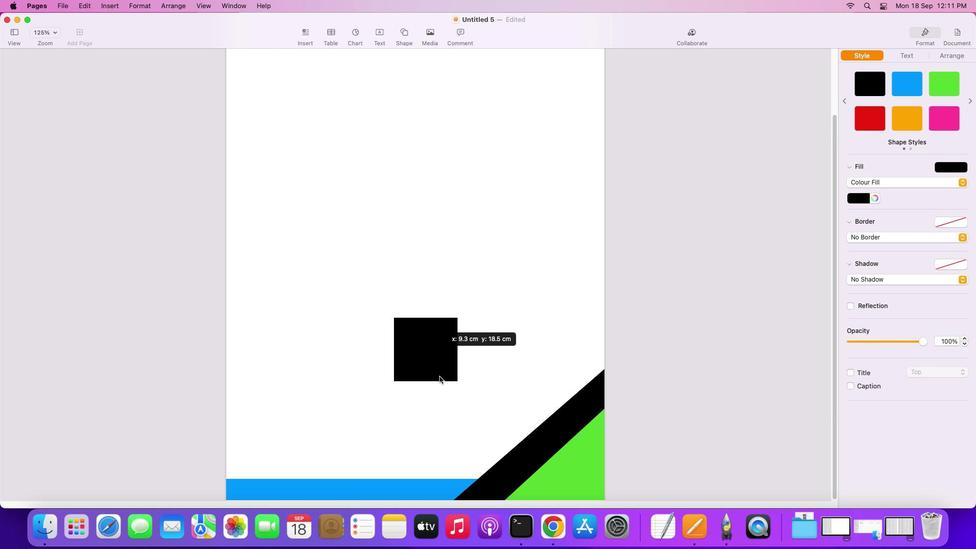 
Action: Mouse moved to (415, 332)
Screenshot: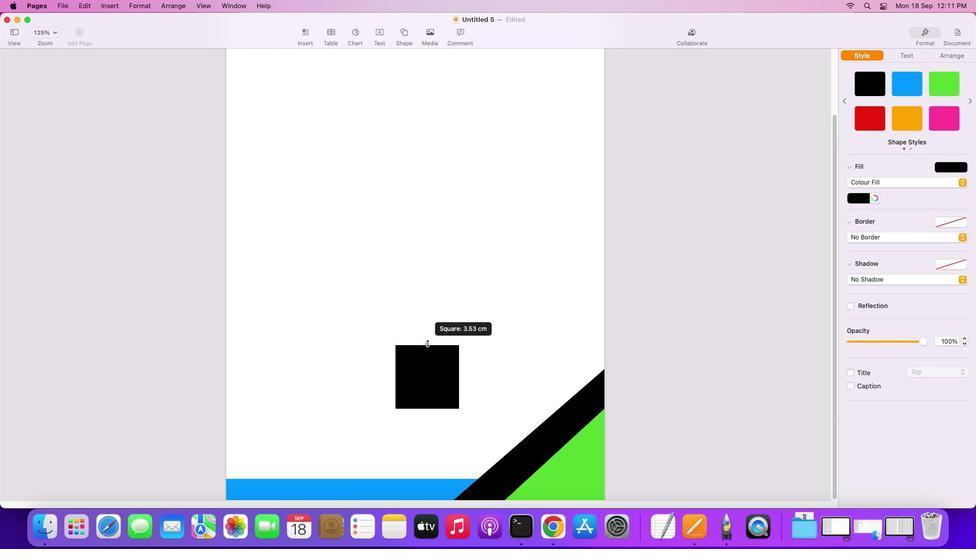 
Action: Mouse pressed left at (415, 332)
Screenshot: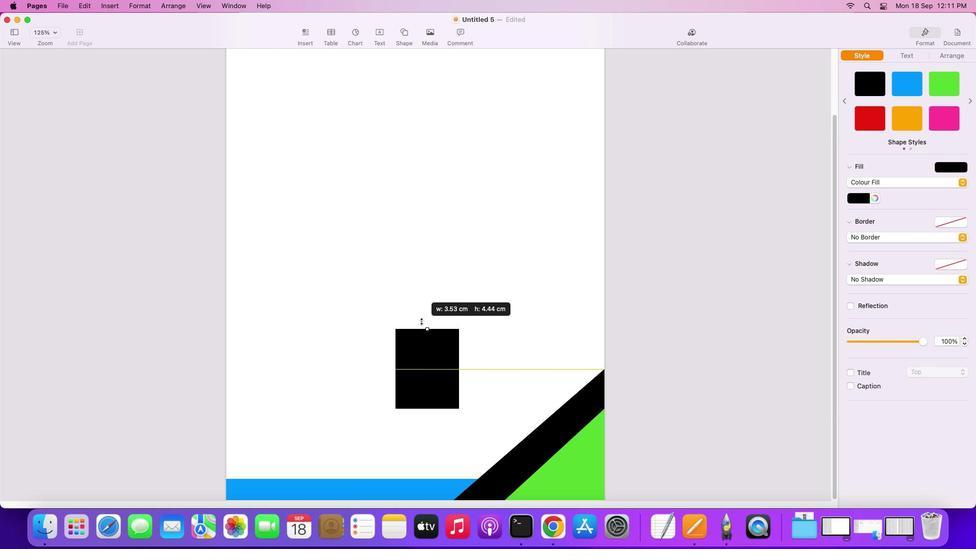 
Action: Mouse moved to (446, 321)
Screenshot: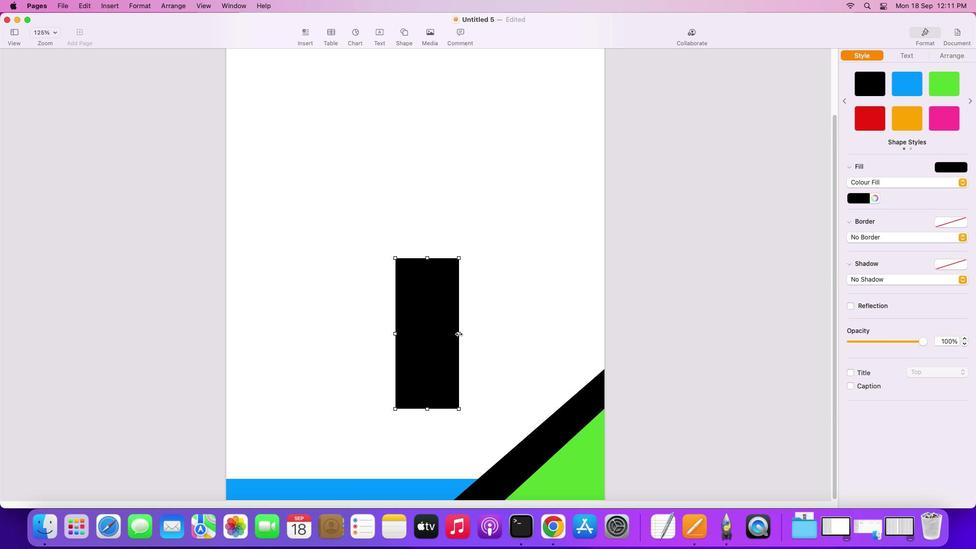 
Action: Mouse pressed left at (446, 321)
Screenshot: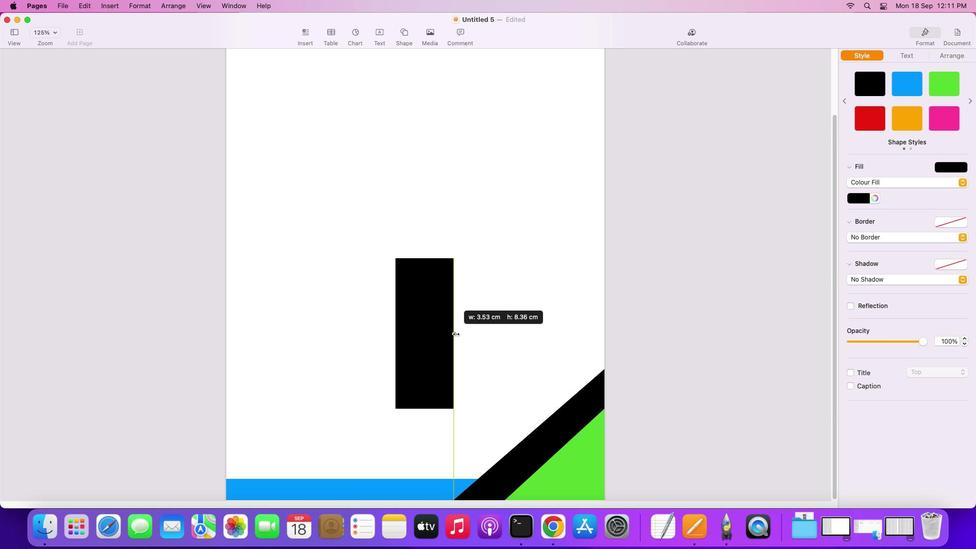 
Action: Mouse moved to (936, 41)
Screenshot: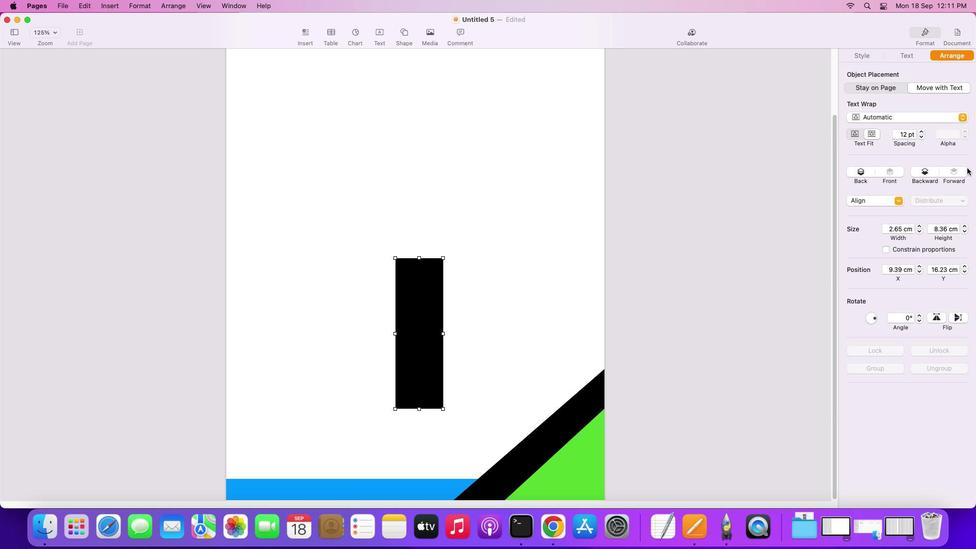 
Action: Mouse pressed left at (936, 41)
Screenshot: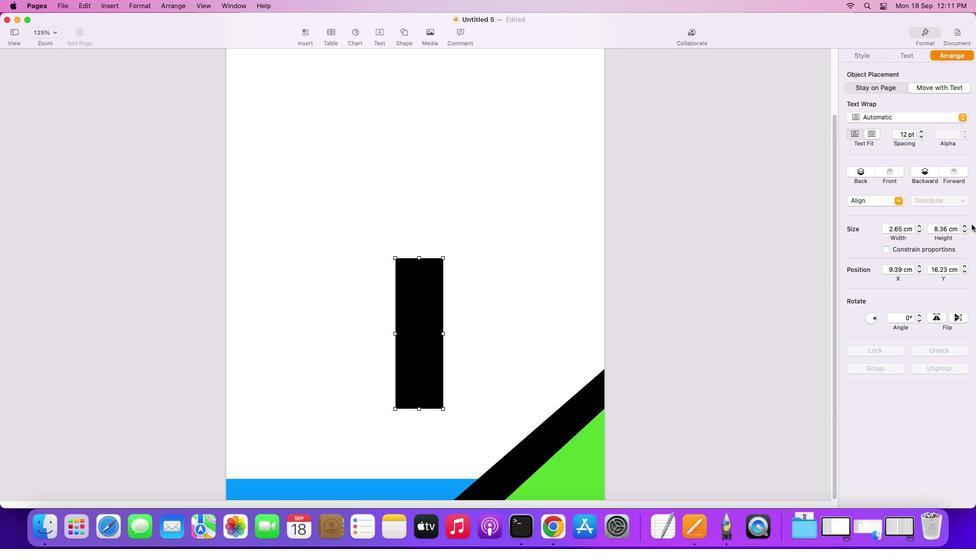 
Action: Mouse moved to (906, 300)
Screenshot: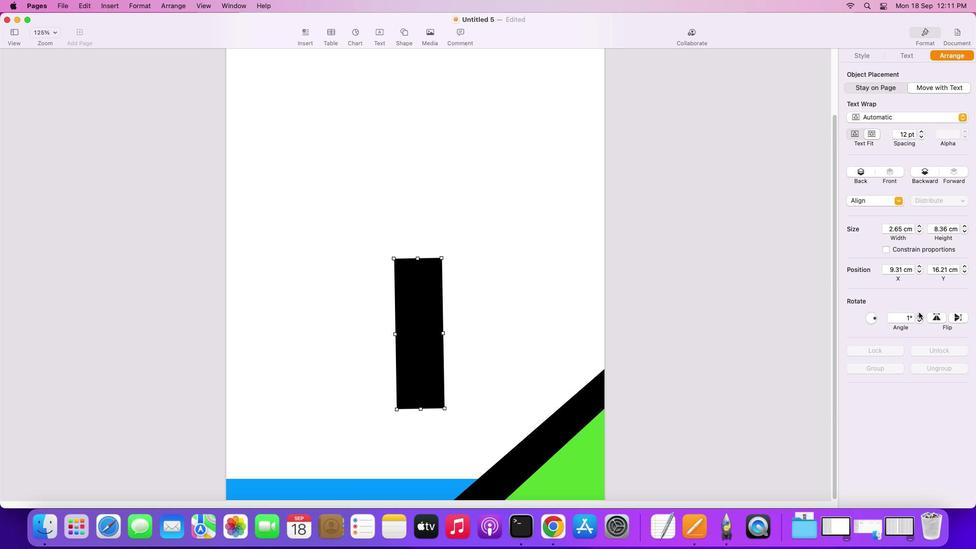 
Action: Mouse pressed left at (906, 300)
Screenshot: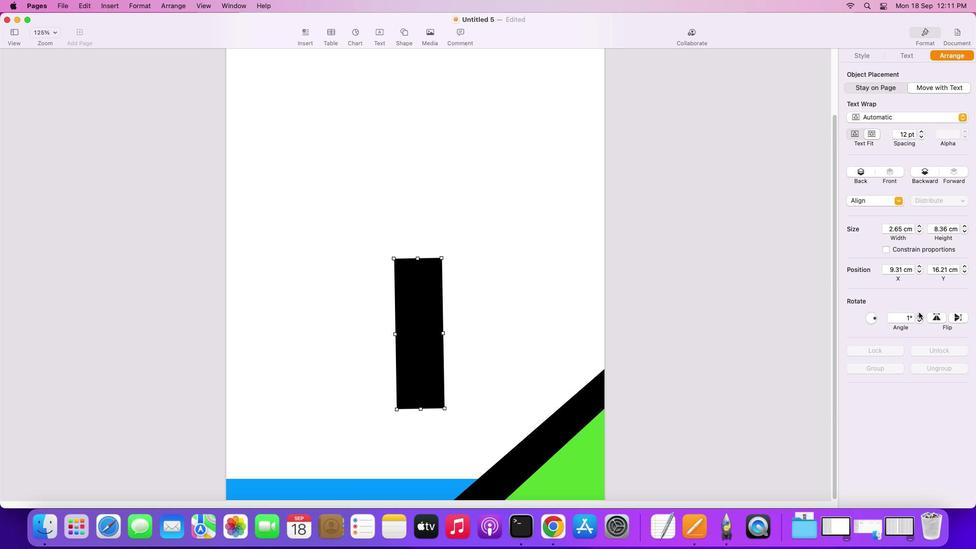 
Action: Mouse moved to (906, 307)
Screenshot: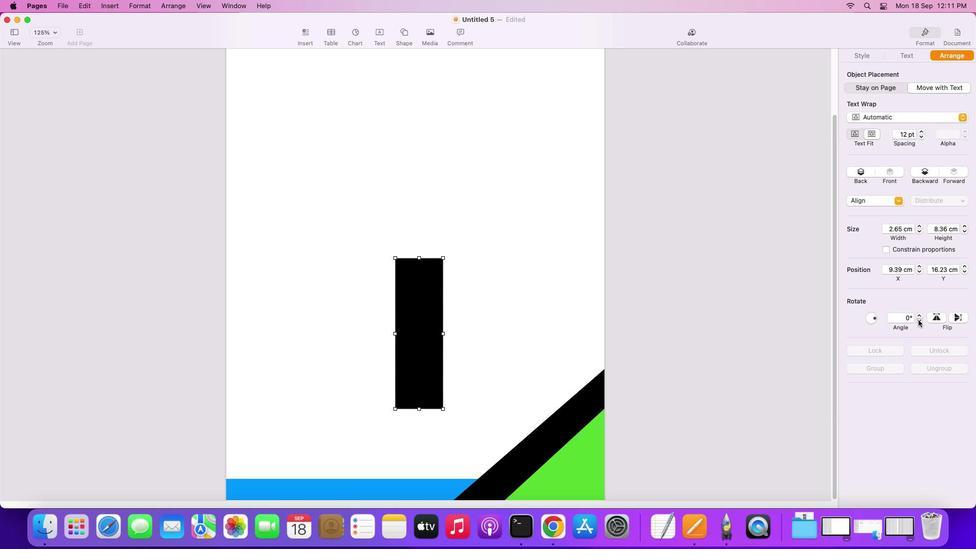
Action: Mouse pressed left at (906, 307)
Screenshot: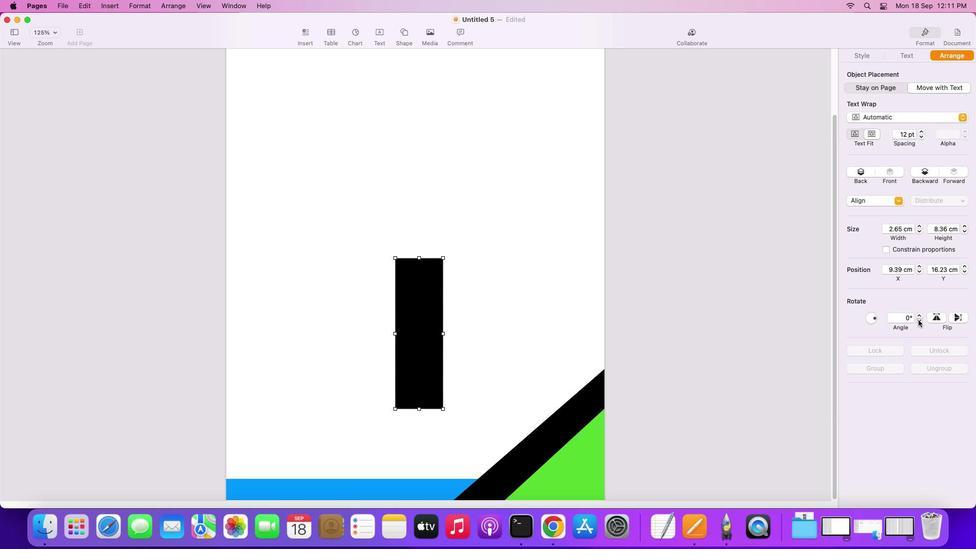 
Action: Mouse moved to (908, 308)
Screenshot: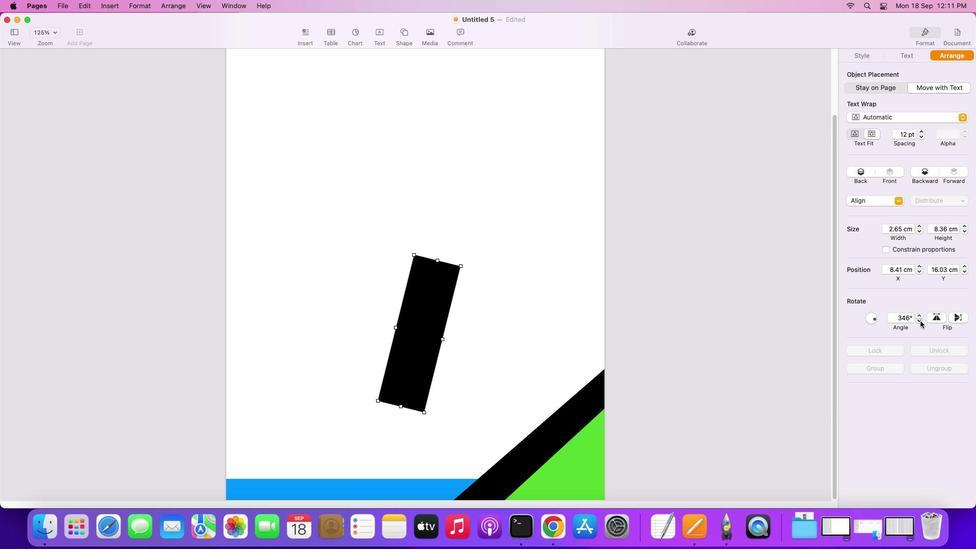 
Action: Mouse pressed left at (908, 308)
Screenshot: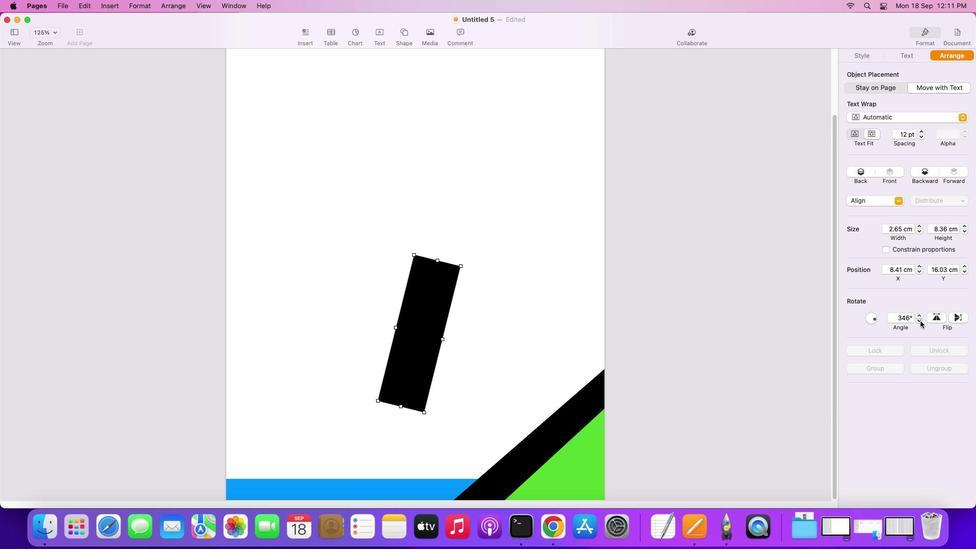 
Action: Mouse moved to (424, 319)
Screenshot: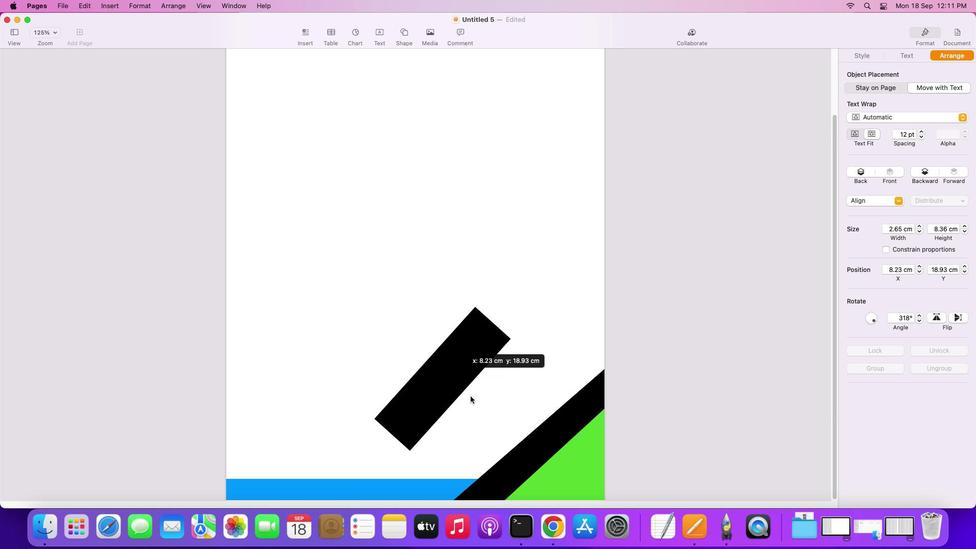 
Action: Mouse pressed left at (424, 319)
Screenshot: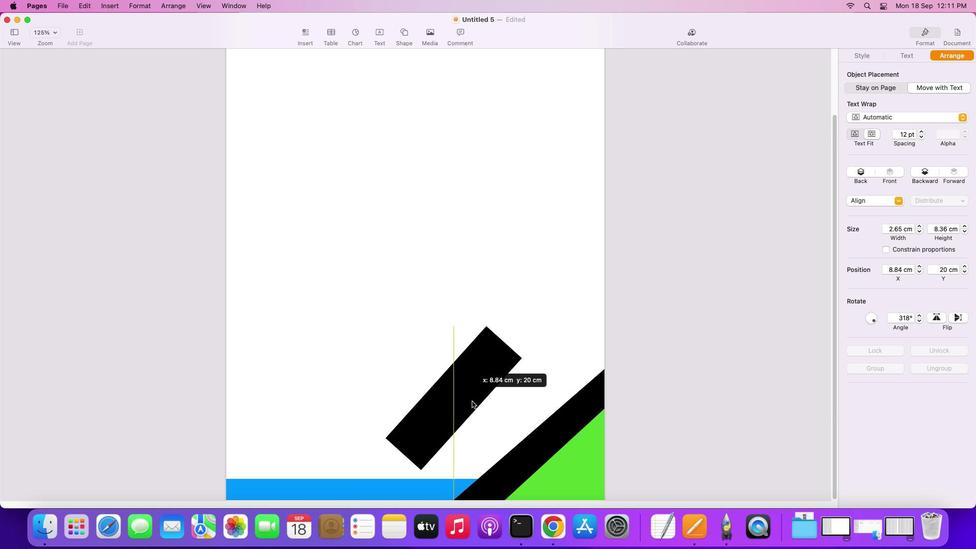 
Action: Mouse moved to (481, 409)
Screenshot: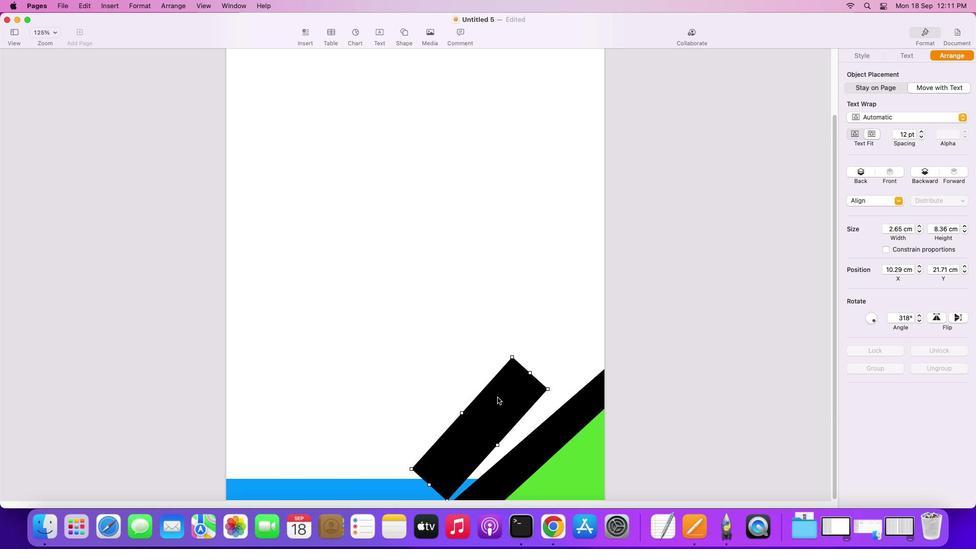 
Action: Mouse pressed left at (481, 409)
Screenshot: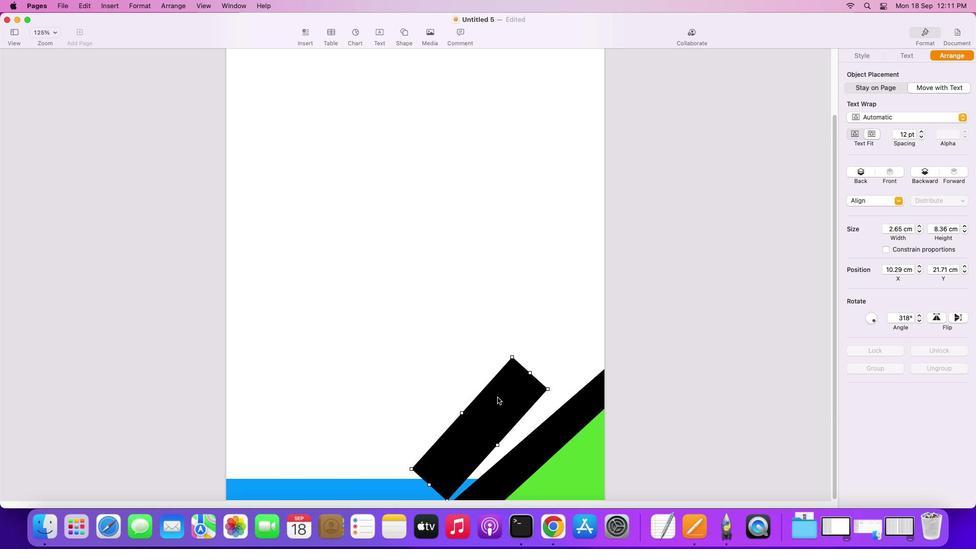 
Action: Mouse moved to (846, 45)
Screenshot: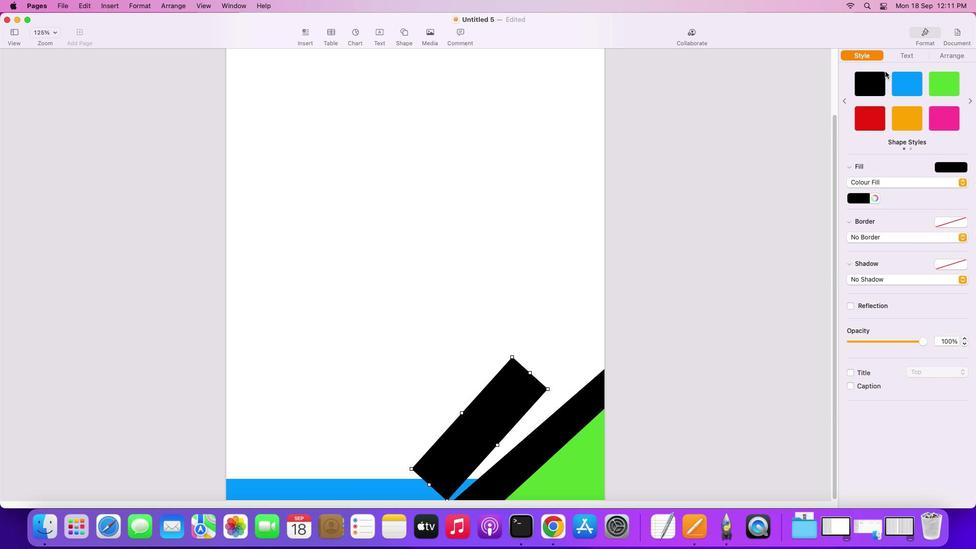 
Action: Mouse pressed left at (846, 45)
Screenshot: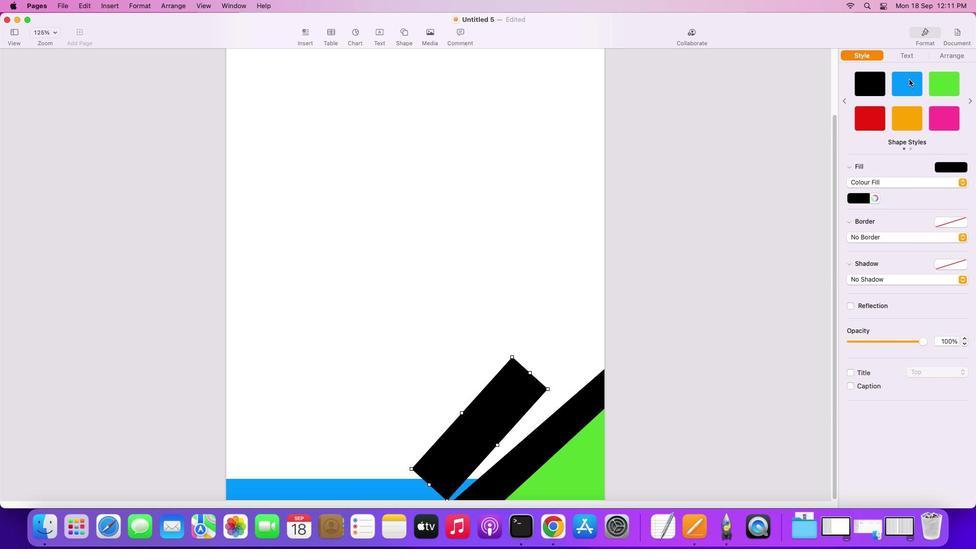
Action: Mouse moved to (942, 40)
Screenshot: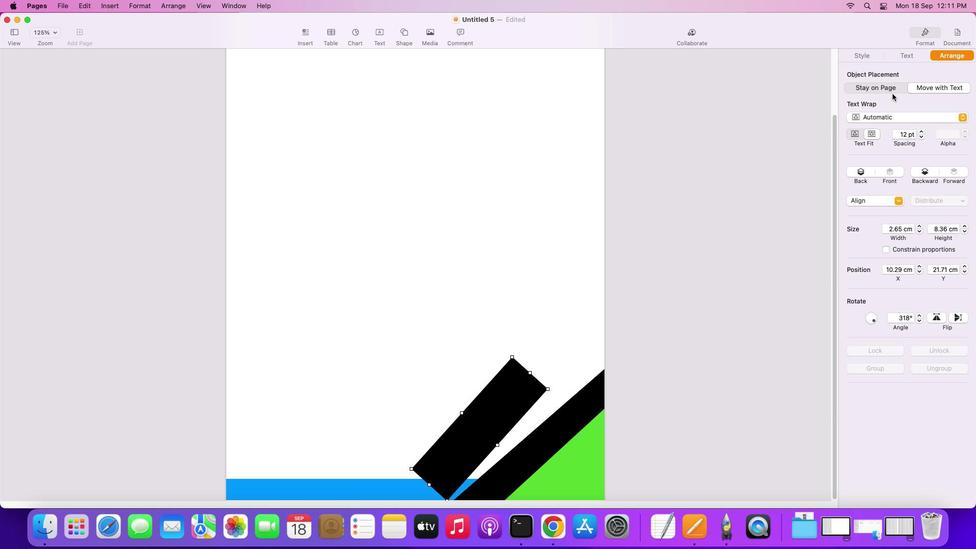 
Action: Mouse pressed left at (942, 40)
Screenshot: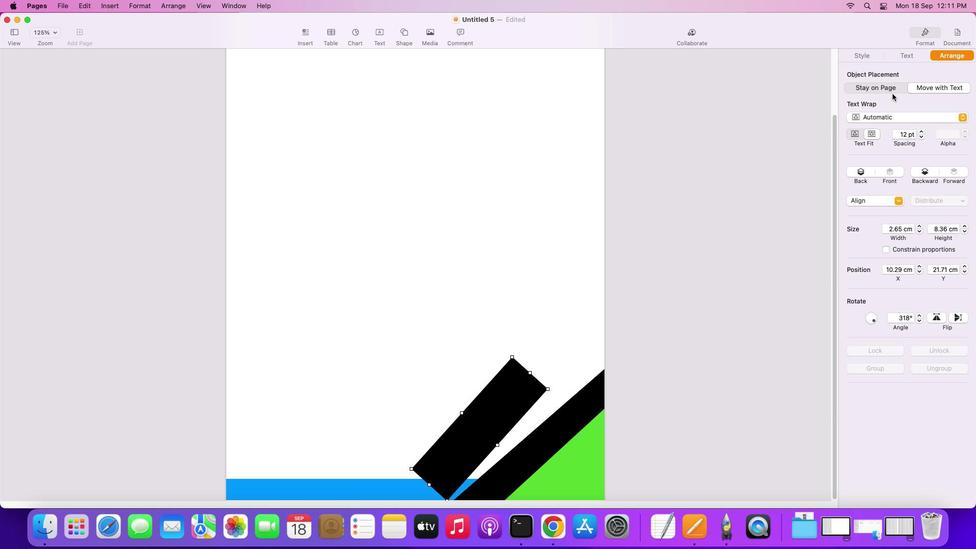 
Action: Mouse moved to (872, 71)
Screenshot: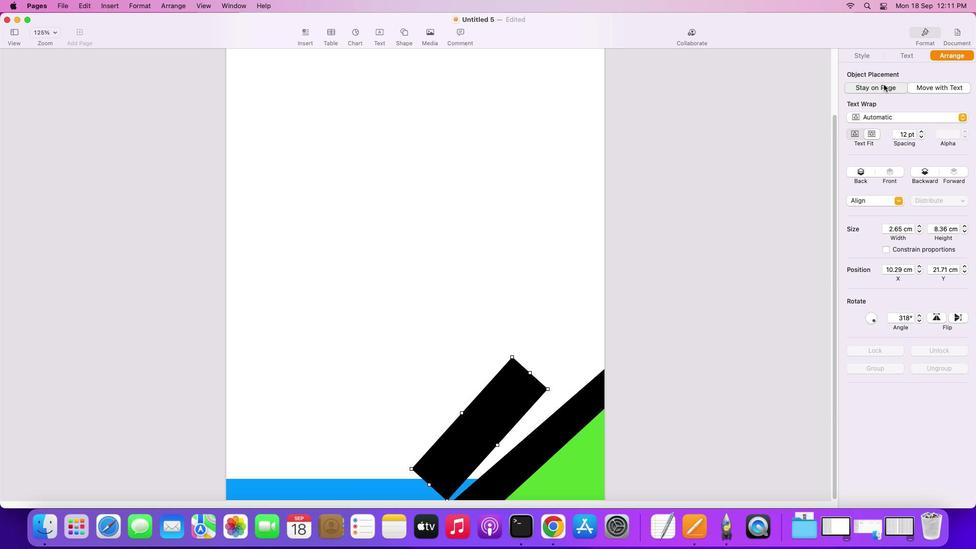
Action: Mouse pressed left at (872, 71)
Screenshot: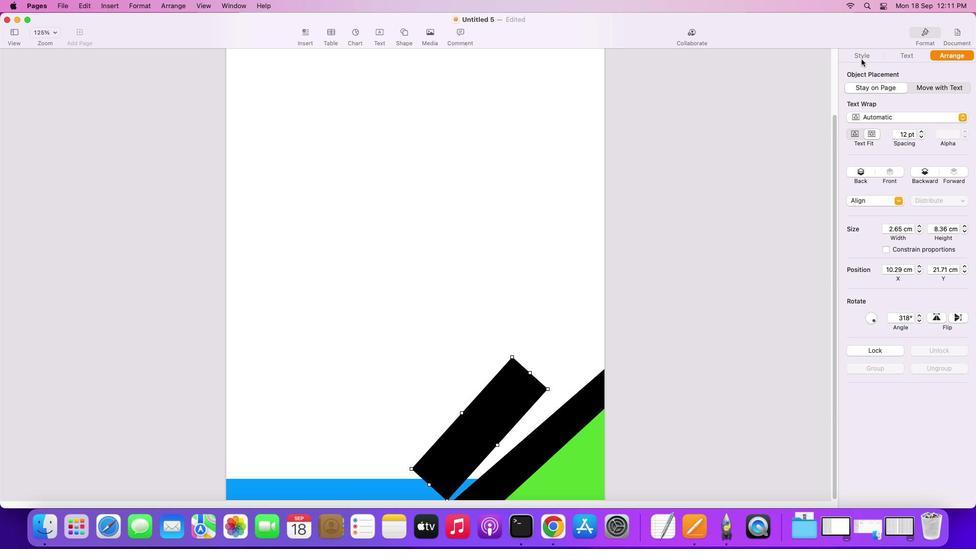 
Action: Mouse moved to (845, 41)
Screenshot: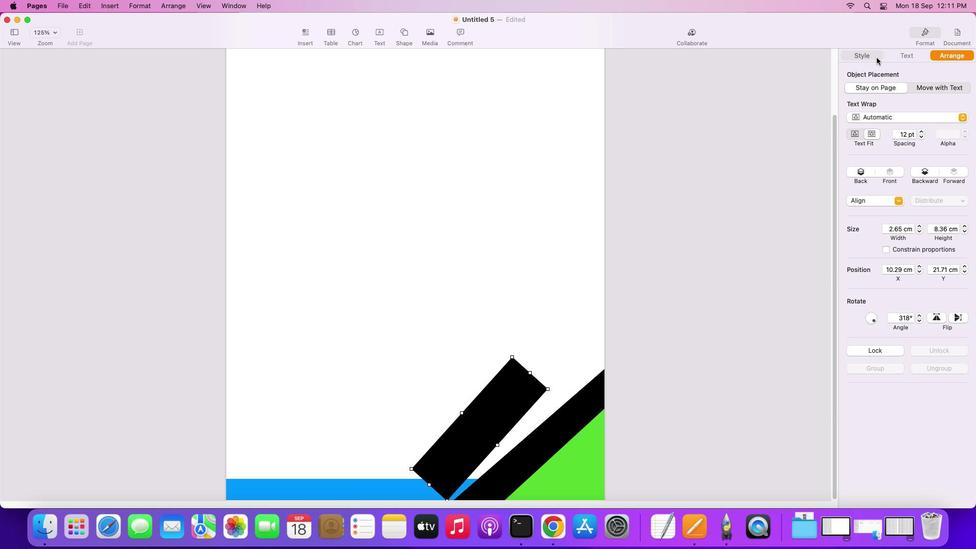 
Action: Mouse pressed left at (845, 41)
Screenshot: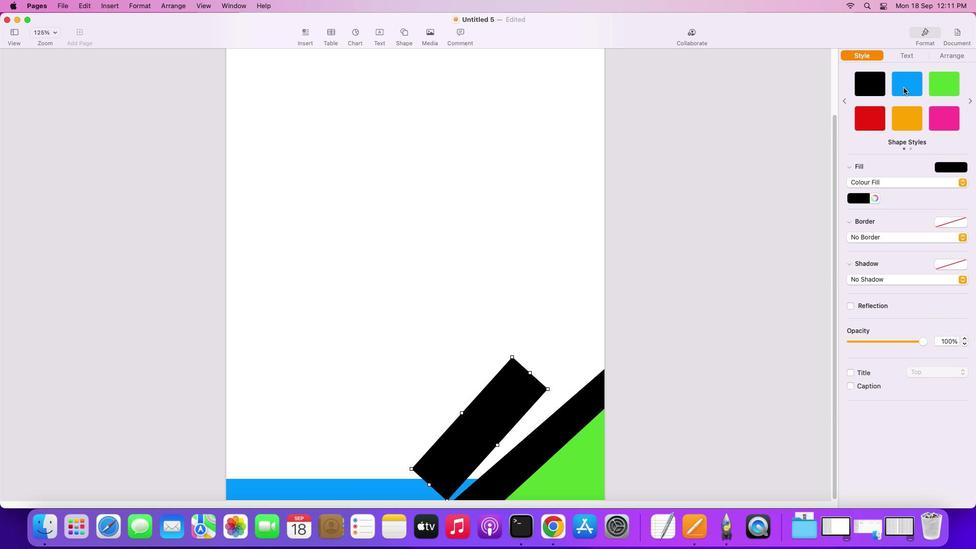 
Action: Mouse moved to (899, 108)
Screenshot: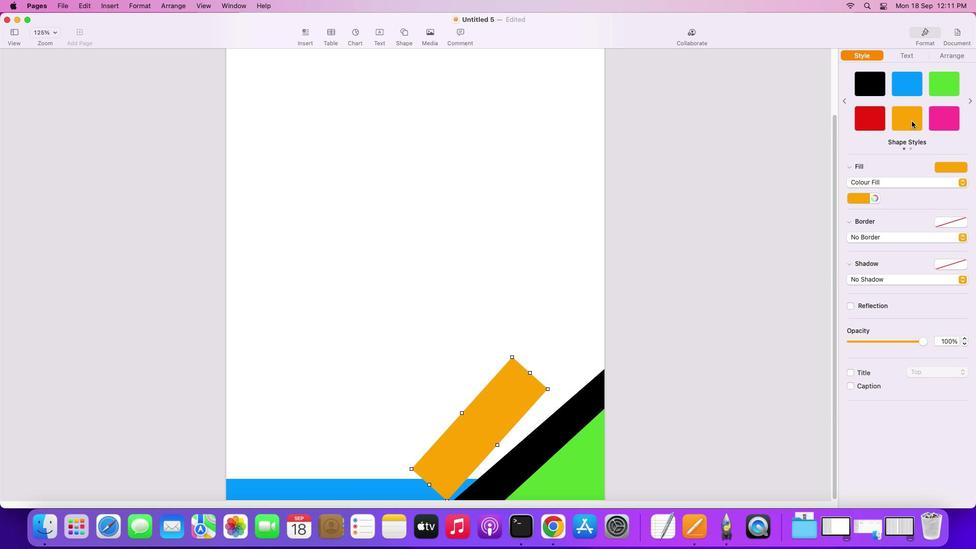 
Action: Mouse pressed left at (899, 108)
Screenshot: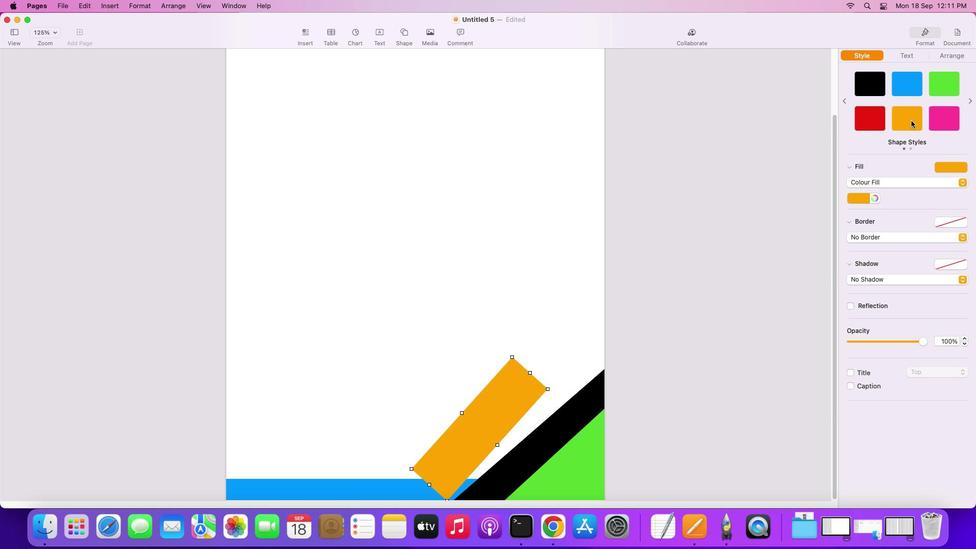 
Action: Mouse moved to (475, 391)
Screenshot: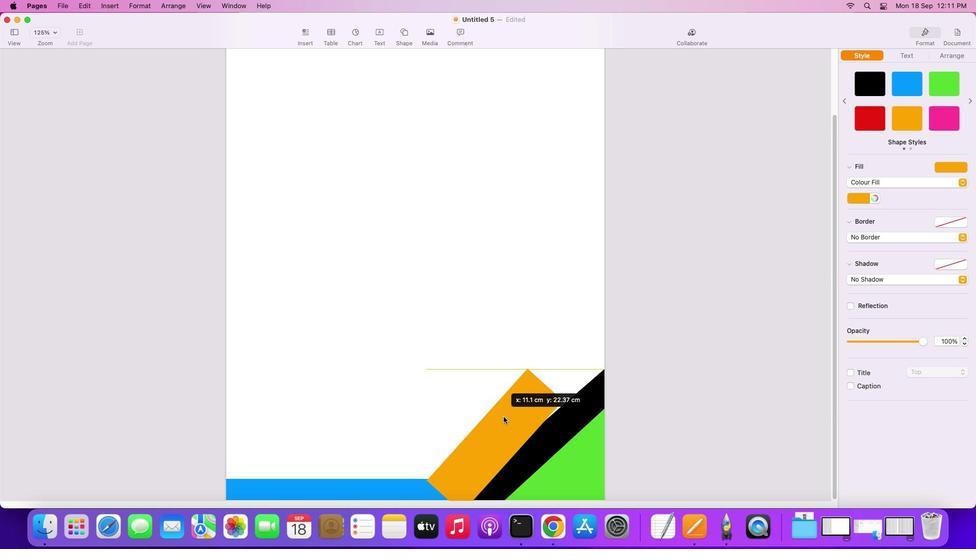 
Action: Mouse pressed left at (475, 391)
Screenshot: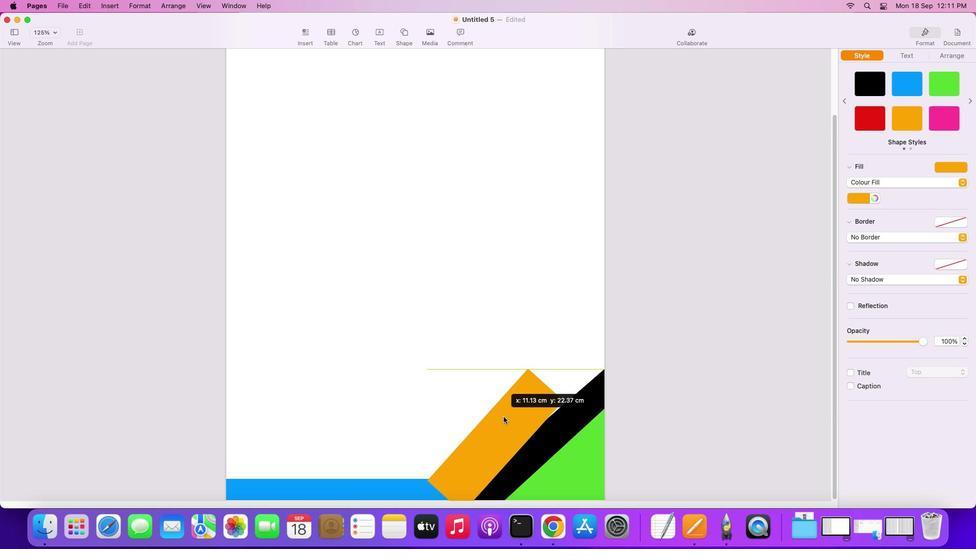 
Action: Mouse moved to (941, 42)
Screenshot: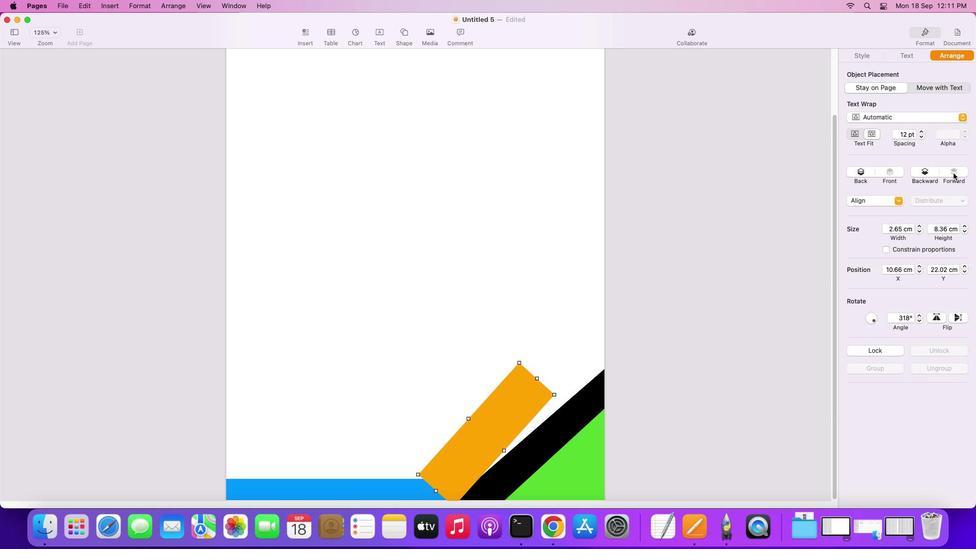 
Action: Mouse pressed left at (941, 42)
Screenshot: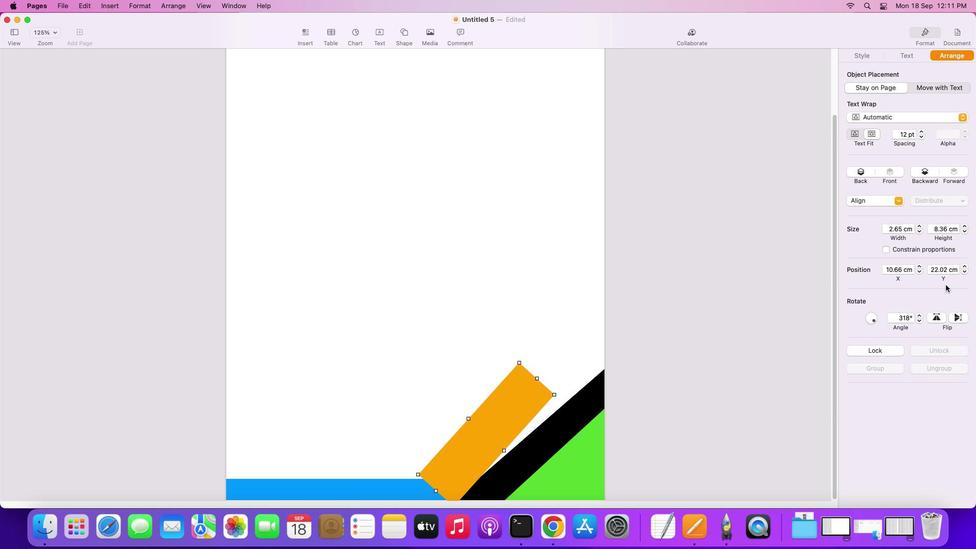
Action: Mouse moved to (906, 301)
Screenshot: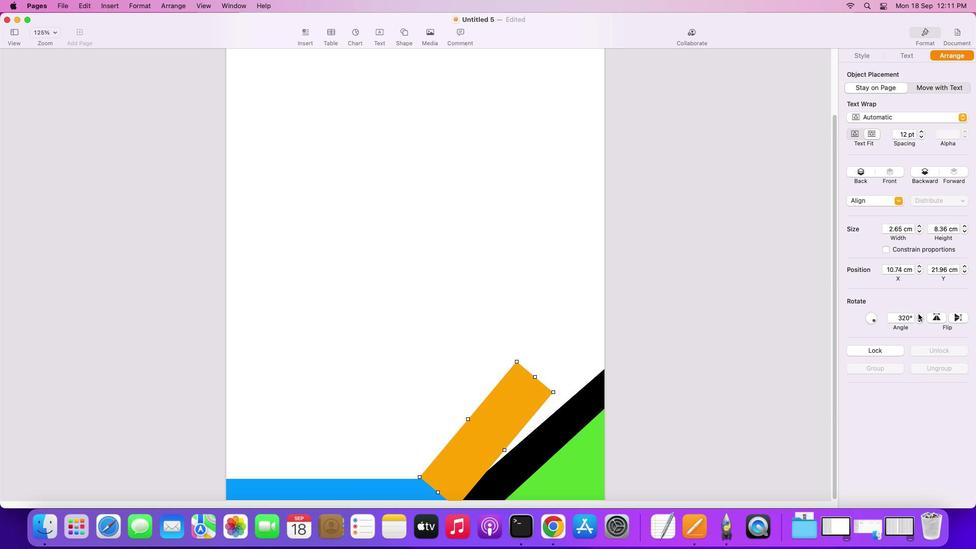 
Action: Mouse pressed left at (906, 301)
Screenshot: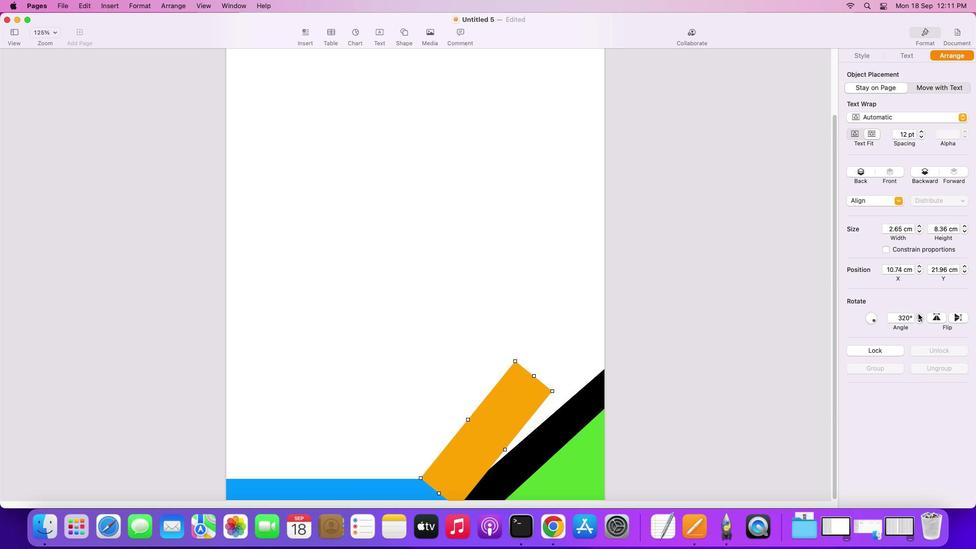
Action: Mouse moved to (906, 301)
Screenshot: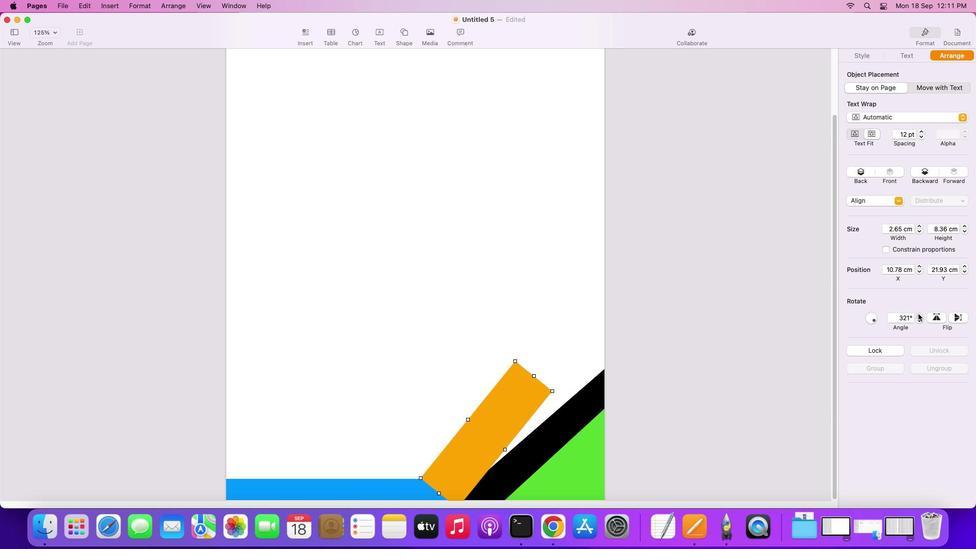 
Action: Mouse pressed left at (906, 301)
Screenshot: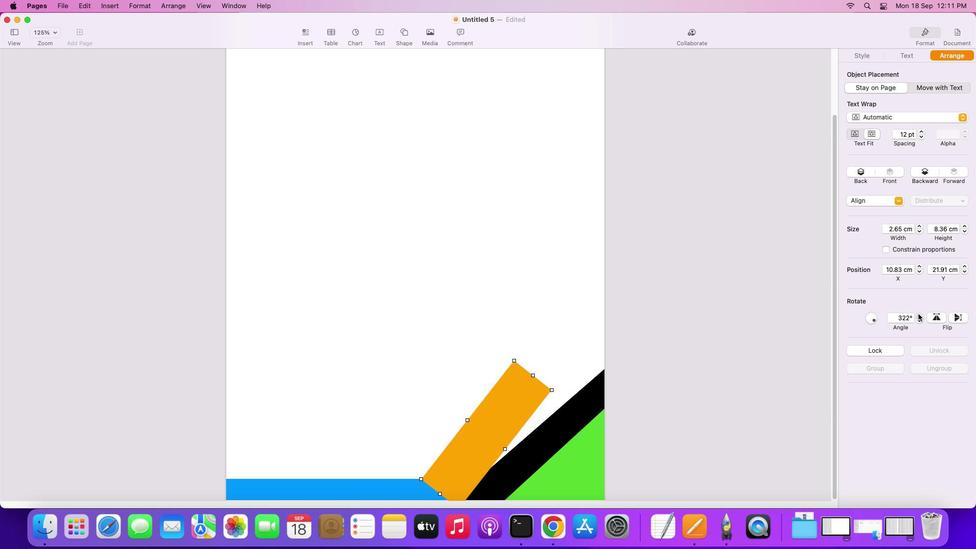 
Action: Mouse pressed left at (906, 301)
Screenshot: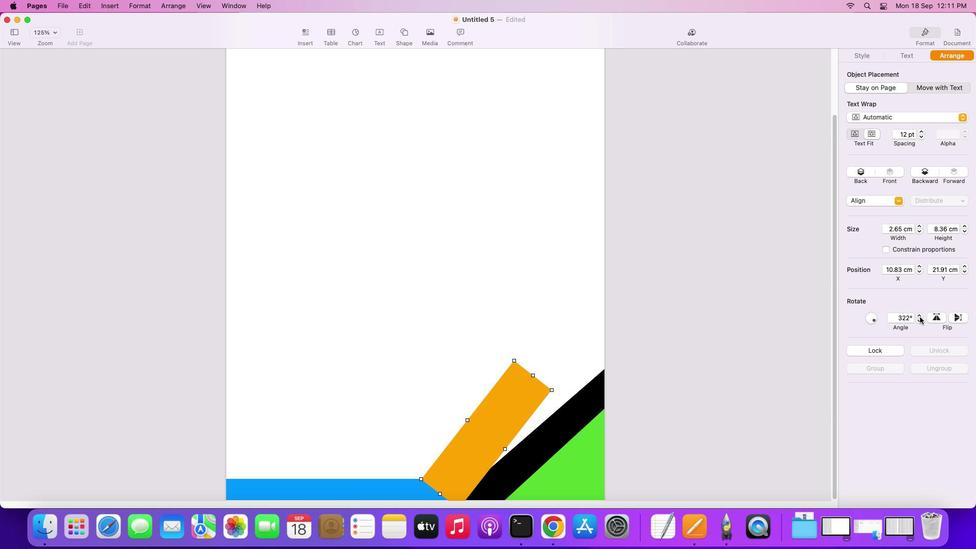 
Action: Mouse pressed left at (906, 301)
Screenshot: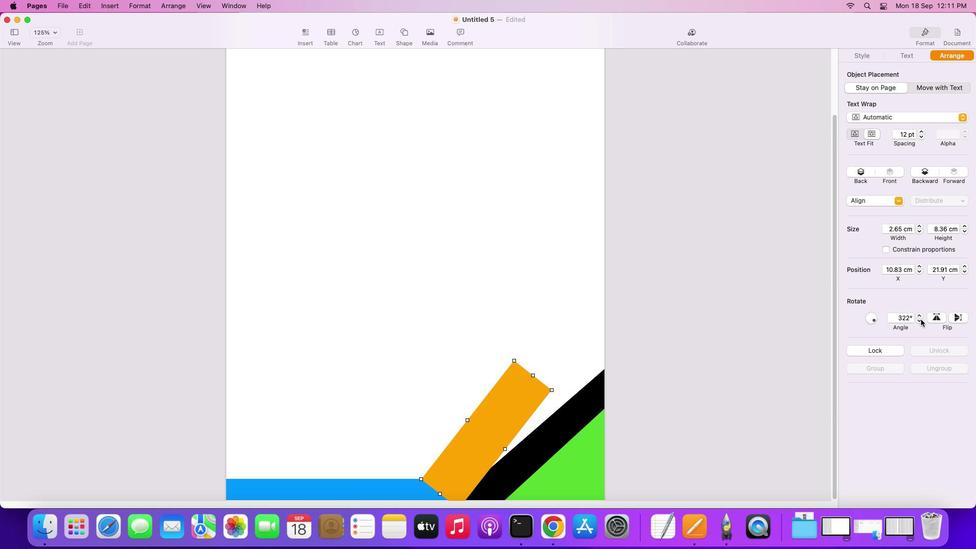 
Action: Mouse moved to (908, 306)
Screenshot: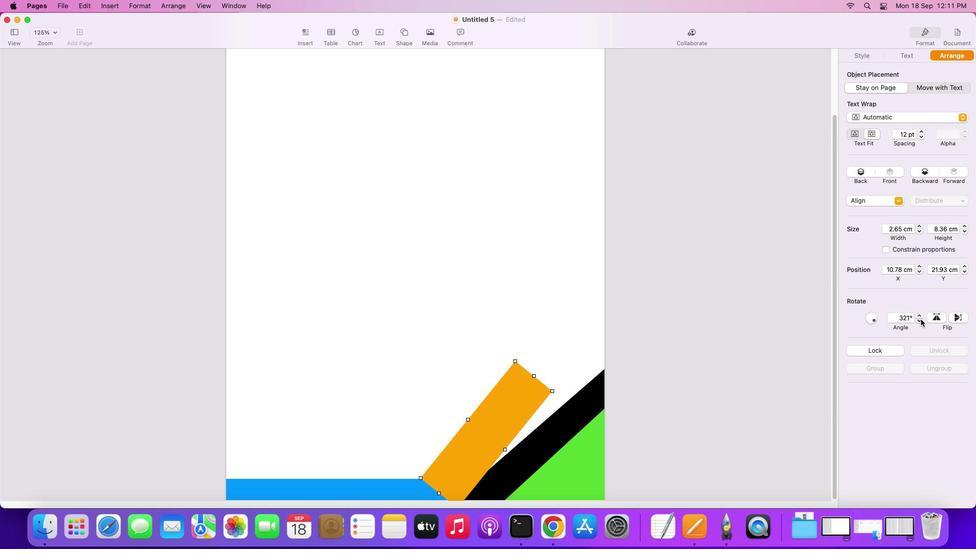 
Action: Mouse pressed left at (908, 306)
Screenshot: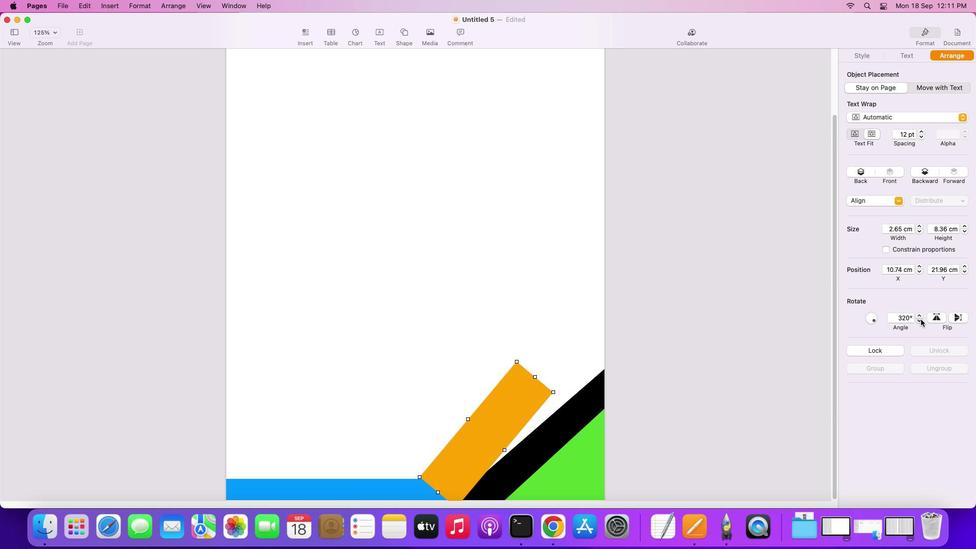 
Action: Mouse pressed left at (908, 306)
Screenshot: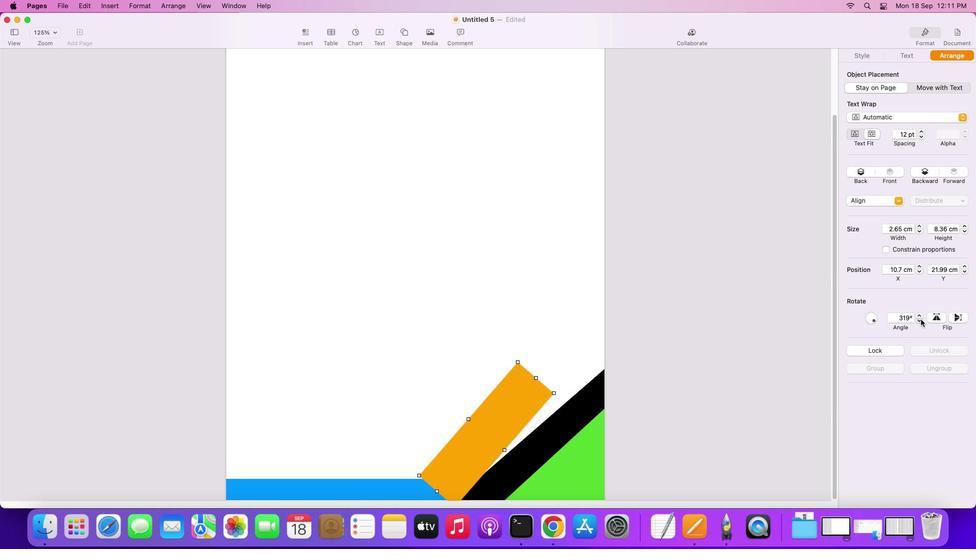 
Action: Mouse pressed left at (908, 306)
Screenshot: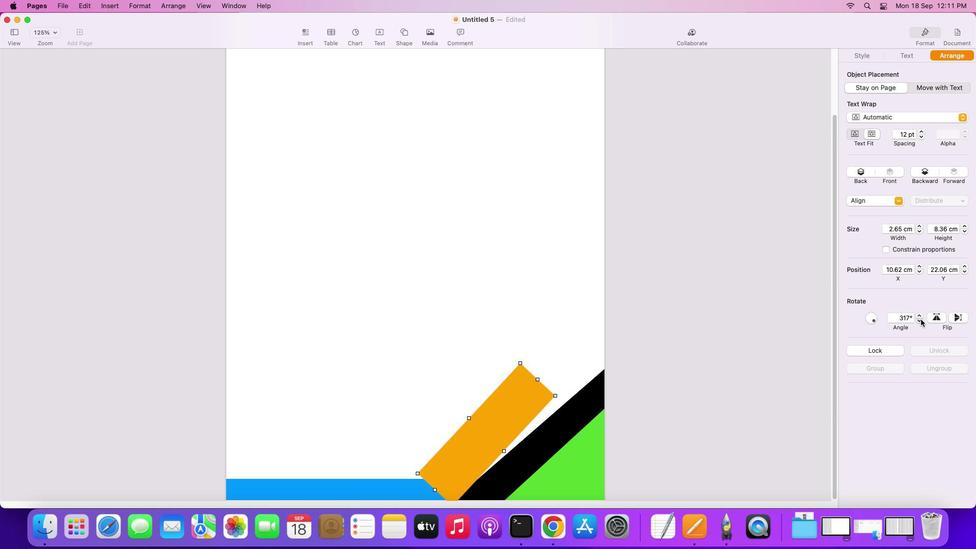 
Action: Mouse pressed left at (908, 306)
Screenshot: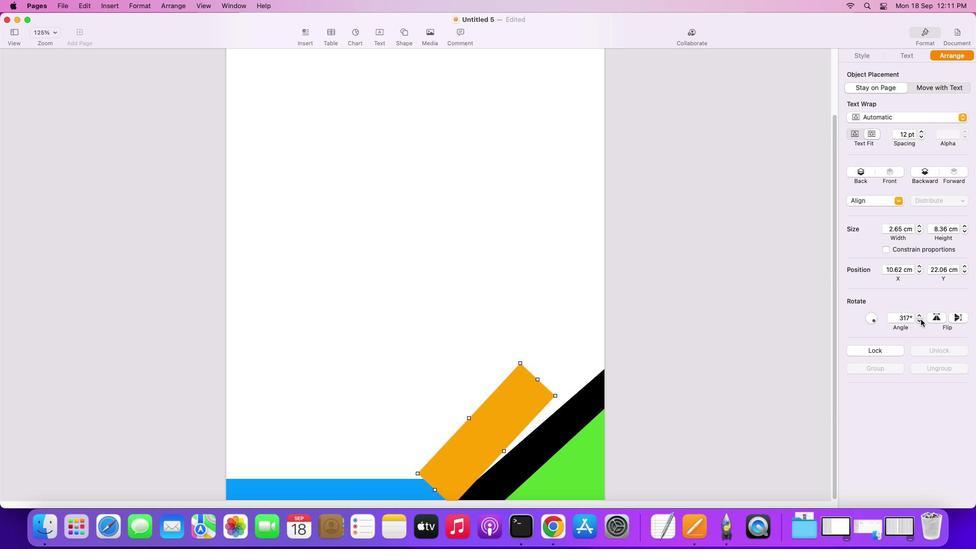 
Action: Mouse pressed left at (908, 306)
Screenshot: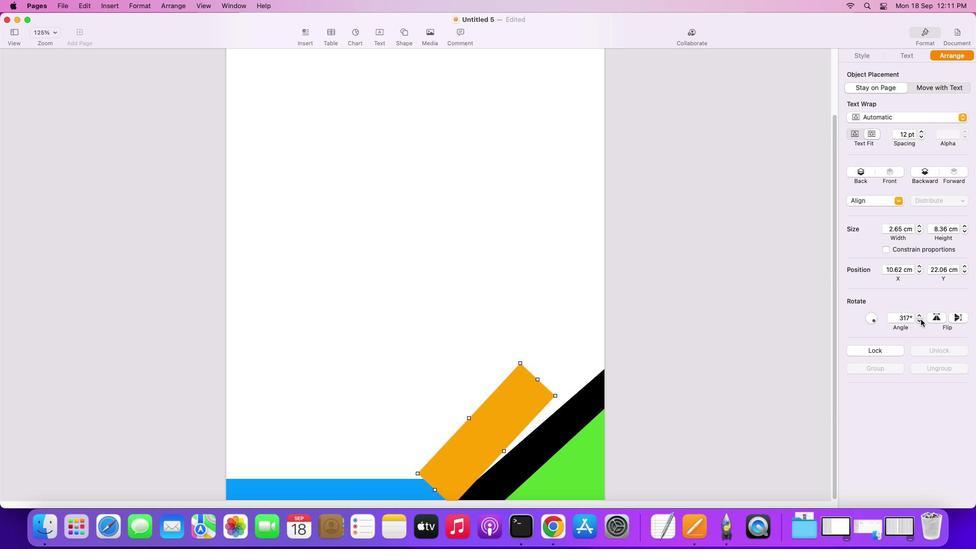 
Action: Mouse pressed left at (908, 306)
Screenshot: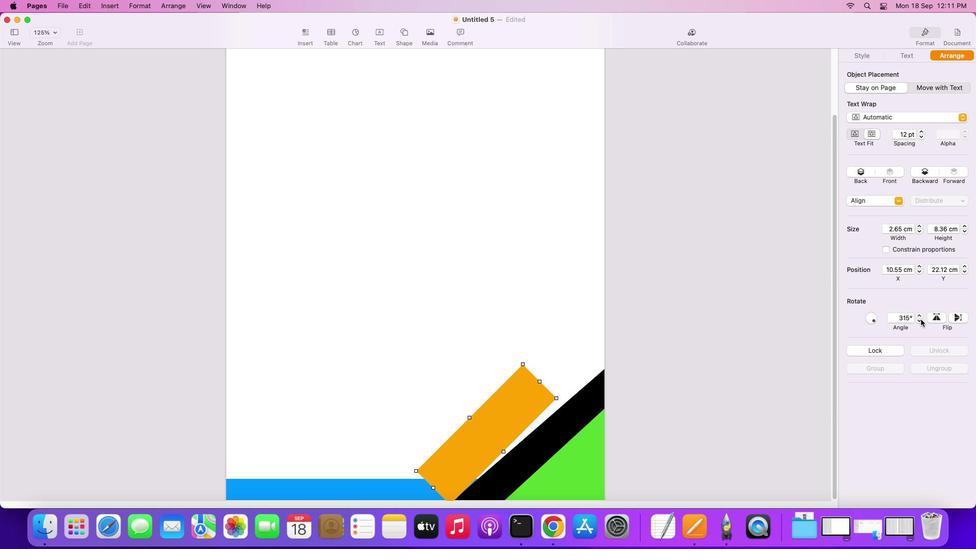 
Action: Mouse pressed left at (908, 306)
Screenshot: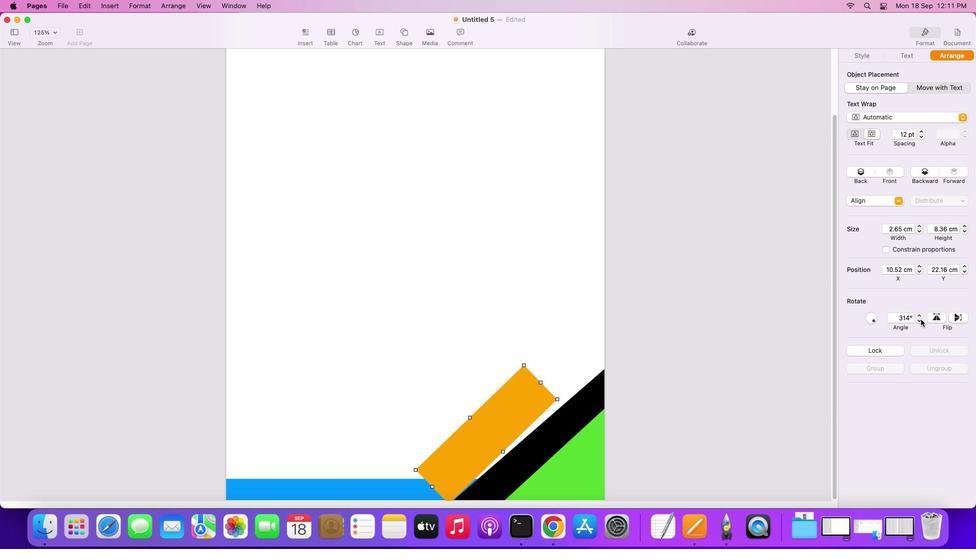 
Action: Mouse pressed left at (908, 306)
Screenshot: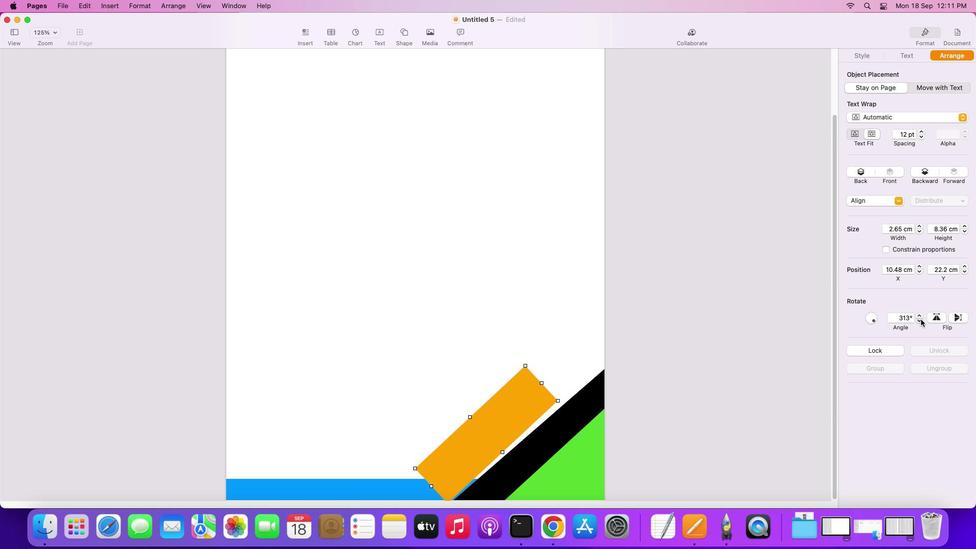 
Action: Mouse pressed left at (908, 306)
Screenshot: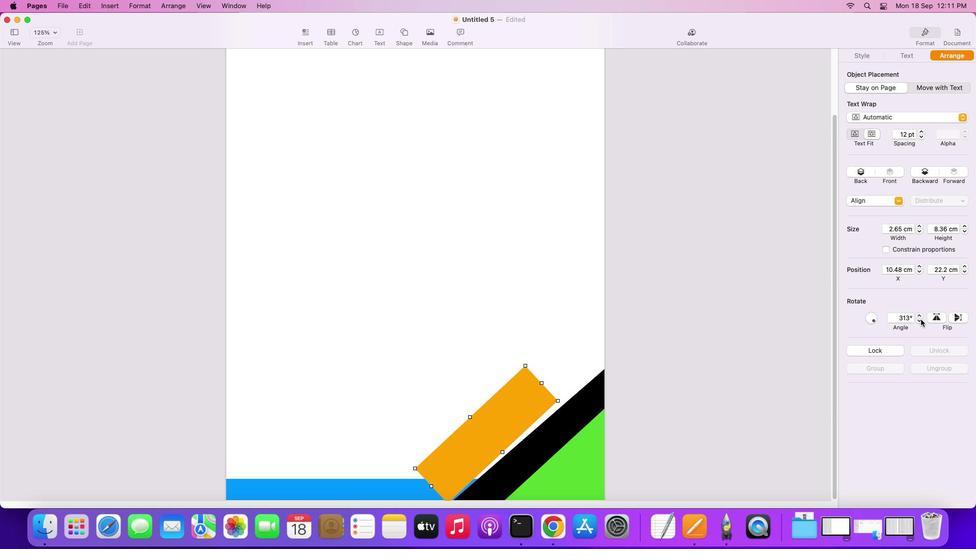 
Action: Mouse pressed left at (908, 306)
Screenshot: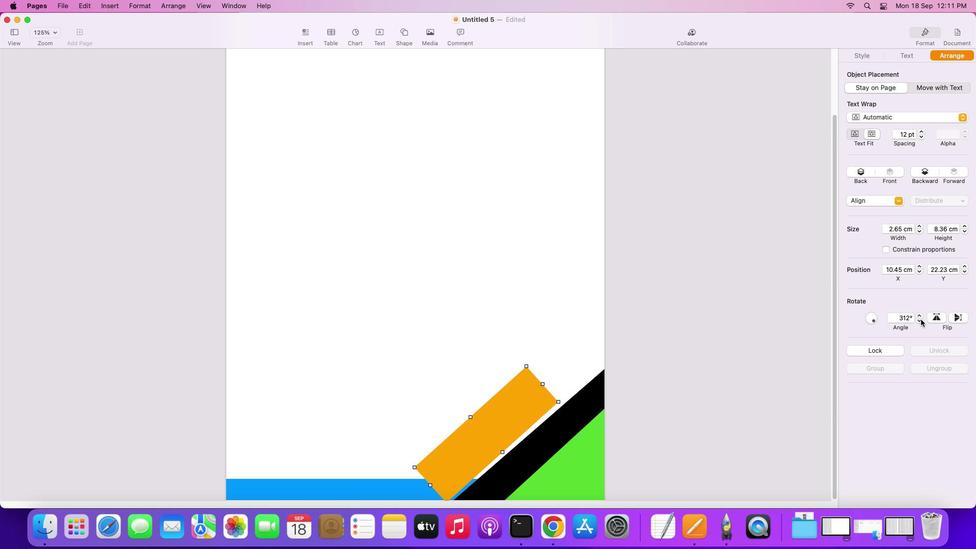 
Action: Mouse pressed left at (908, 306)
Screenshot: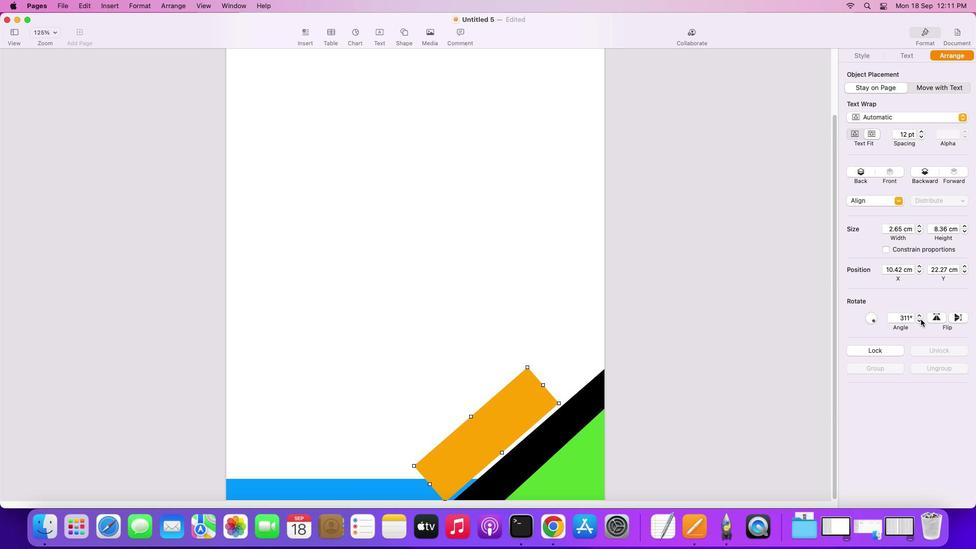 
Action: Mouse moved to (505, 406)
Screenshot: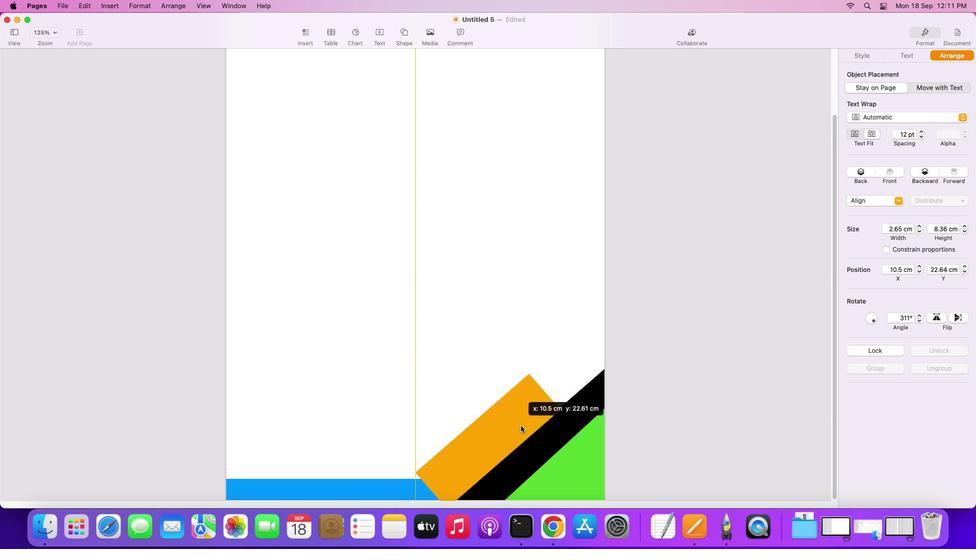 
Action: Mouse pressed left at (505, 406)
Screenshot: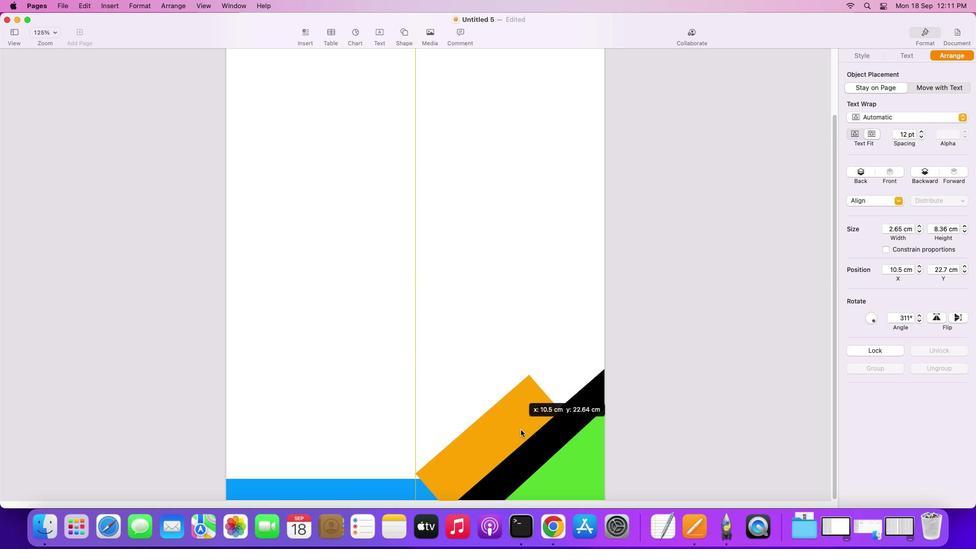 
Action: Mouse moved to (510, 400)
Screenshot: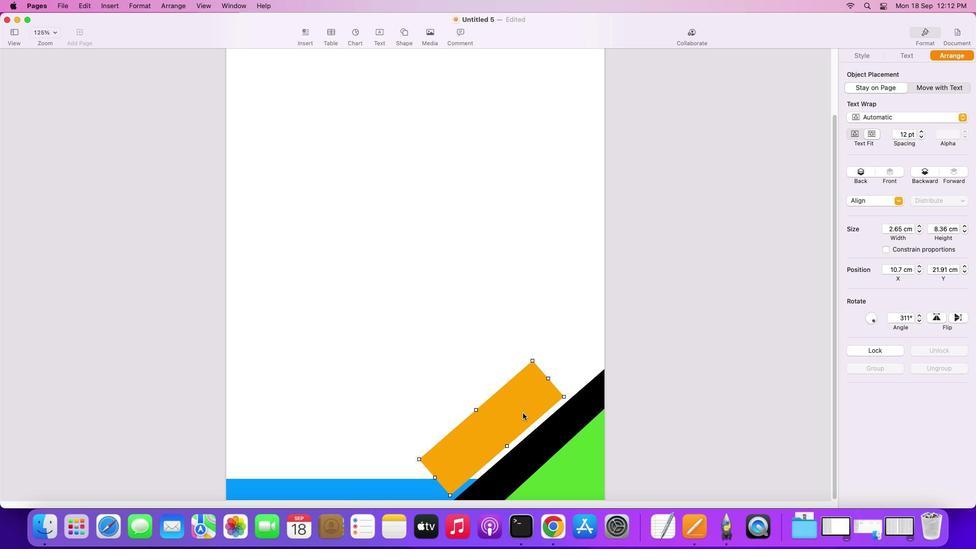 
Action: Mouse pressed left at (510, 400)
Screenshot: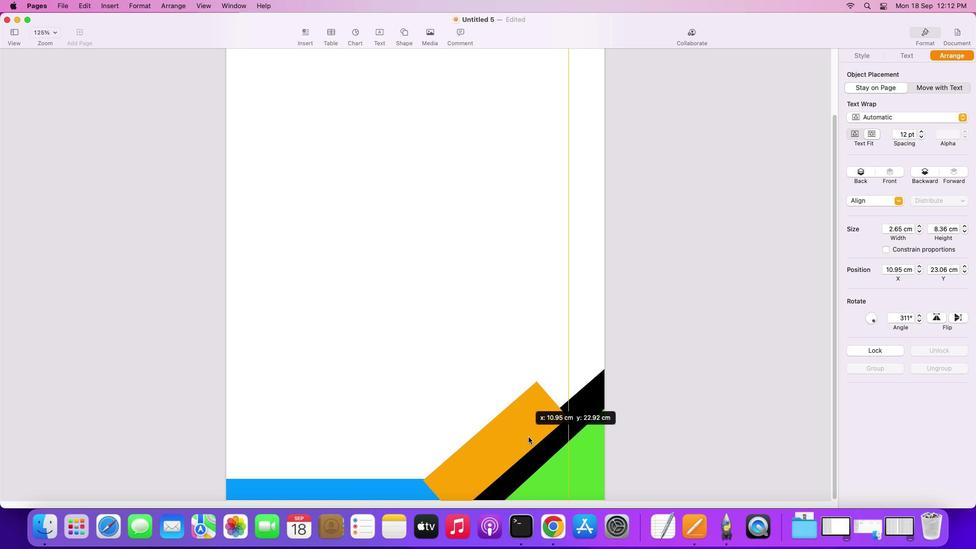 
Action: Mouse moved to (482, 426)
Screenshot: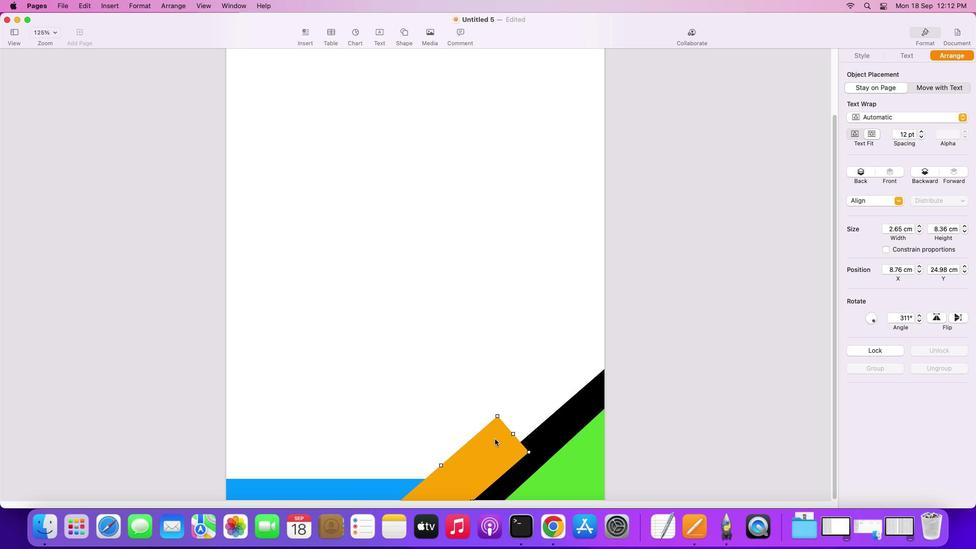 
Action: Mouse pressed right at (482, 426)
Screenshot: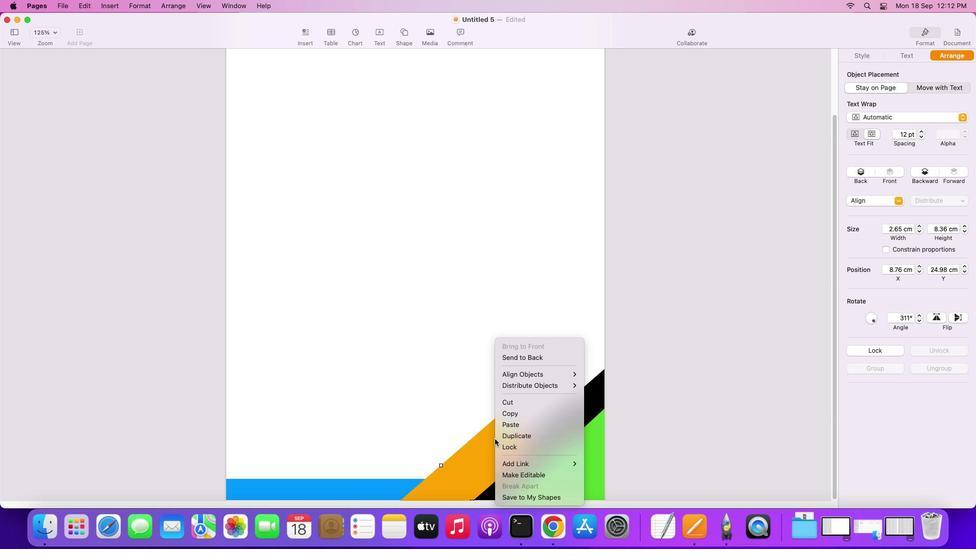 
Action: Mouse moved to (518, 461)
Screenshot: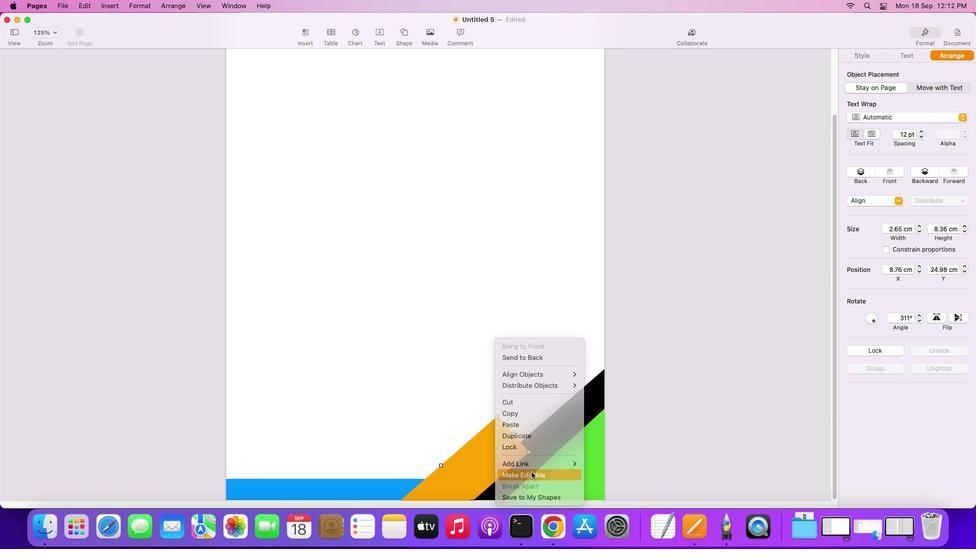 
Action: Mouse pressed left at (518, 461)
Screenshot: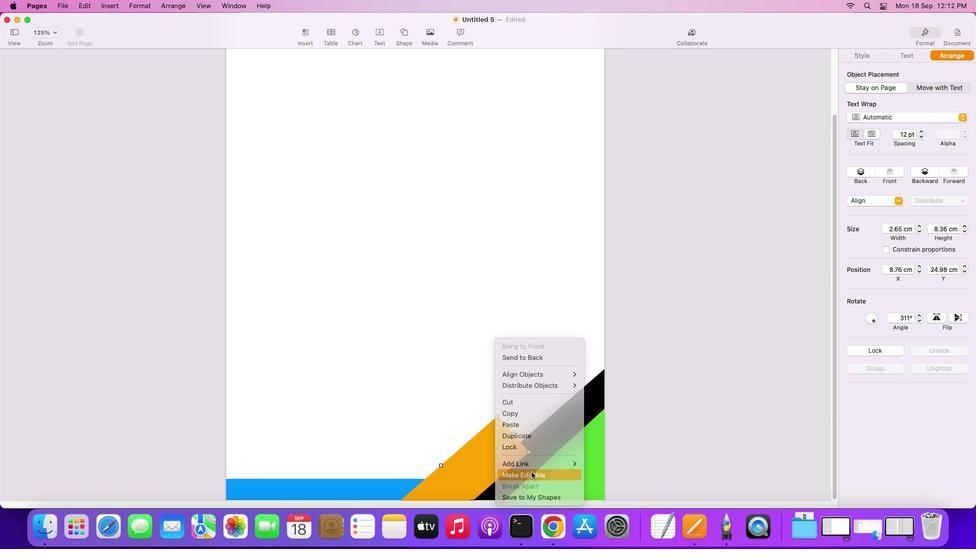 
Action: Mouse moved to (517, 440)
Screenshot: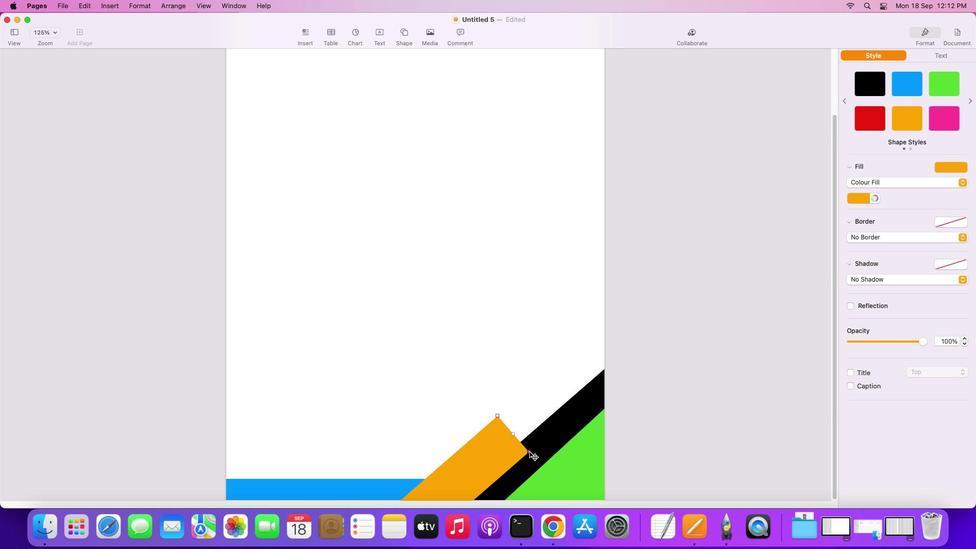 
Action: Mouse pressed left at (517, 440)
Screenshot: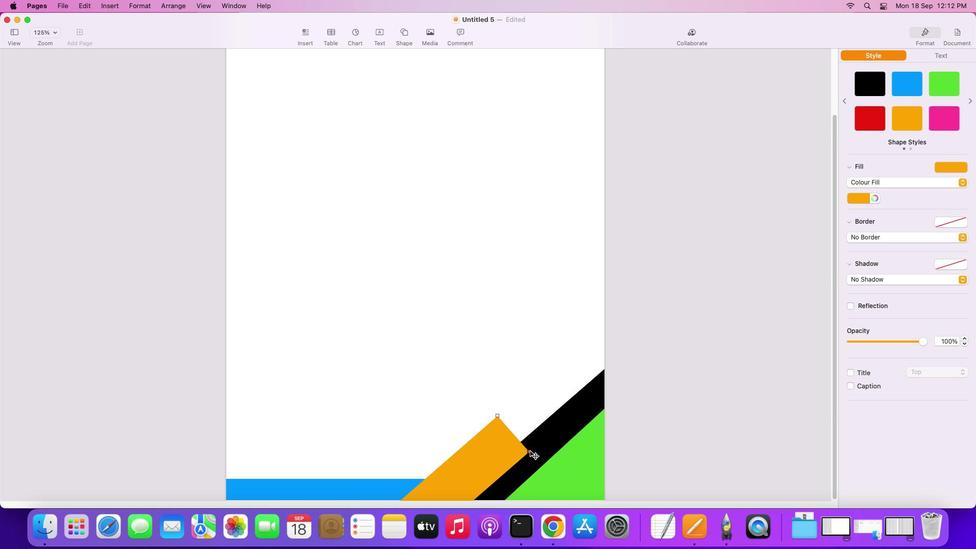 
Action: Mouse moved to (535, 369)
Screenshot: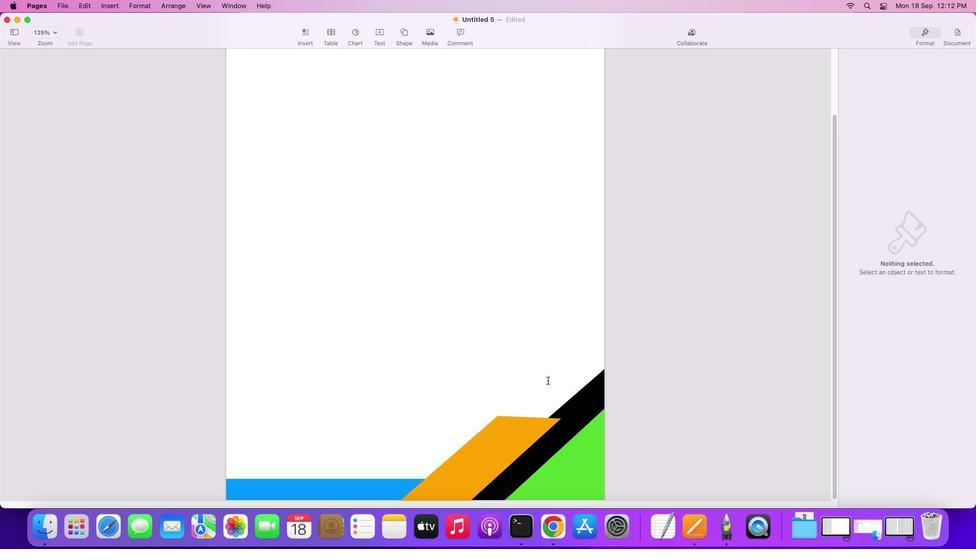 
Action: Mouse pressed left at (535, 369)
Screenshot: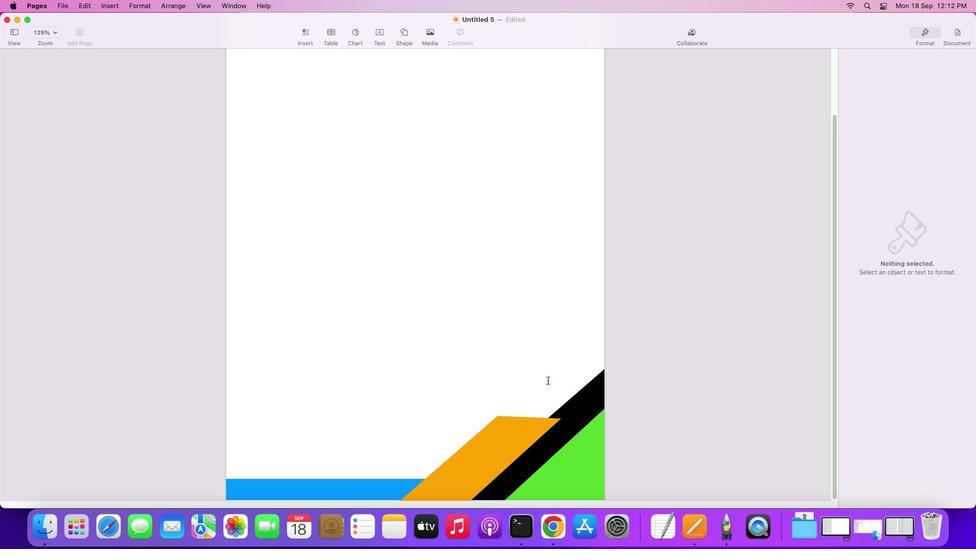 
Action: Mouse moved to (507, 426)
Screenshot: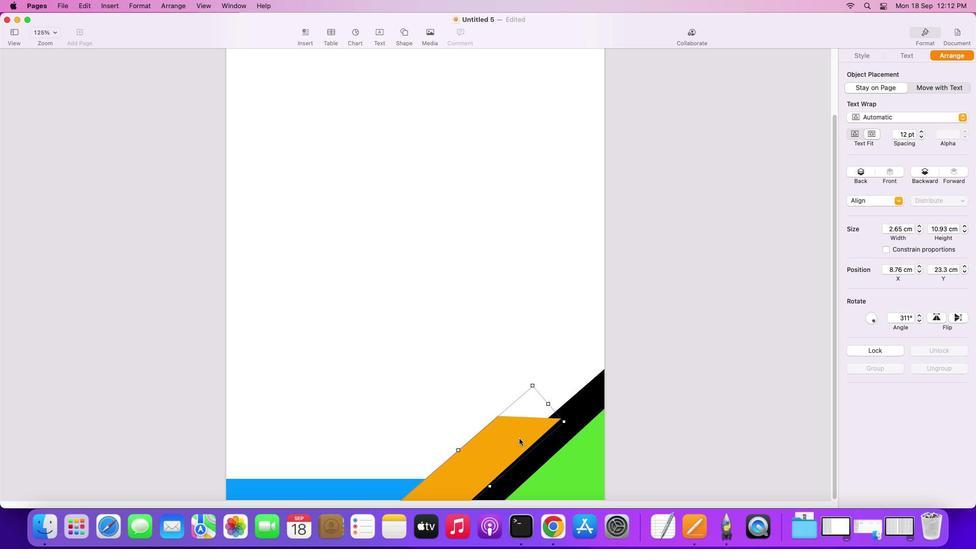 
Action: Mouse pressed left at (507, 426)
Screenshot: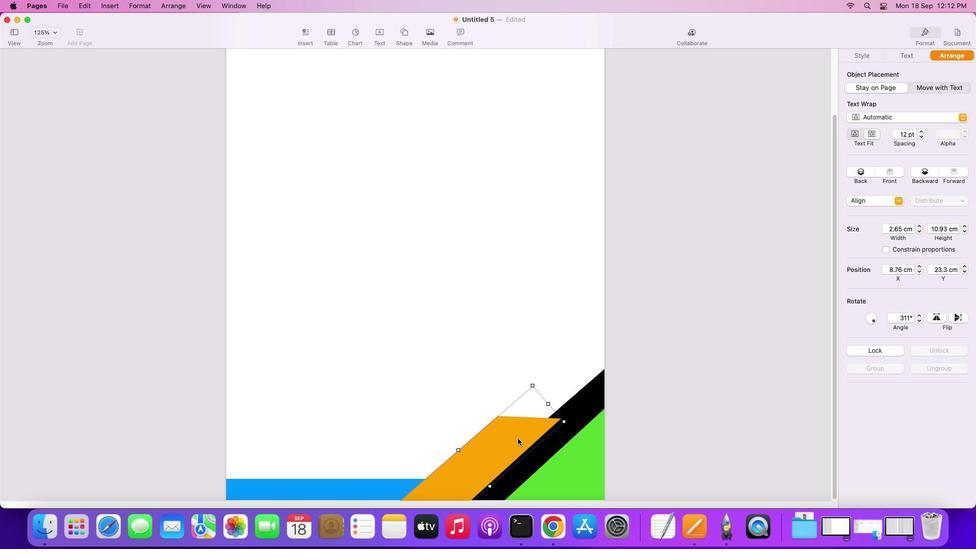 
Action: Mouse moved to (504, 426)
Screenshot: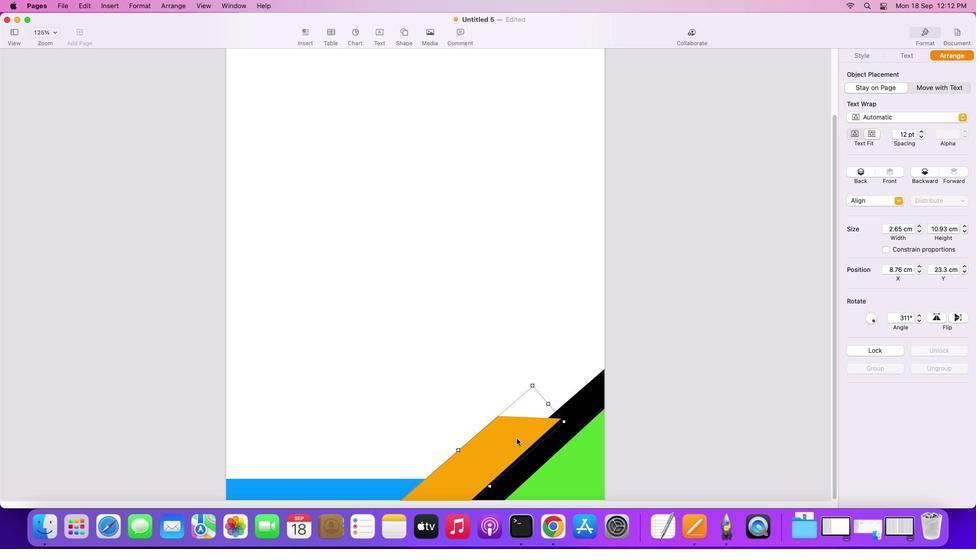 
Action: Mouse pressed left at (504, 426)
Screenshot: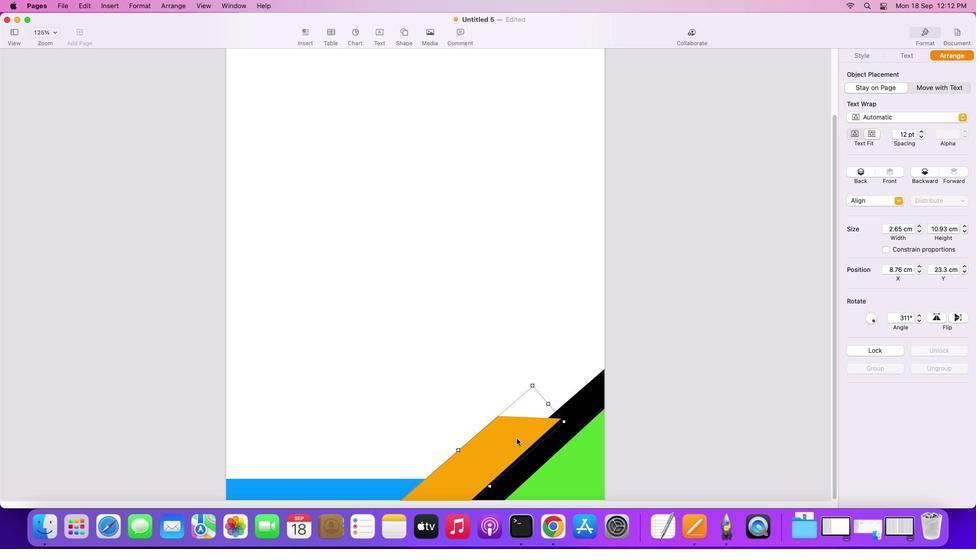 
Action: Mouse moved to (504, 362)
Screenshot: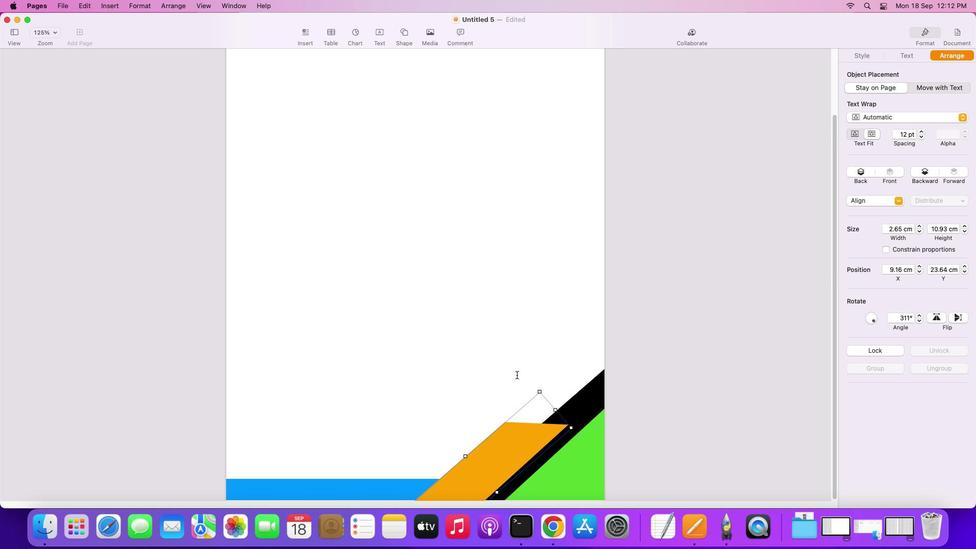 
Action: Mouse pressed left at (504, 362)
Screenshot: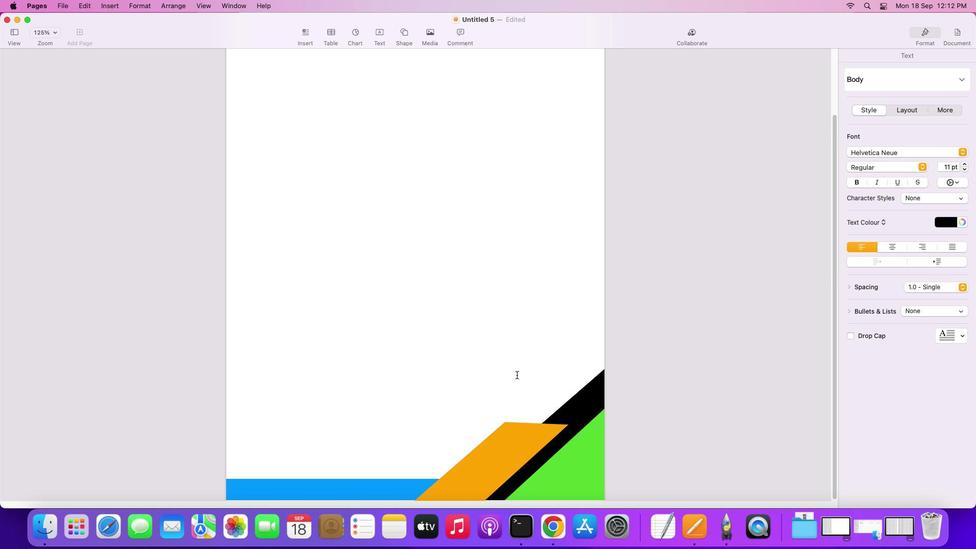 
Action: Mouse moved to (508, 426)
Screenshot: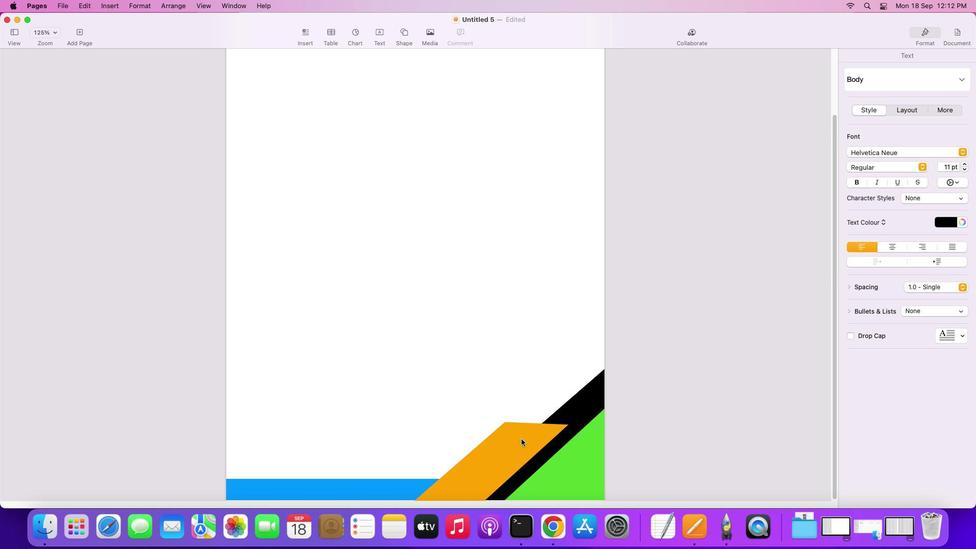 
Action: Mouse pressed left at (508, 426)
Screenshot: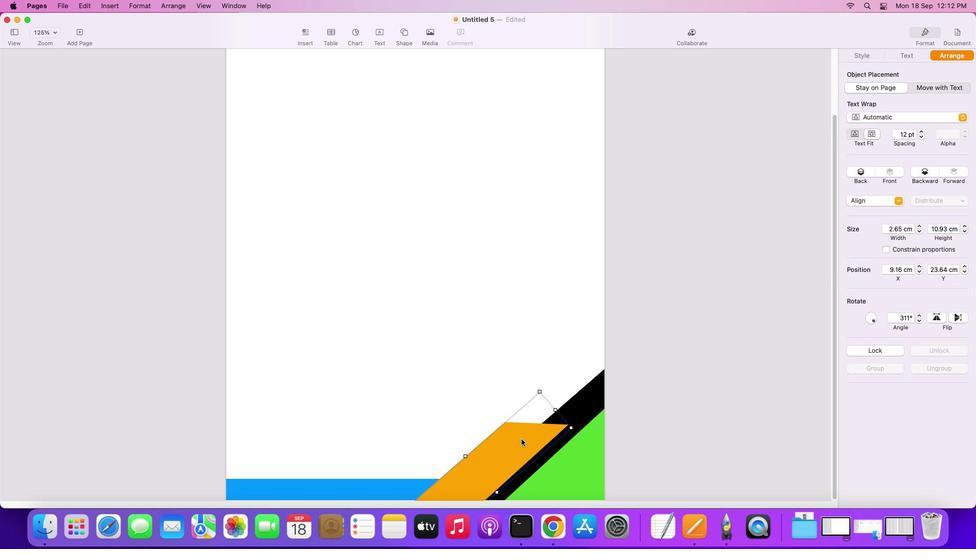 
Action: Mouse moved to (453, 442)
Screenshot: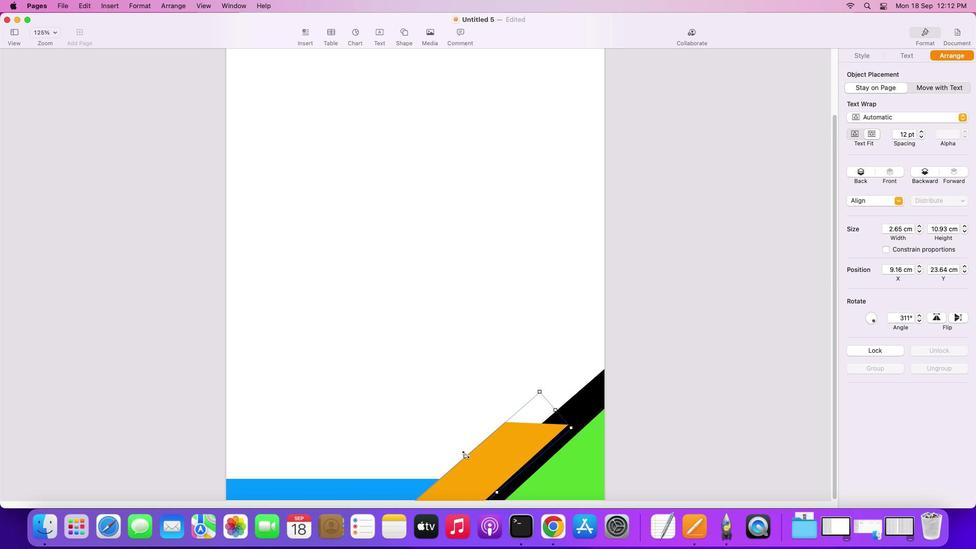 
Action: Mouse pressed left at (453, 442)
Screenshot: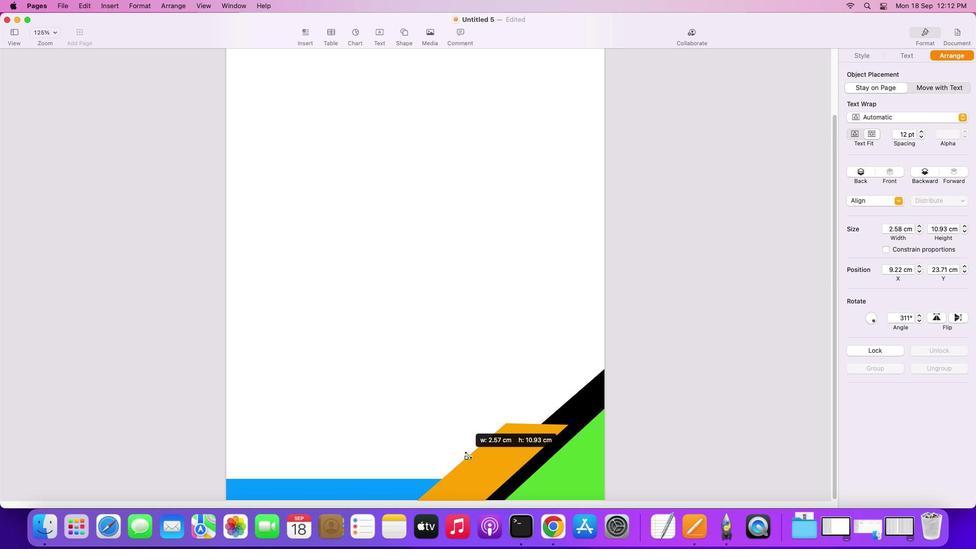 
Action: Mouse moved to (496, 389)
Screenshot: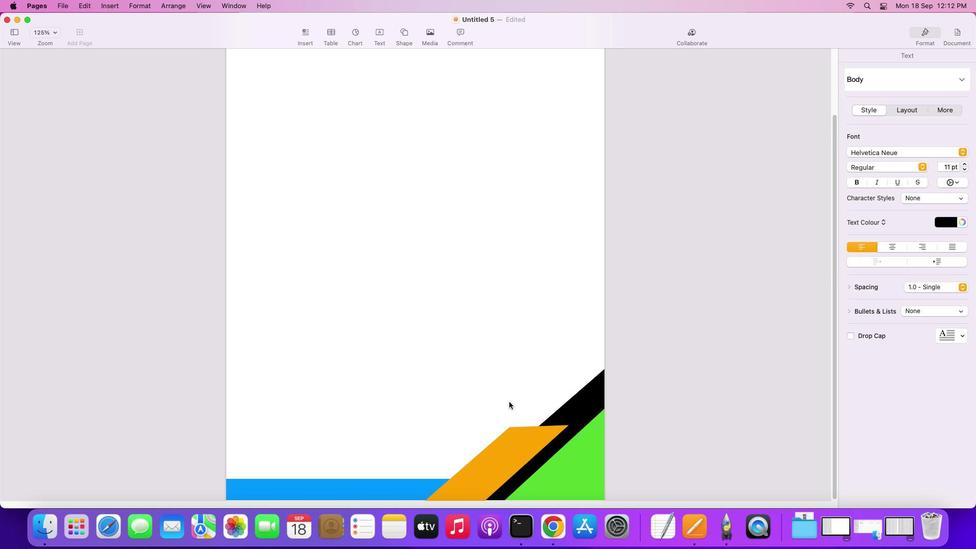 
Action: Mouse pressed left at (496, 389)
Screenshot: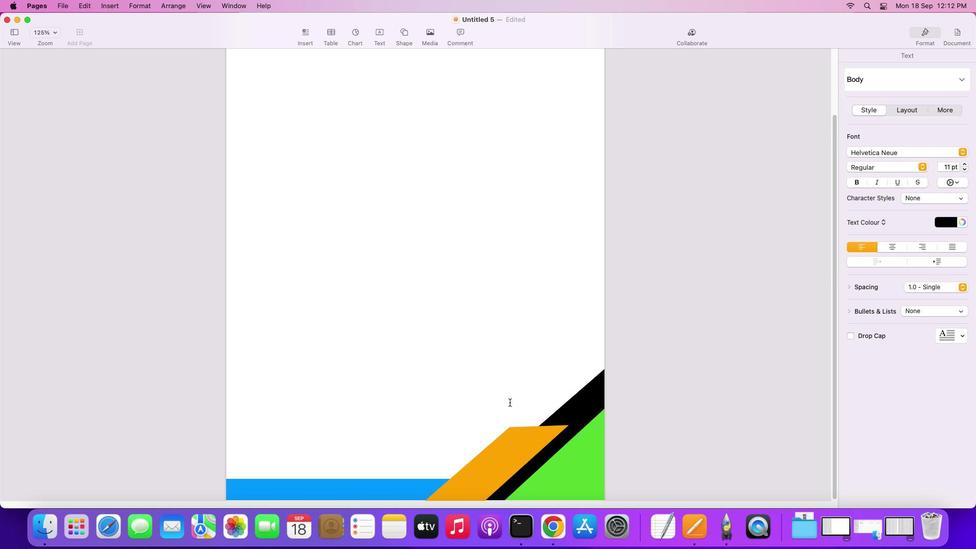 
Action: Mouse moved to (383, 251)
Screenshot: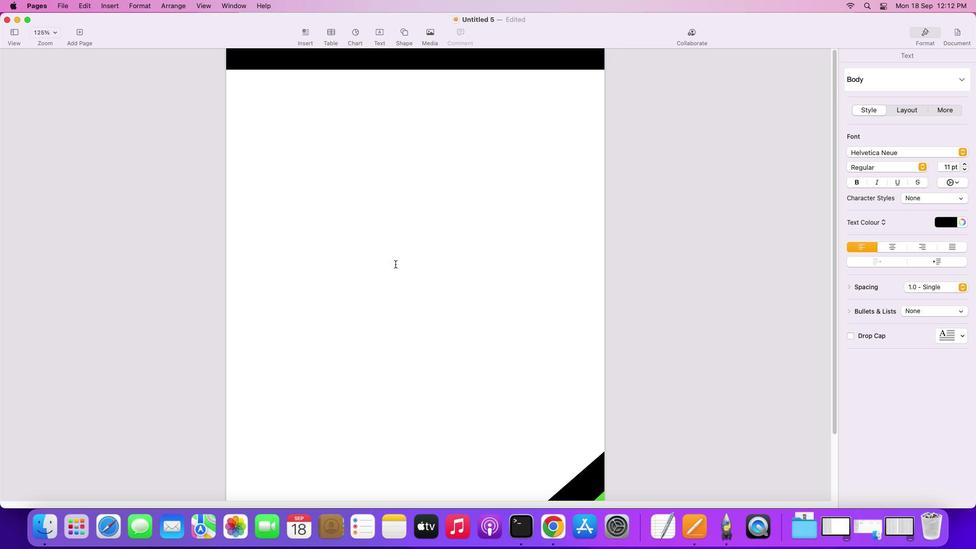 
Action: Mouse scrolled (383, 251) with delta (-12, -11)
Screenshot: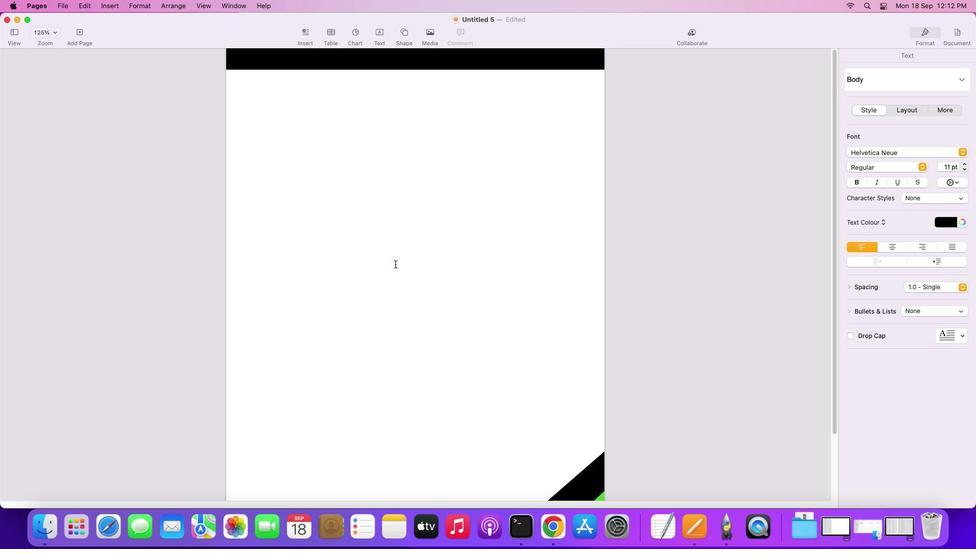 
Action: Mouse scrolled (383, 251) with delta (-12, -11)
Screenshot: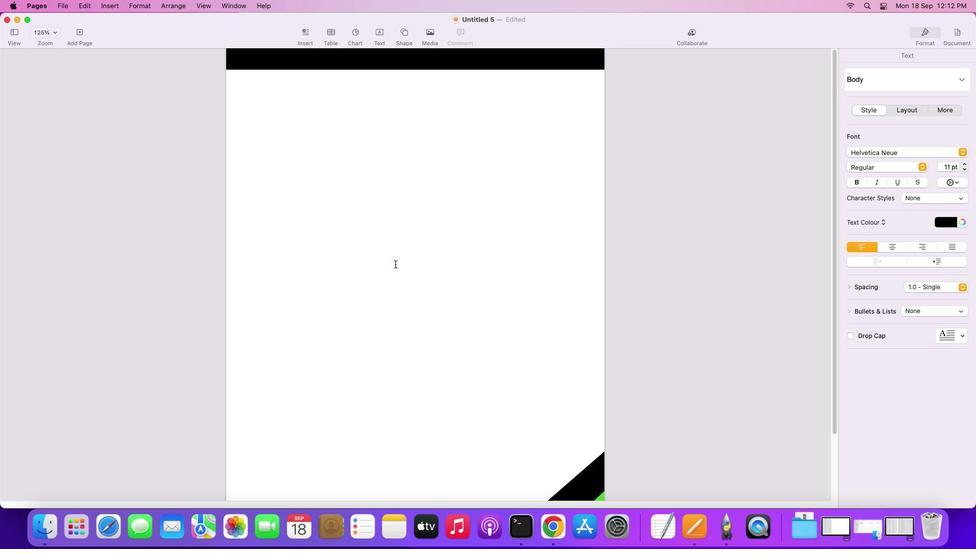 
Action: Mouse scrolled (383, 251) with delta (-12, -10)
Screenshot: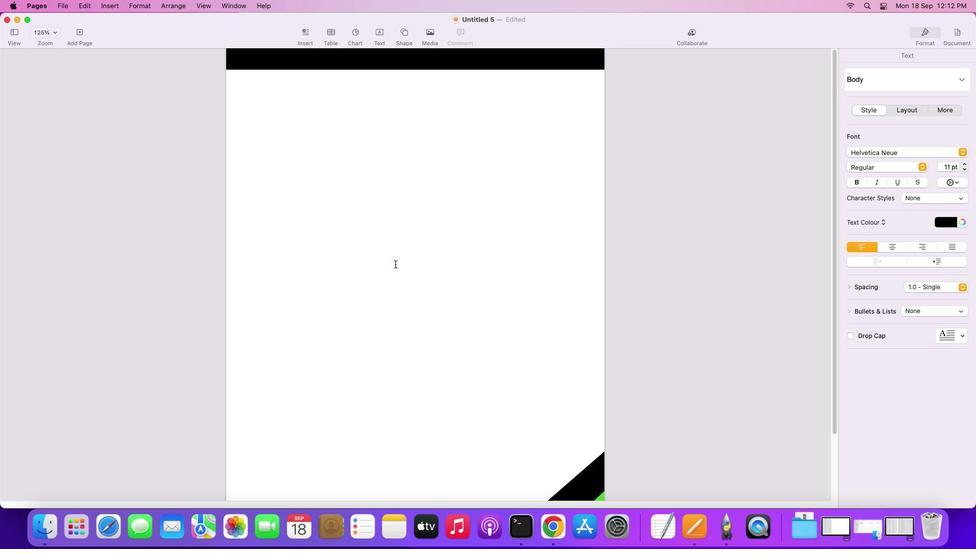 
Action: Mouse scrolled (383, 251) with delta (-12, -9)
Screenshot: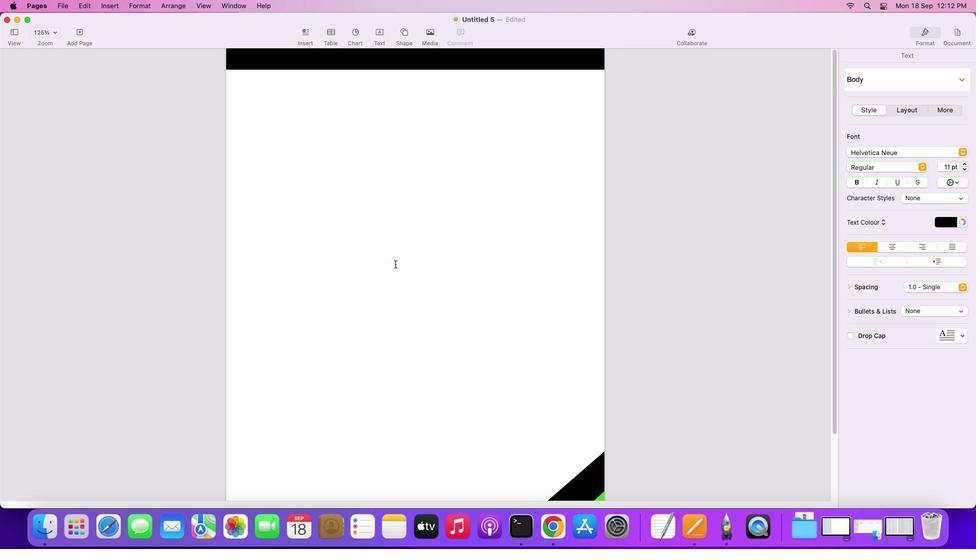 
Action: Mouse scrolled (383, 251) with delta (-12, -9)
Screenshot: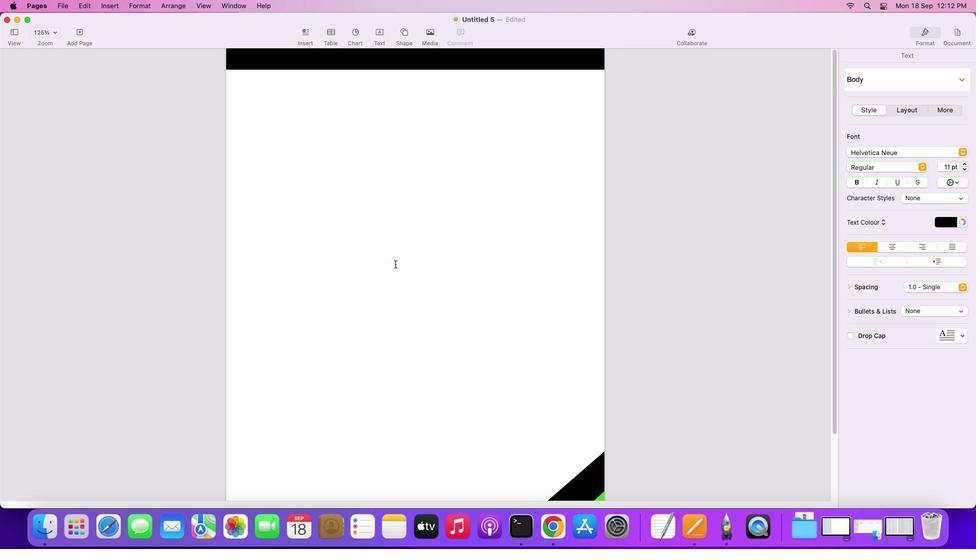
Action: Mouse scrolled (383, 251) with delta (-12, -8)
Screenshot: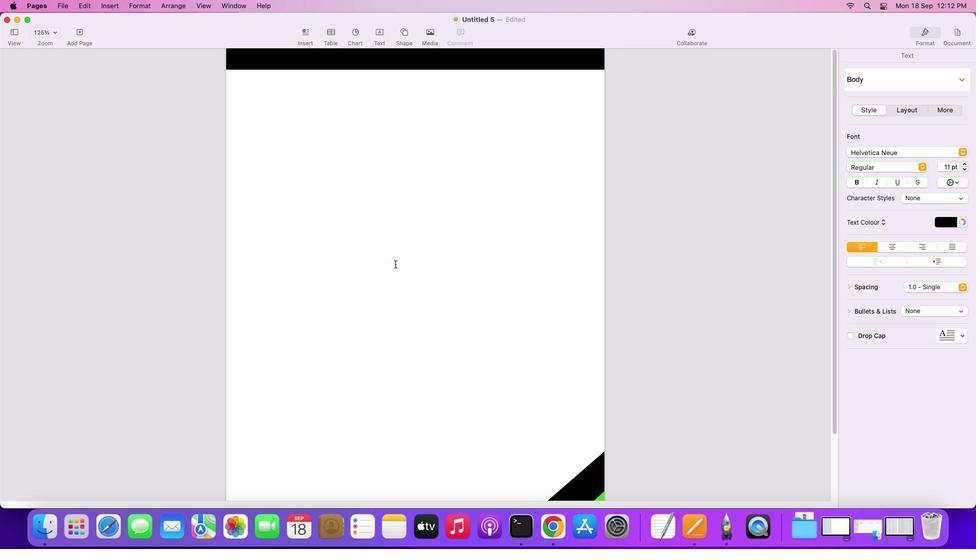 
Action: Mouse scrolled (383, 251) with delta (-12, -11)
Screenshot: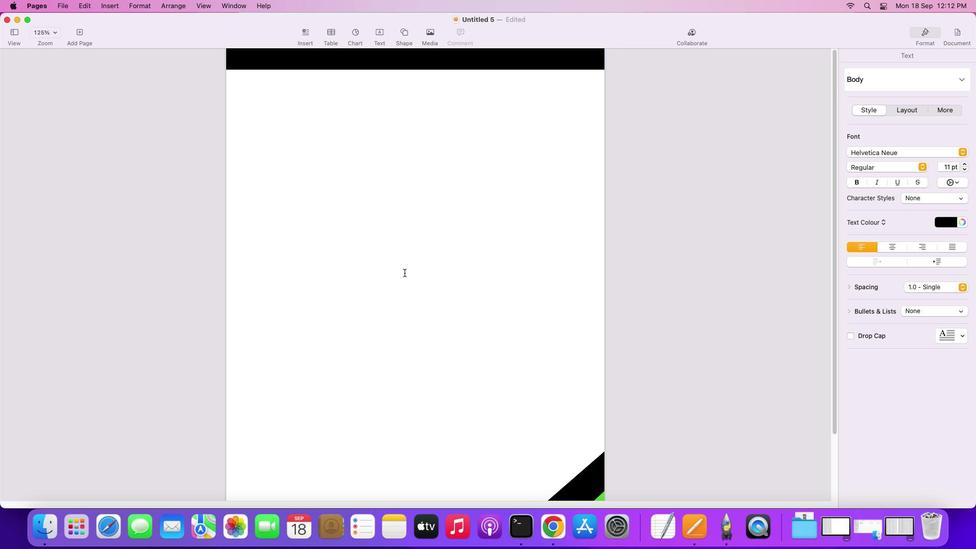
Action: Mouse scrolled (383, 251) with delta (-12, -11)
Screenshot: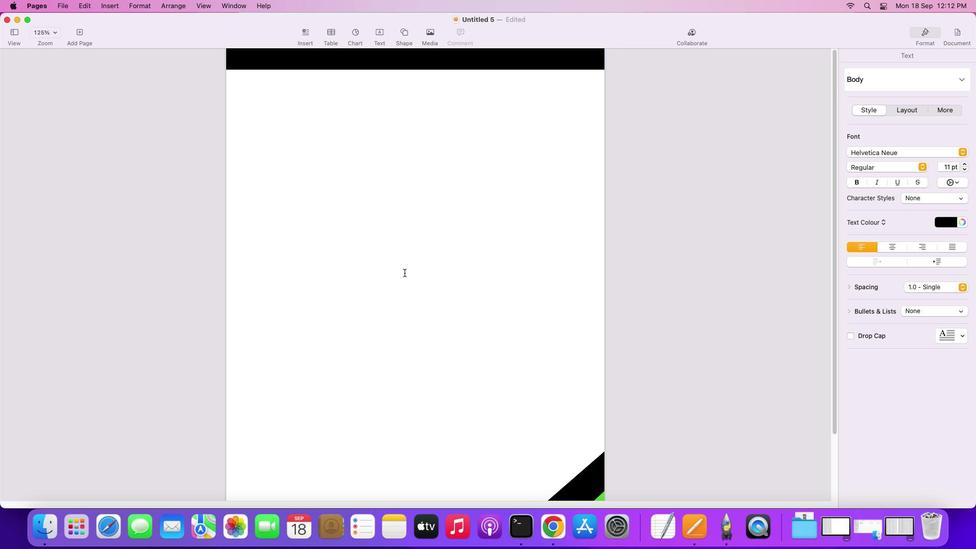 
Action: Mouse scrolled (383, 251) with delta (-12, -10)
Screenshot: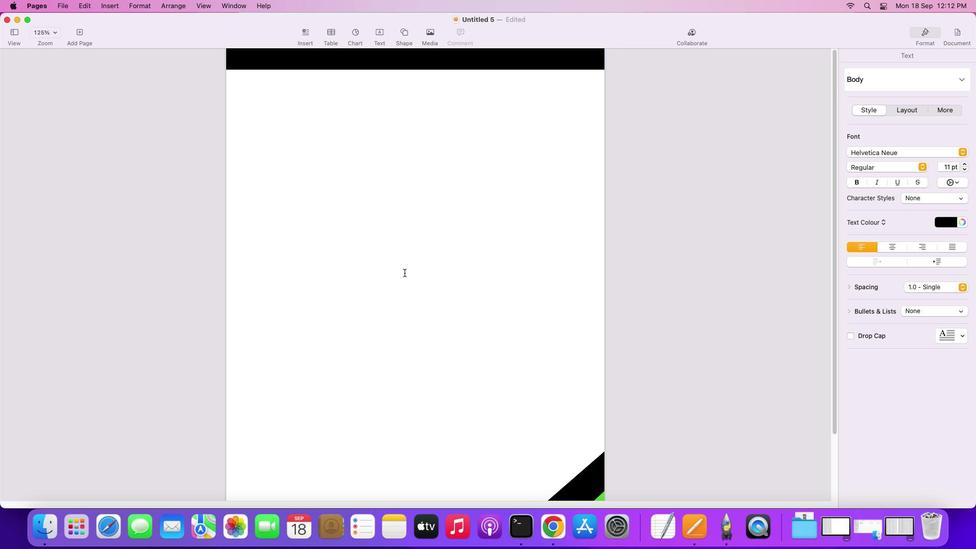 
Action: Mouse scrolled (383, 251) with delta (-12, -9)
Screenshot: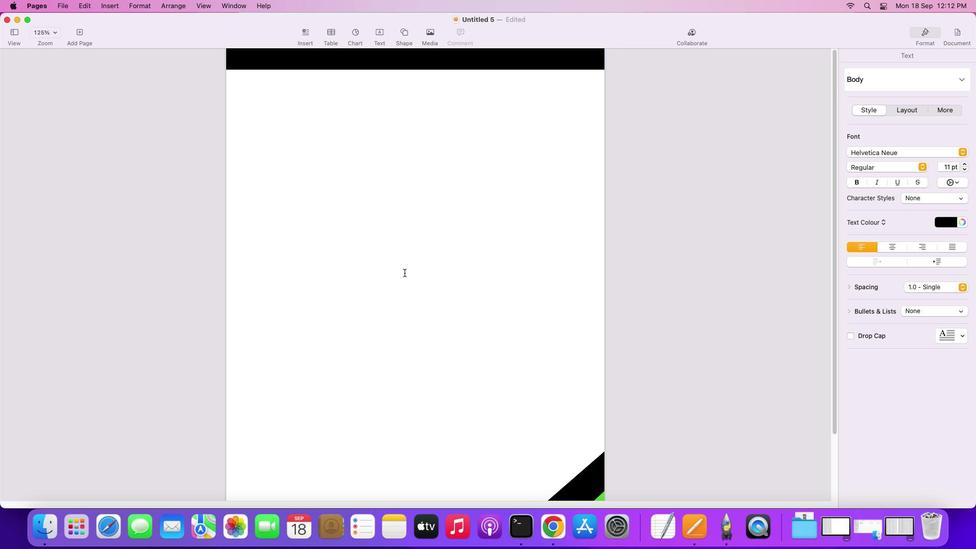
Action: Mouse scrolled (383, 251) with delta (-12, -9)
Screenshot: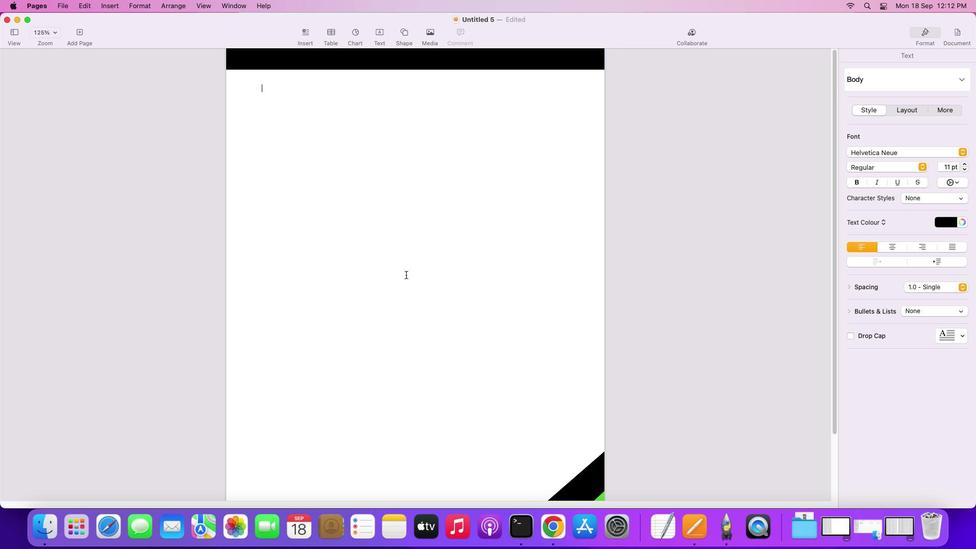 
Action: Mouse moved to (395, 264)
Screenshot: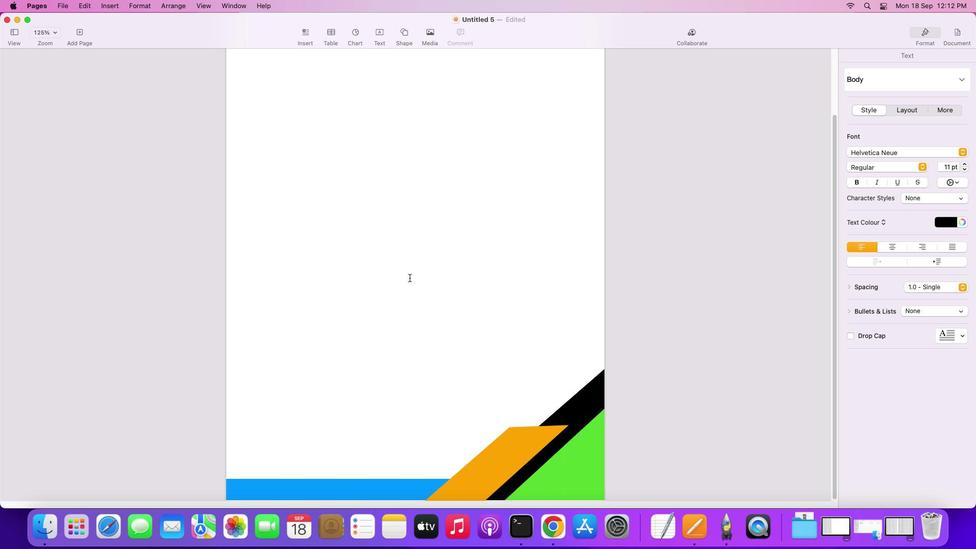 
Action: Mouse scrolled (395, 264) with delta (-12, -12)
Screenshot: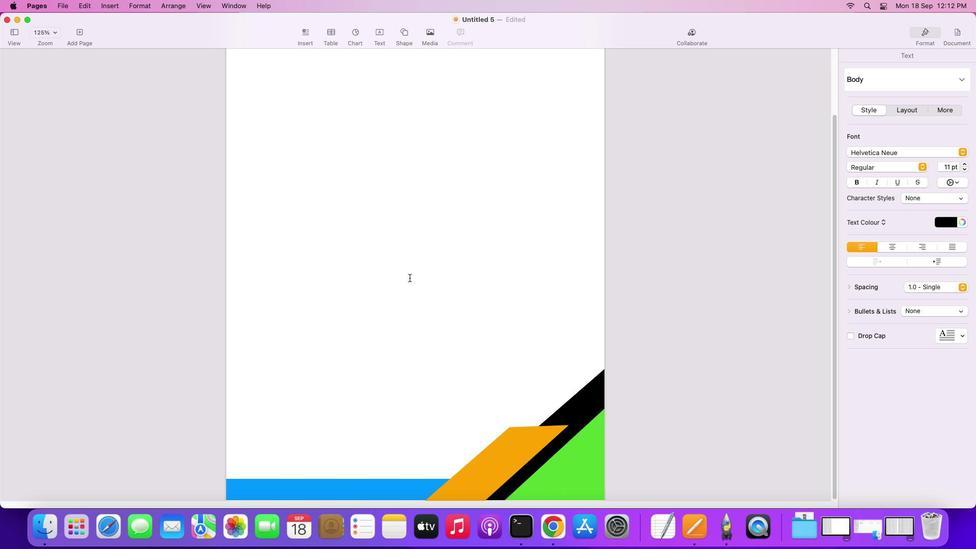
Action: Mouse scrolled (395, 264) with delta (-12, -12)
Screenshot: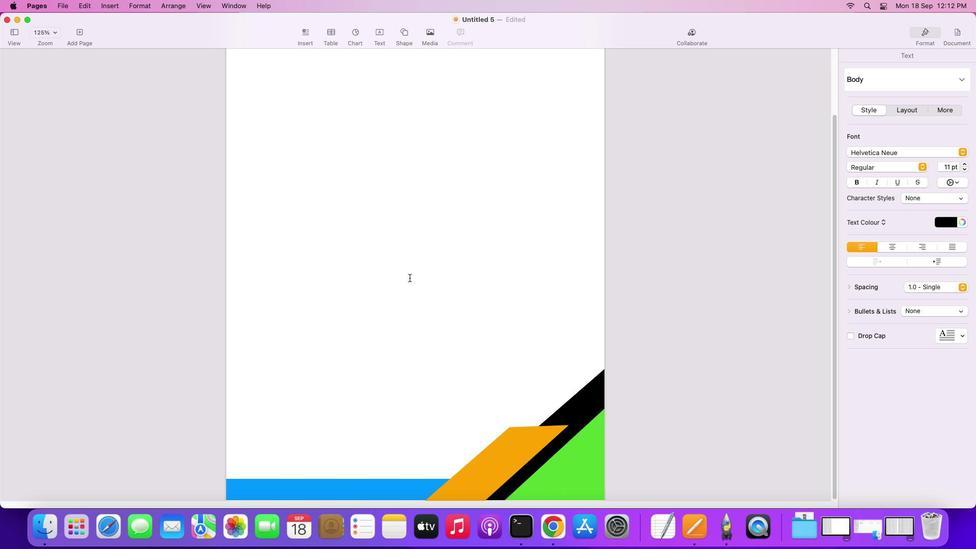 
Action: Mouse scrolled (395, 264) with delta (-12, -14)
Screenshot: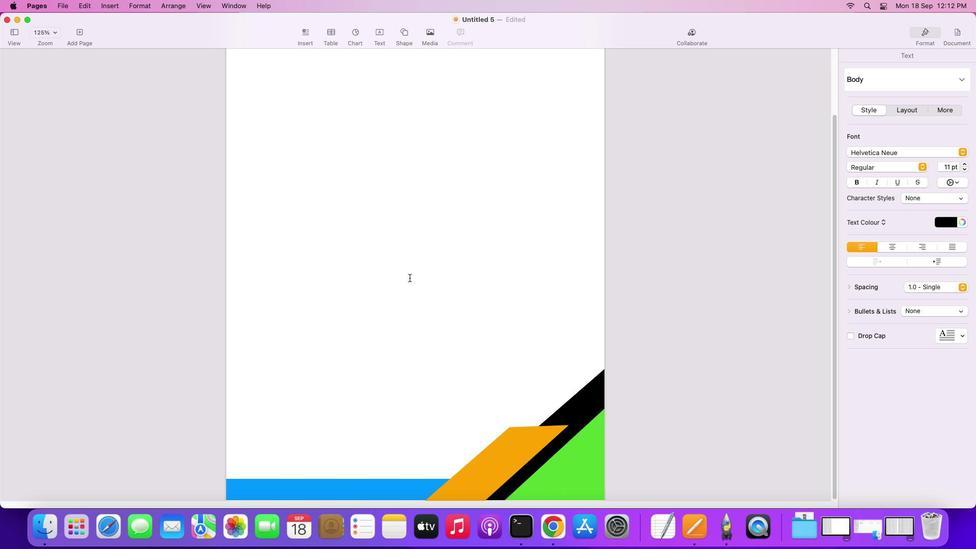 
Action: Mouse scrolled (395, 264) with delta (-12, -14)
Screenshot: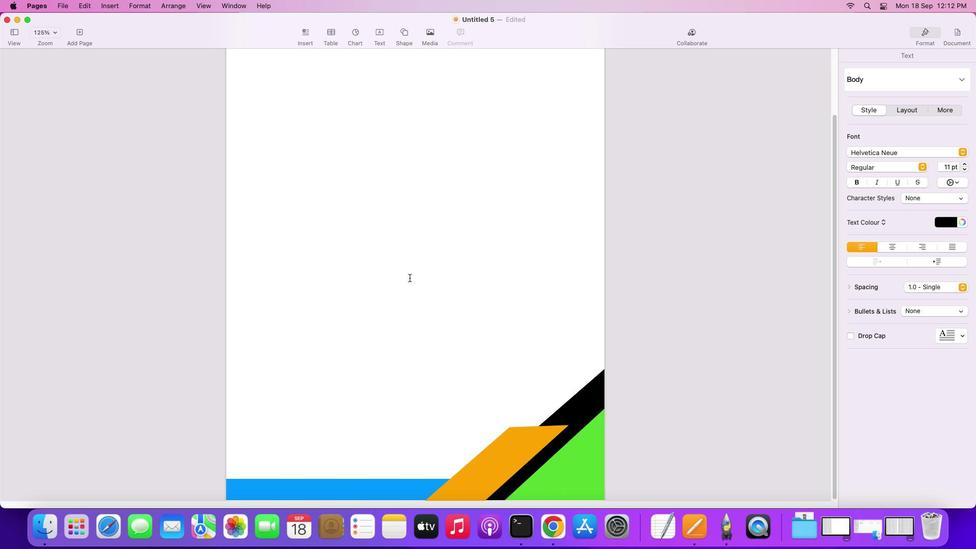 
Action: Mouse scrolled (395, 264) with delta (-12, -15)
Screenshot: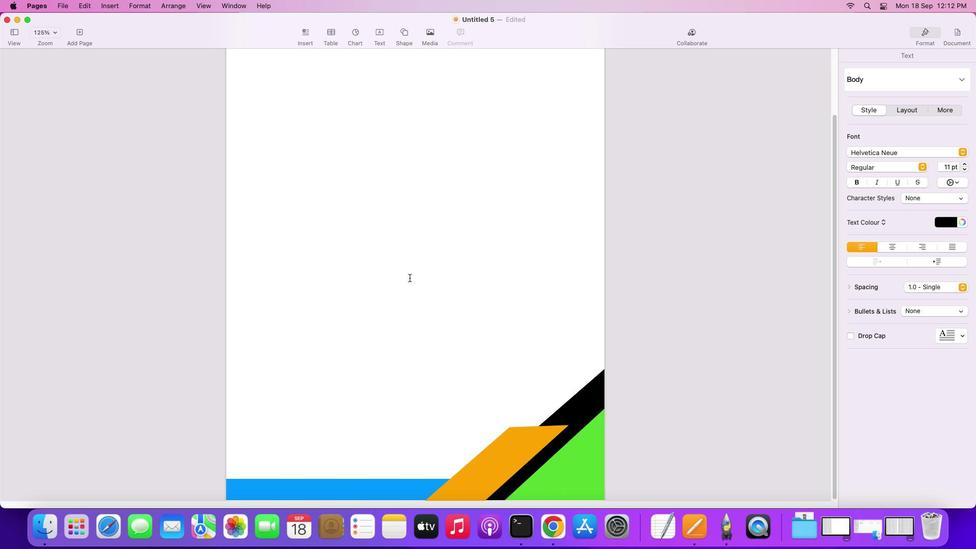 
Action: Mouse moved to (395, 264)
Screenshot: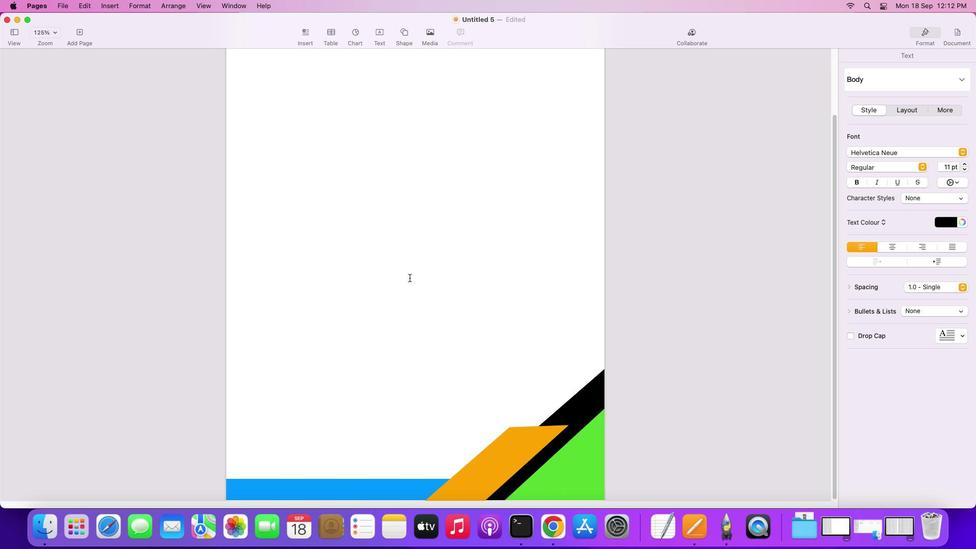 
Action: Mouse scrolled (395, 264) with delta (-12, -15)
Screenshot: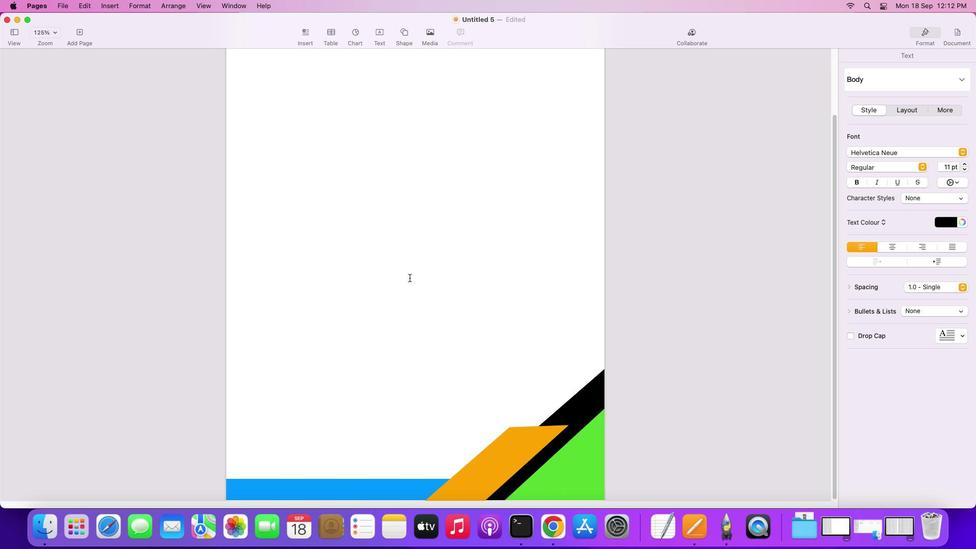 
Action: Mouse scrolled (395, 264) with delta (-12, -15)
Screenshot: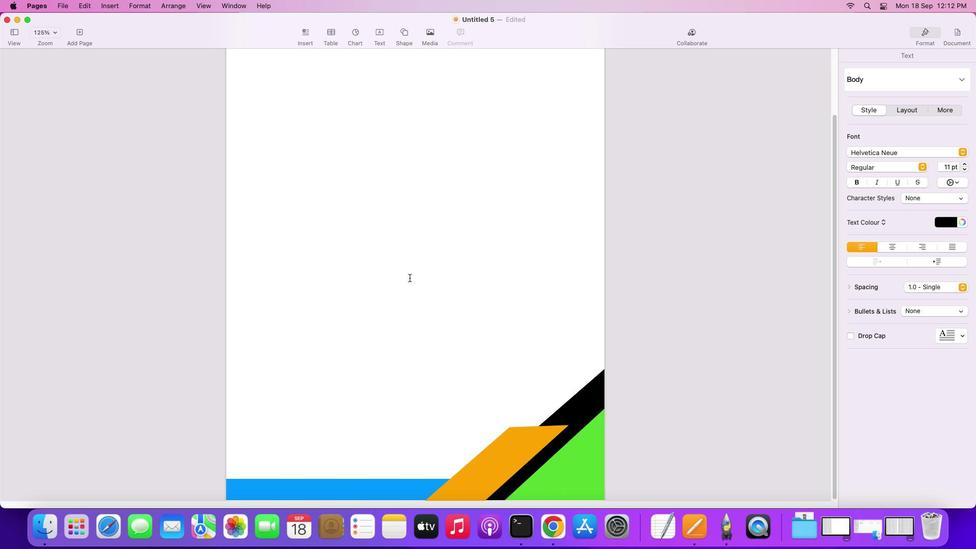 
Action: Mouse moved to (397, 265)
Screenshot: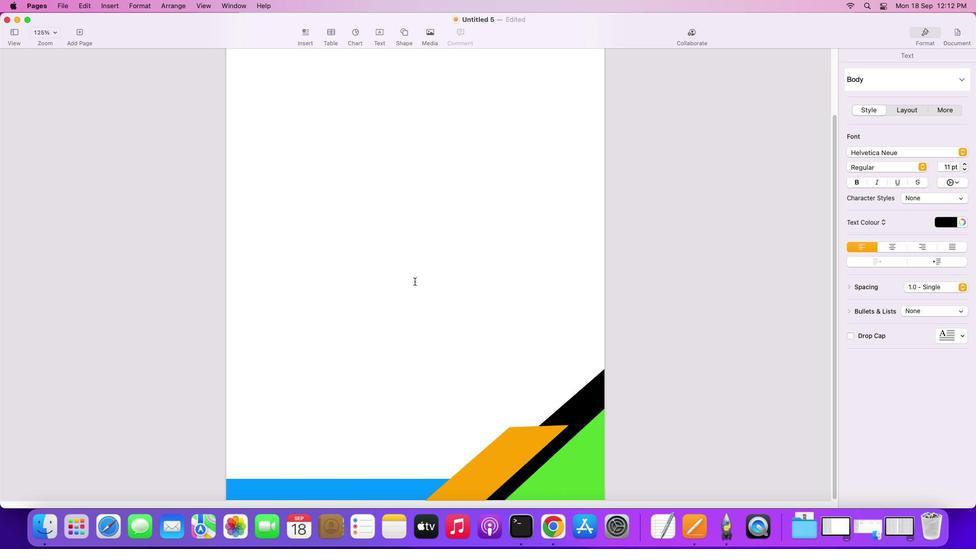 
Action: Mouse scrolled (397, 265) with delta (-12, -12)
Screenshot: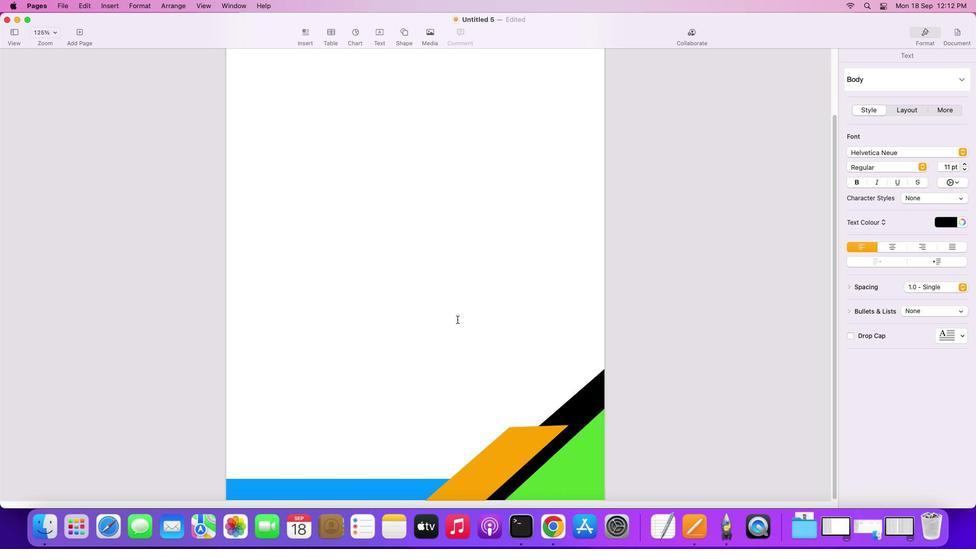 
Action: Mouse scrolled (397, 265) with delta (-12, -12)
Screenshot: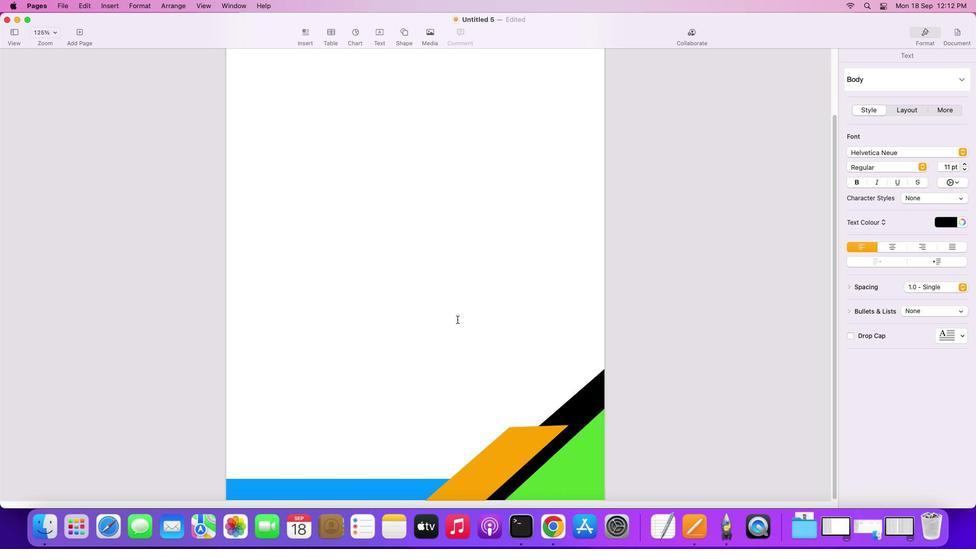 
Action: Mouse scrolled (397, 265) with delta (-12, -14)
Screenshot: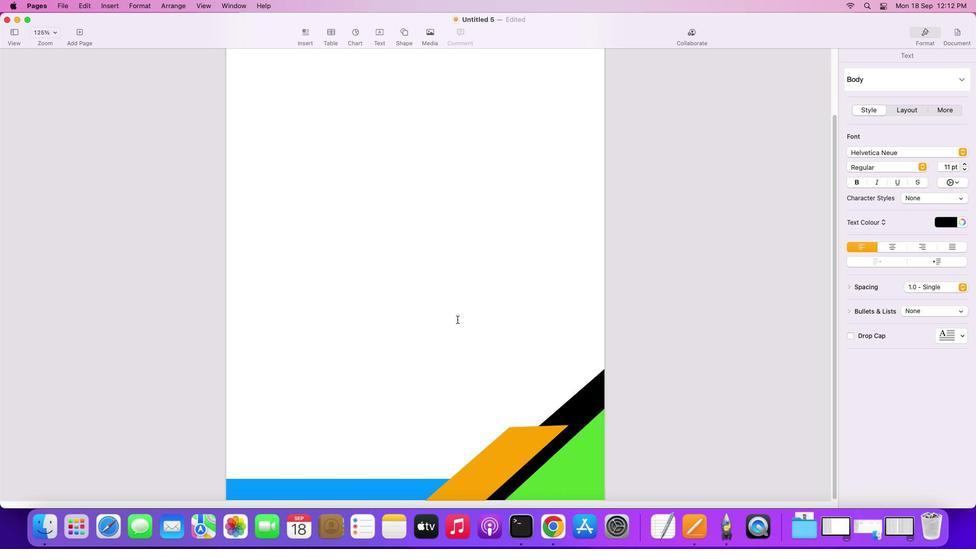 
Action: Mouse scrolled (397, 265) with delta (-12, -14)
Screenshot: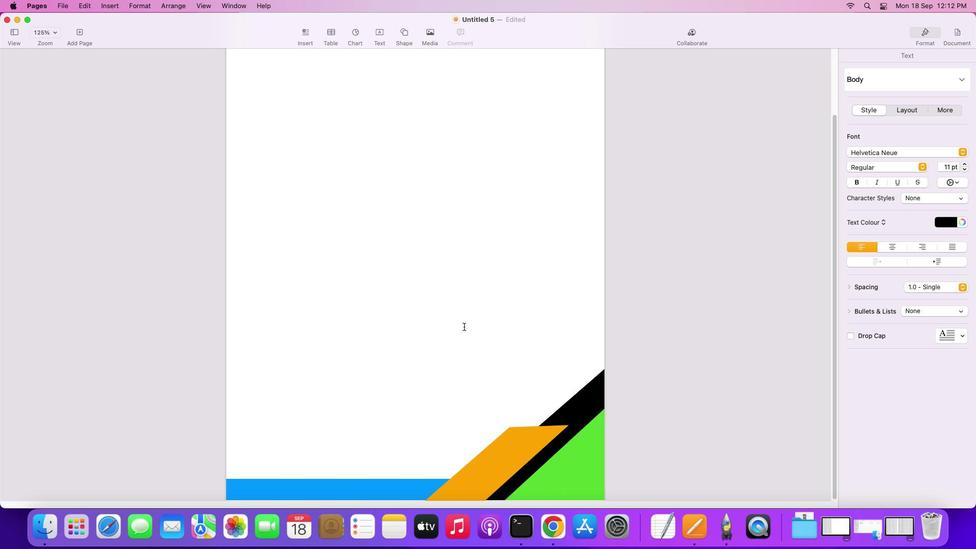 
Action: Mouse scrolled (397, 265) with delta (-12, -15)
Screenshot: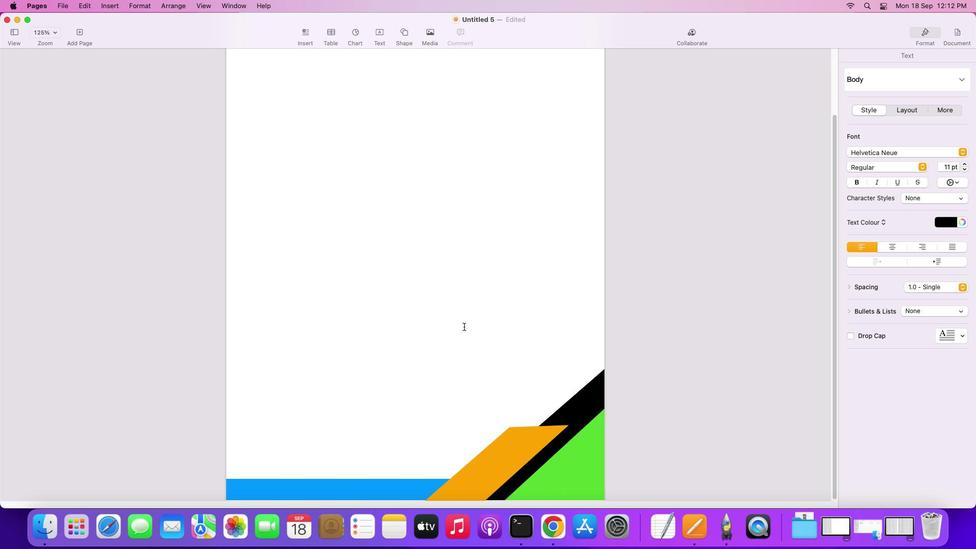 
Action: Mouse scrolled (397, 265) with delta (-12, -15)
Screenshot: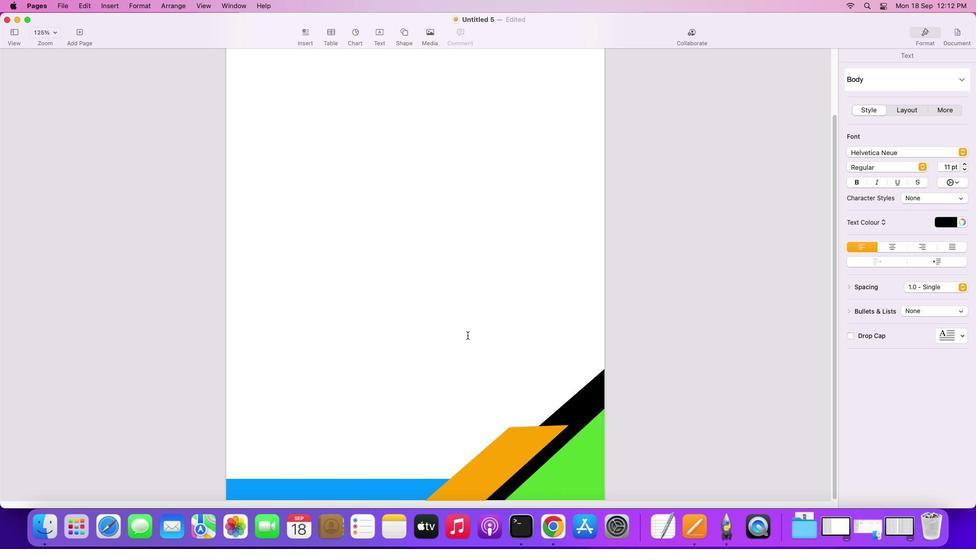 
Action: Mouse moved to (473, 308)
Screenshot: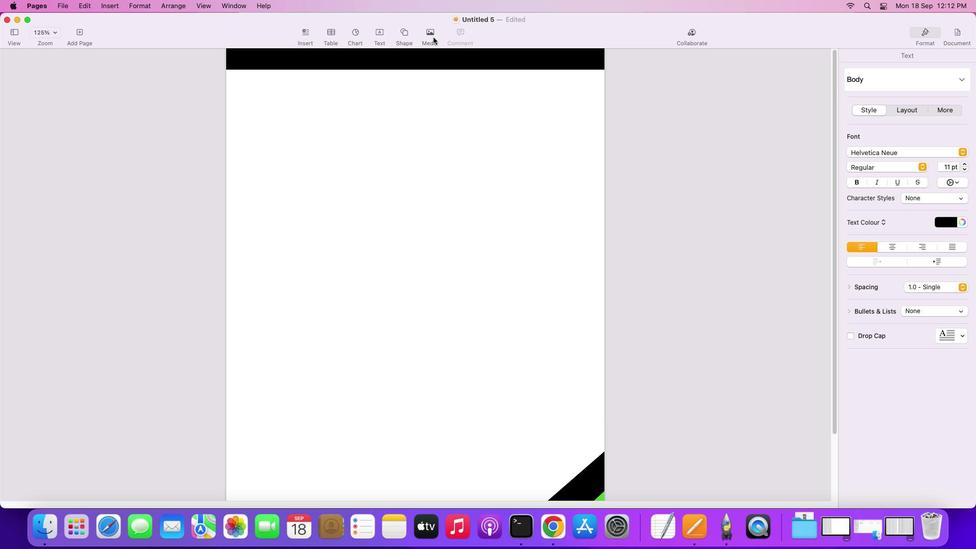 
Action: Mouse scrolled (473, 308) with delta (-12, -11)
Screenshot: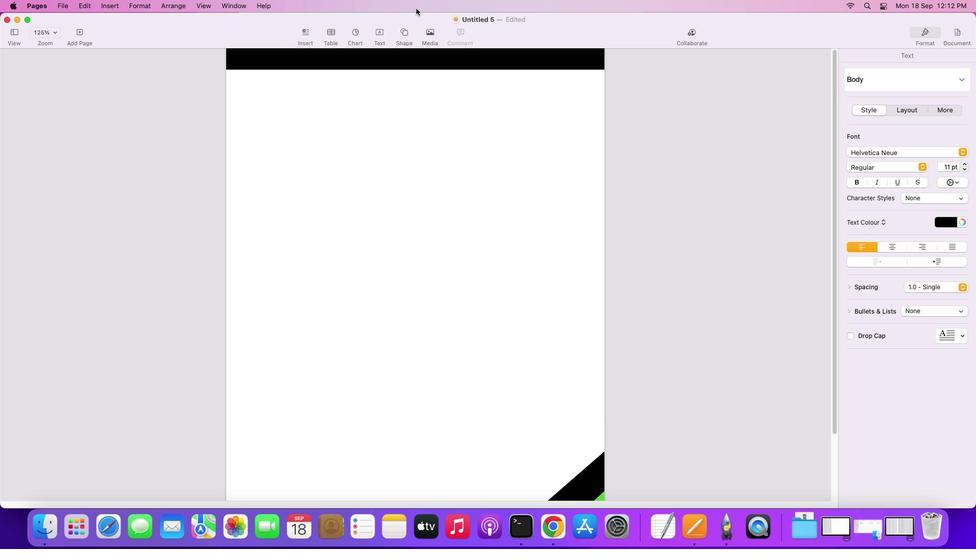 
Action: Mouse scrolled (473, 308) with delta (-12, -11)
Screenshot: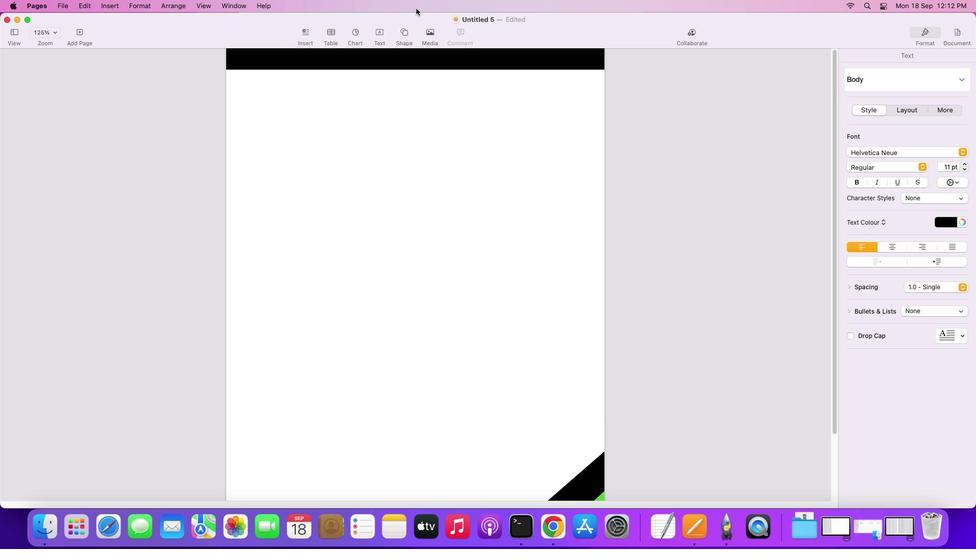 
Action: Mouse scrolled (473, 308) with delta (-12, -10)
Screenshot: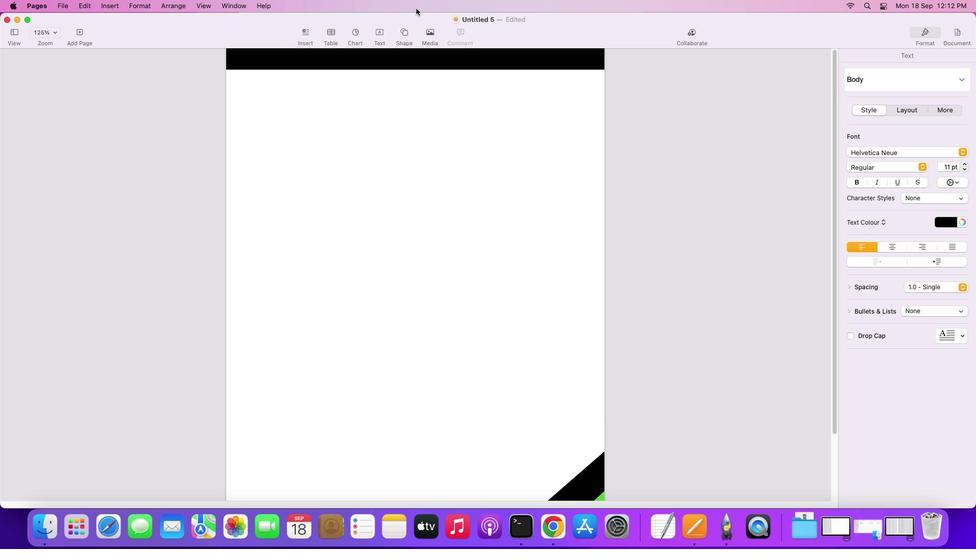 
Action: Mouse moved to (473, 308)
Screenshot: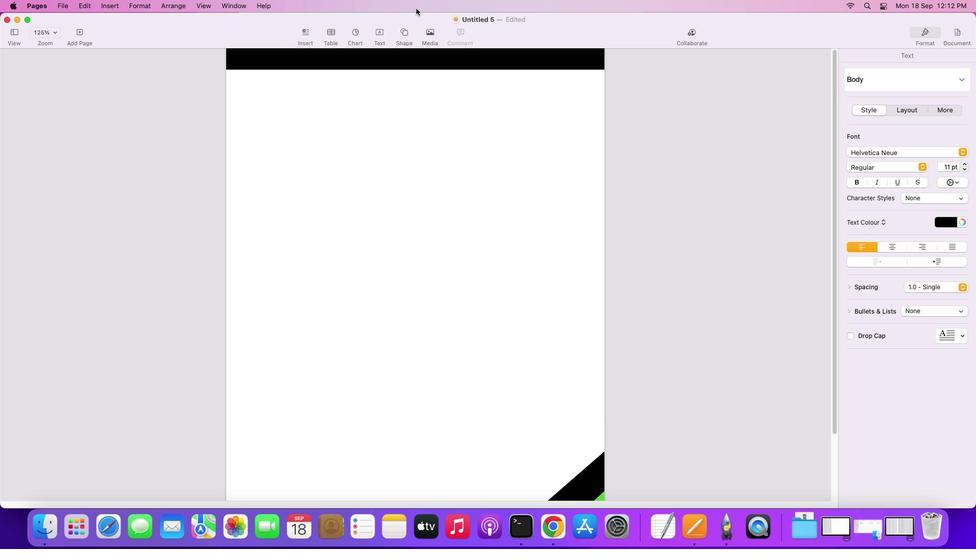 
Action: Mouse scrolled (473, 308) with delta (-12, -9)
Screenshot: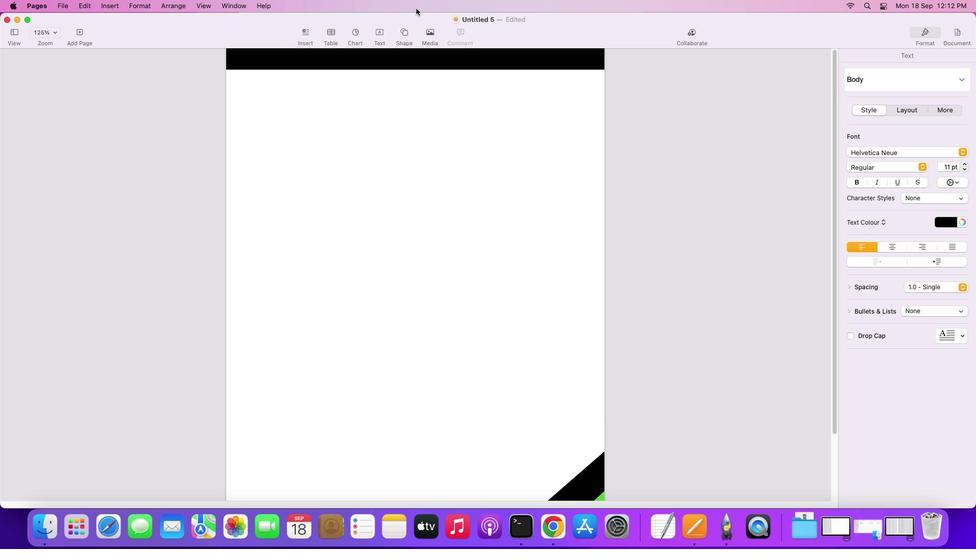 
Action: Mouse moved to (472, 306)
Screenshot: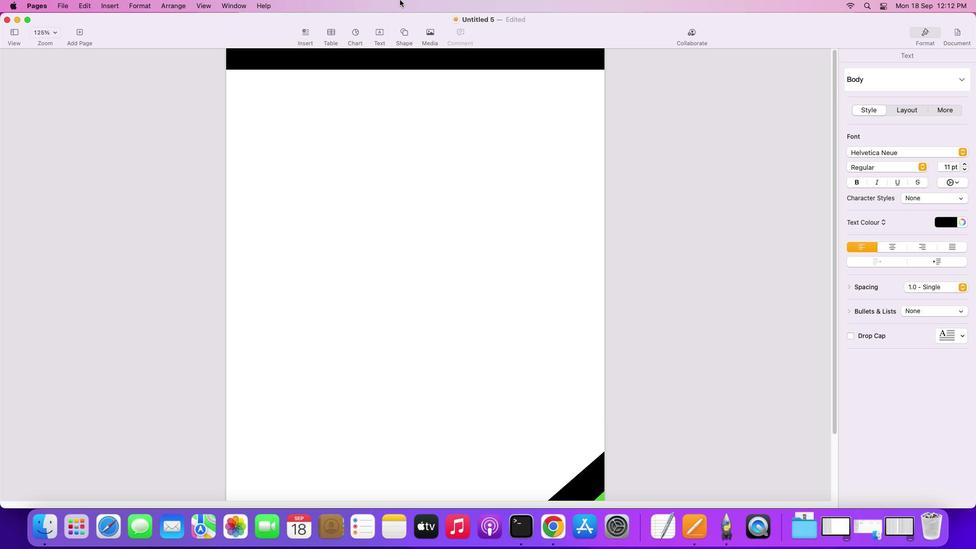 
Action: Mouse scrolled (472, 306) with delta (-12, -9)
Screenshot: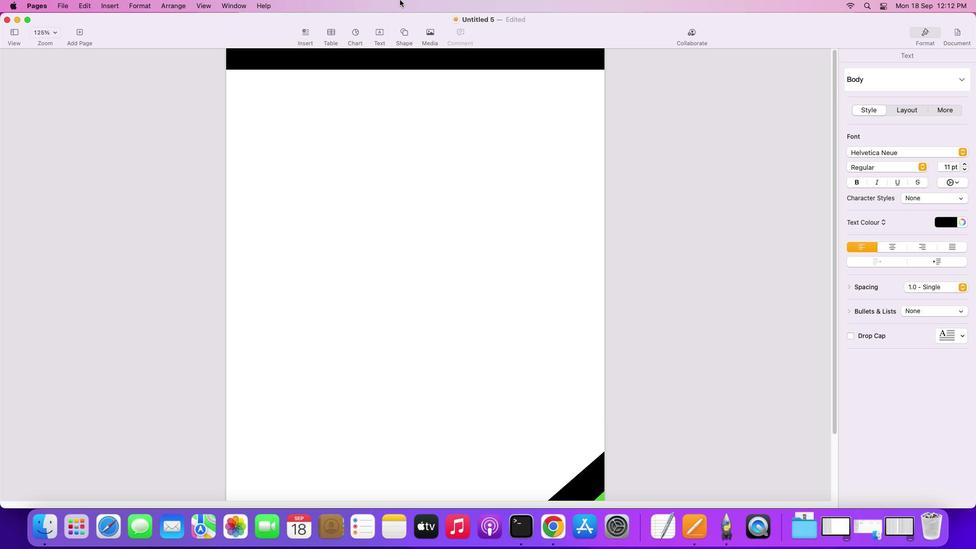 
Action: Mouse moved to (471, 302)
Screenshot: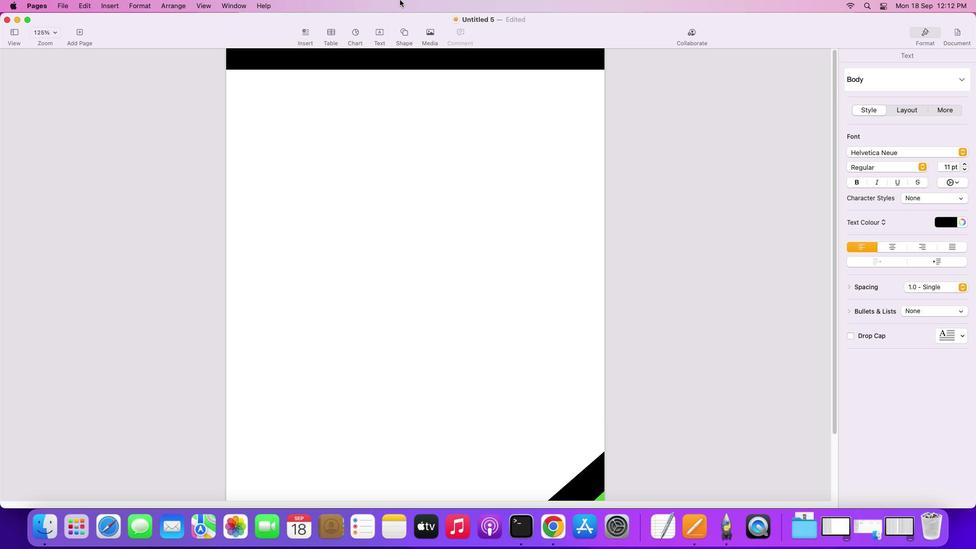 
Action: Mouse scrolled (471, 302) with delta (-12, -8)
Screenshot: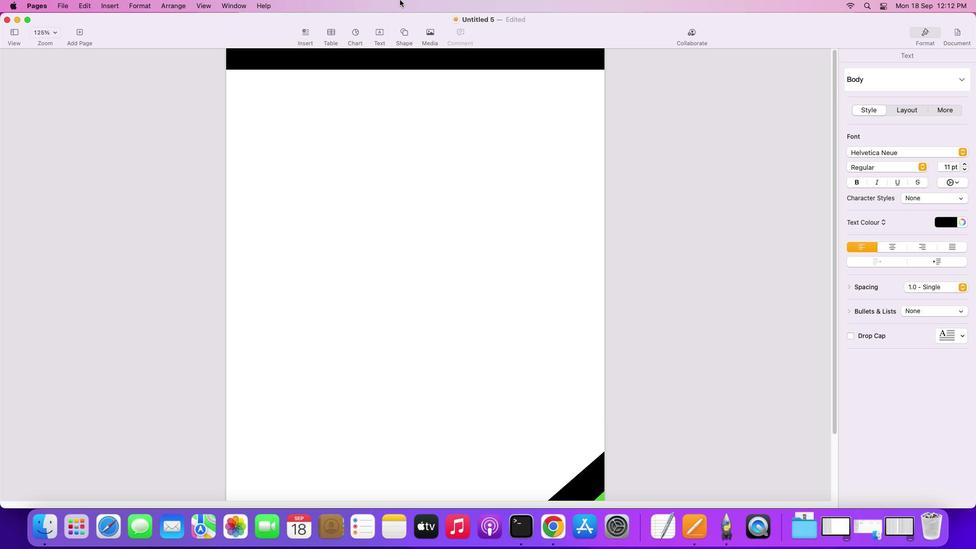 
Action: Mouse moved to (471, 298)
Screenshot: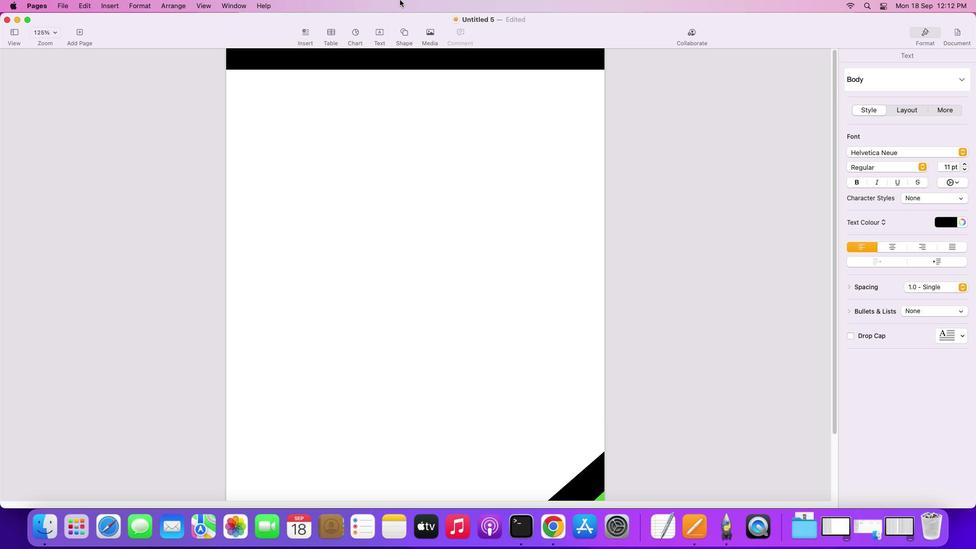 
Action: Mouse scrolled (471, 298) with delta (-12, -8)
Screenshot: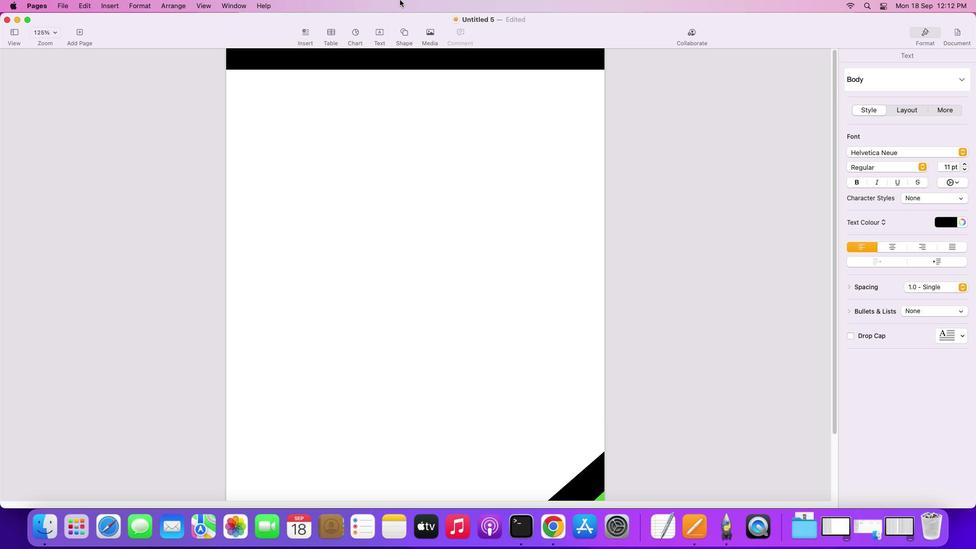 
Action: Mouse moved to (397, 20)
Screenshot: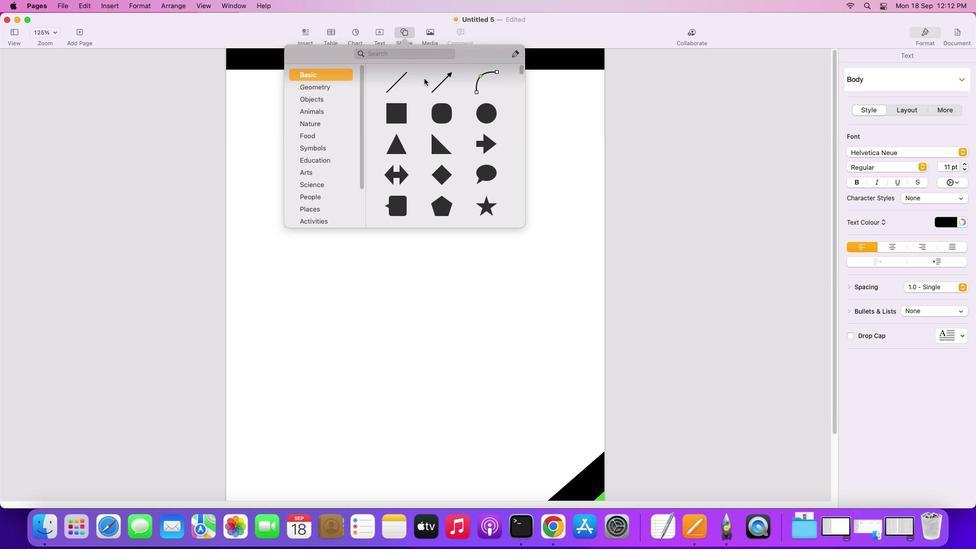 
Action: Mouse pressed left at (397, 20)
Screenshot: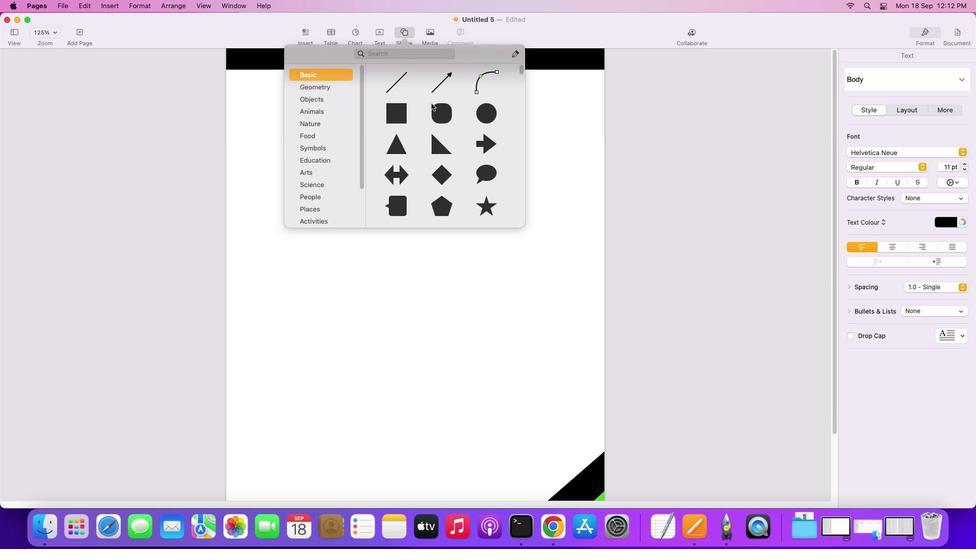 
Action: Mouse moved to (422, 128)
Screenshot: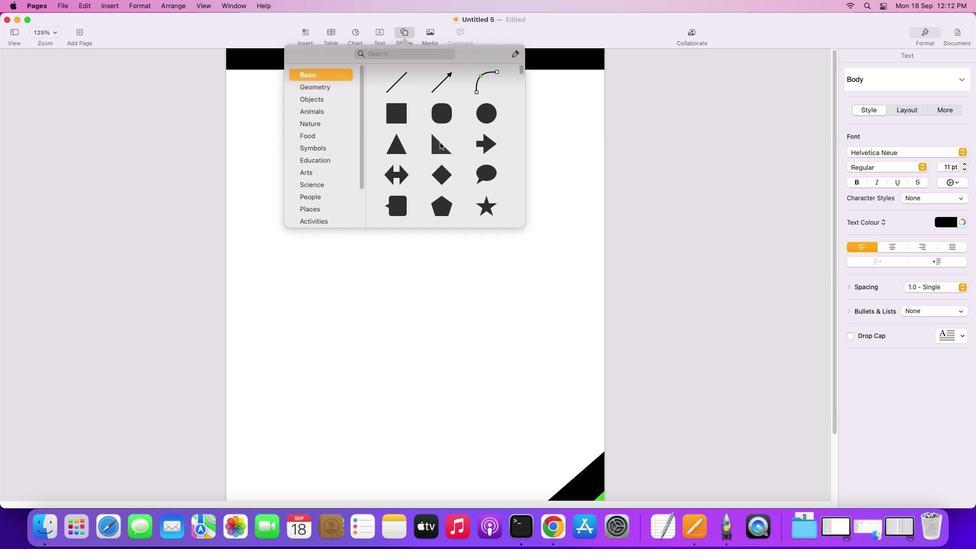 
Action: Mouse pressed left at (422, 128)
Screenshot: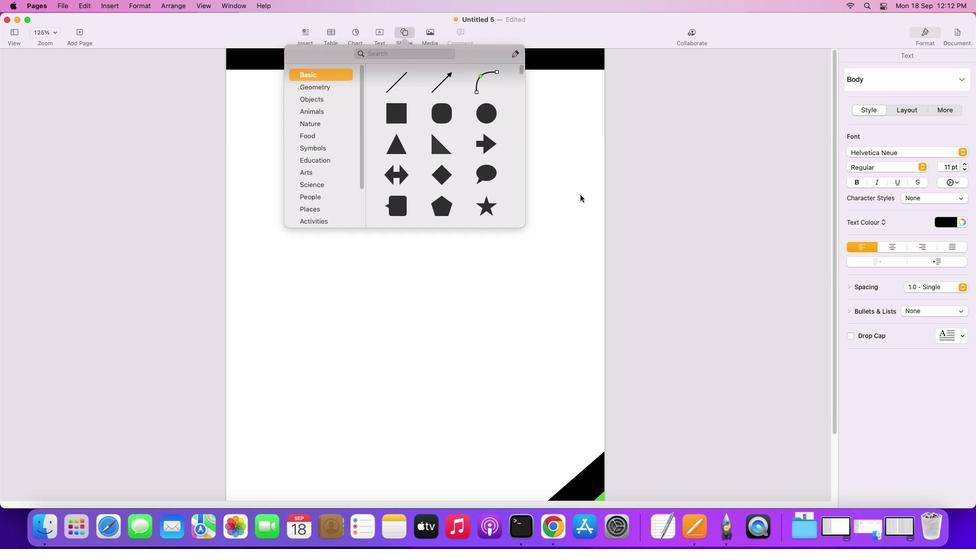 
Action: Mouse moved to (926, 307)
Screenshot: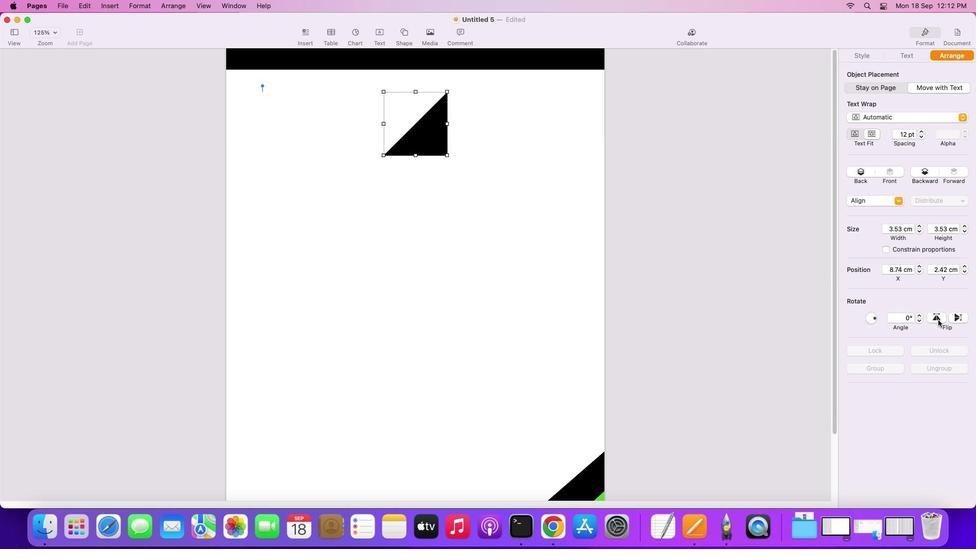 
Action: Mouse pressed left at (926, 307)
Screenshot: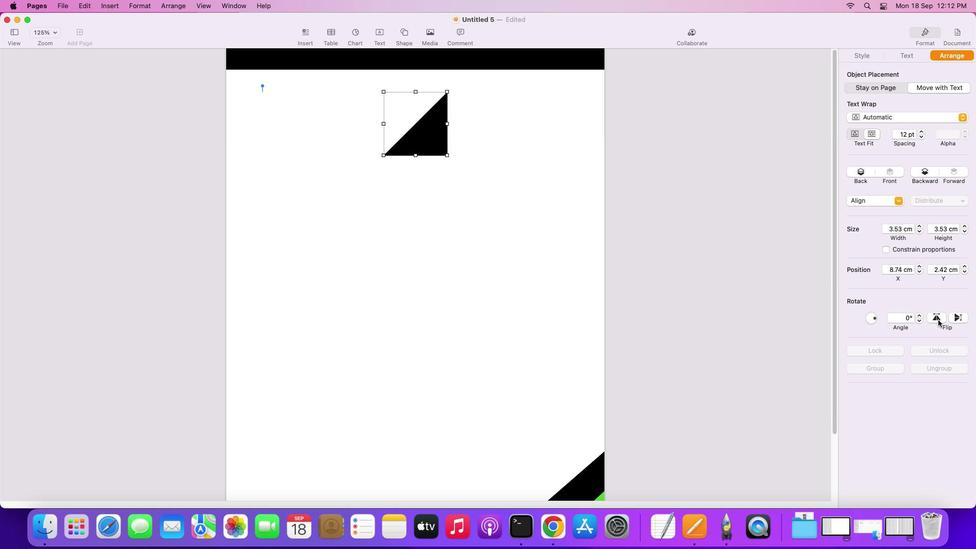 
Action: Mouse pressed left at (926, 307)
Screenshot: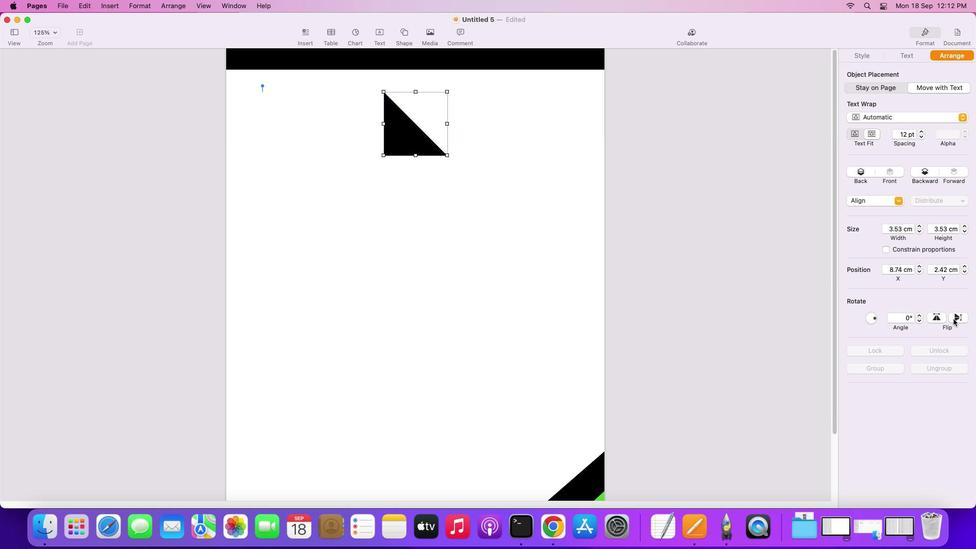 
Action: Mouse moved to (942, 306)
Screenshot: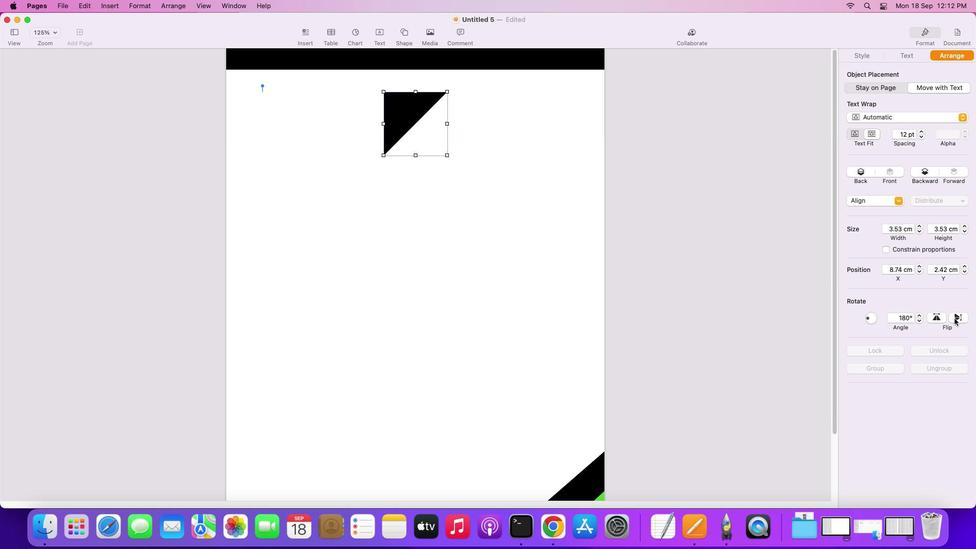 
Action: Mouse pressed left at (942, 306)
Screenshot: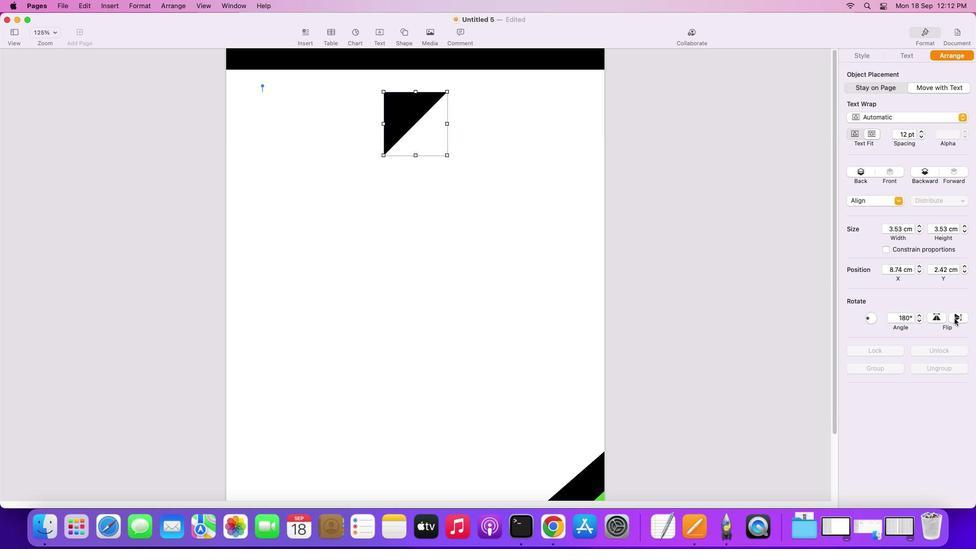 
Action: Mouse moved to (395, 106)
Screenshot: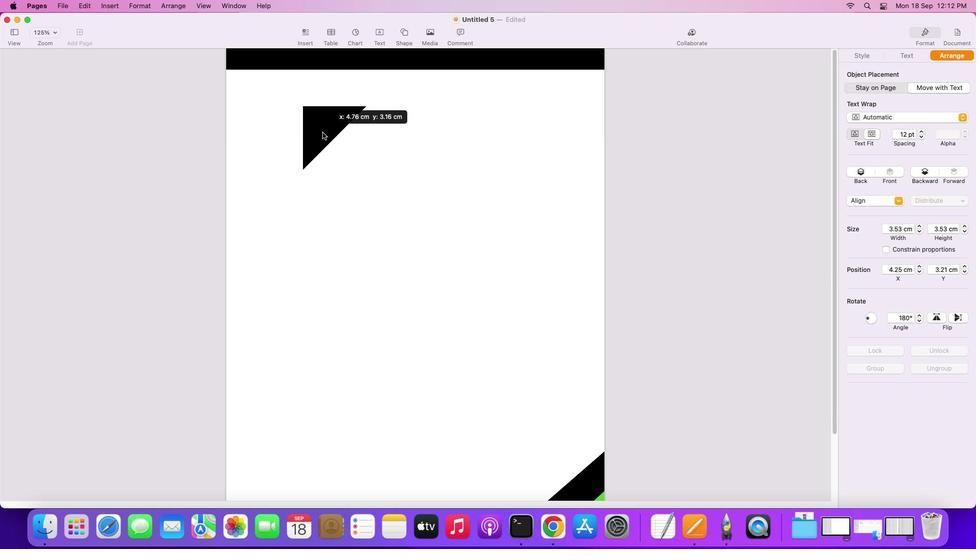 
Action: Mouse pressed left at (395, 106)
Screenshot: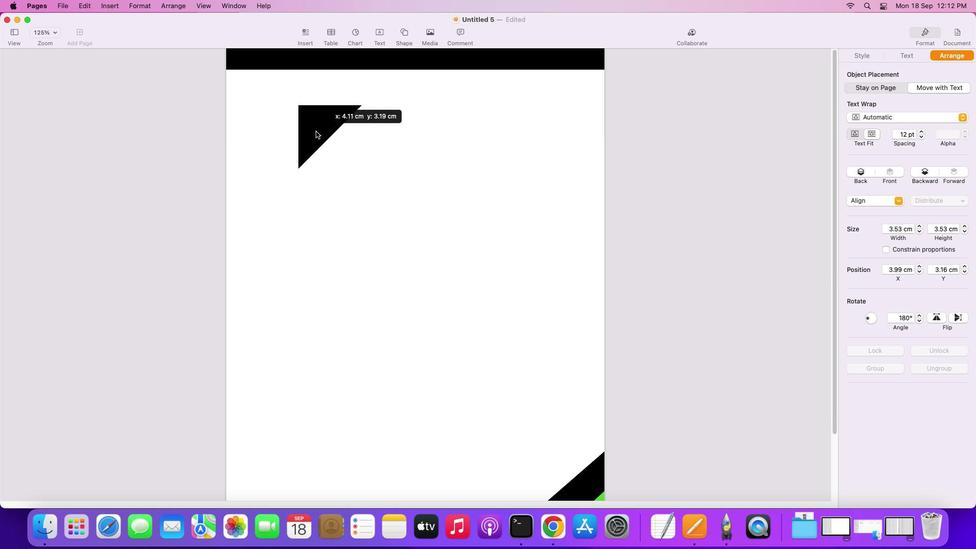 
Action: Mouse moved to (328, 153)
Screenshot: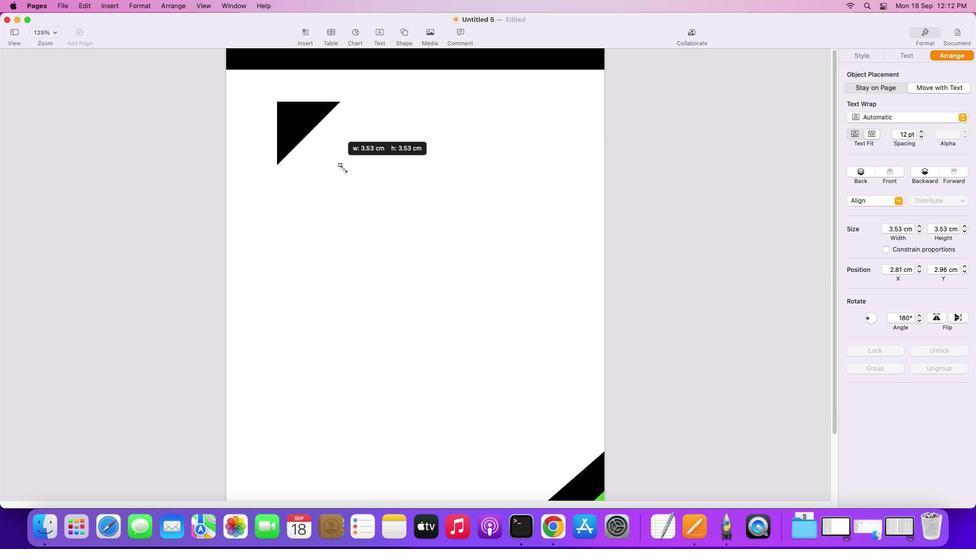 
Action: Mouse pressed left at (328, 153)
Screenshot: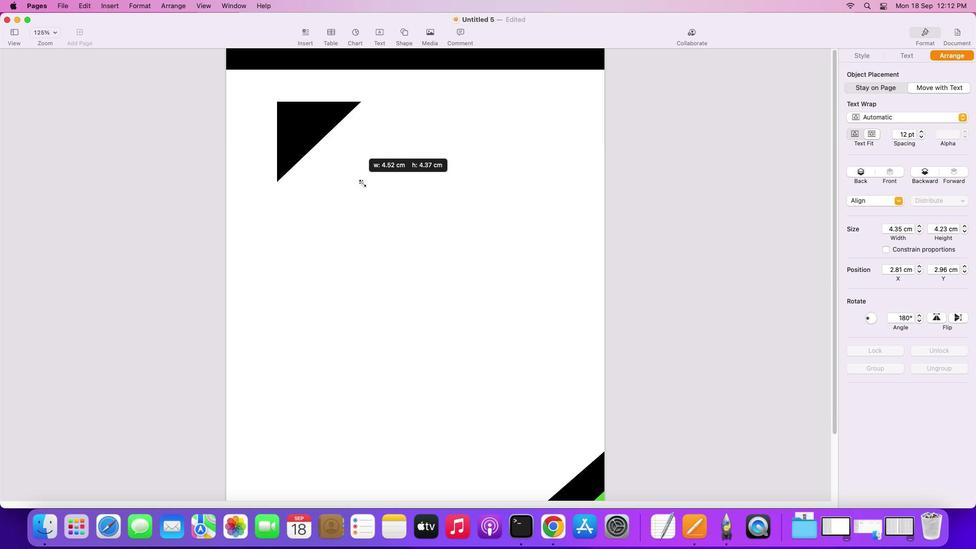
Action: Mouse moved to (332, 148)
